 Task: Look for space in Sehnde, Germany from 6th September, 2023 to 18th September, 2023 for 3 adults in price range Rs.6000 to Rs.12000. Place can be entire place with 2 bedrooms having 2 beds and 2 bathrooms. Property type can be house, flat, guest house, hotel. Booking option can be shelf check-in. Required host language is English.
Action: Mouse moved to (488, 114)
Screenshot: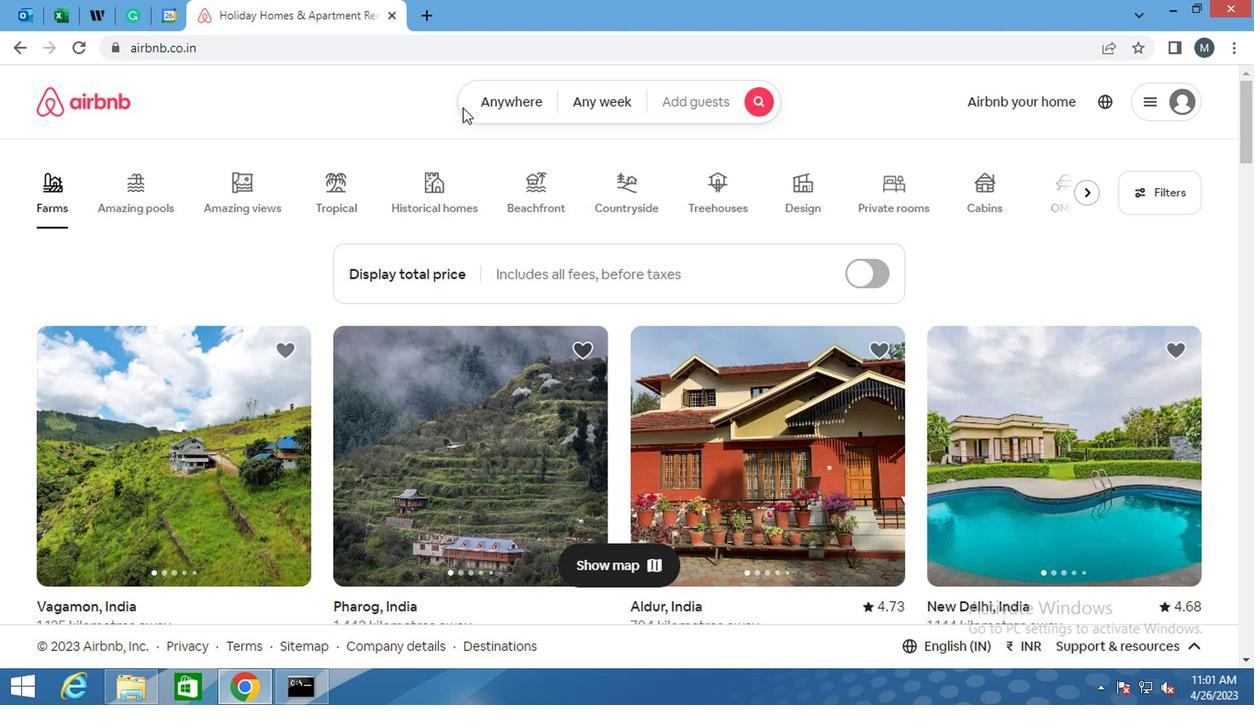 
Action: Mouse pressed left at (488, 114)
Screenshot: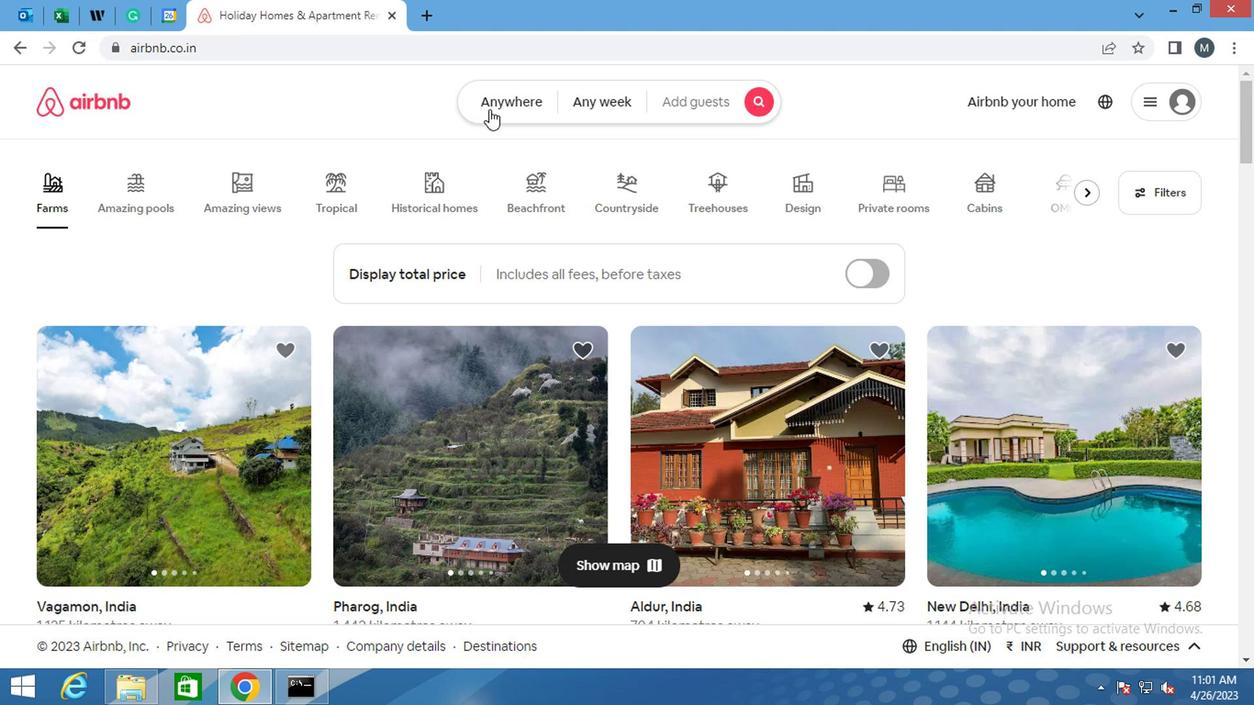 
Action: Mouse moved to (350, 171)
Screenshot: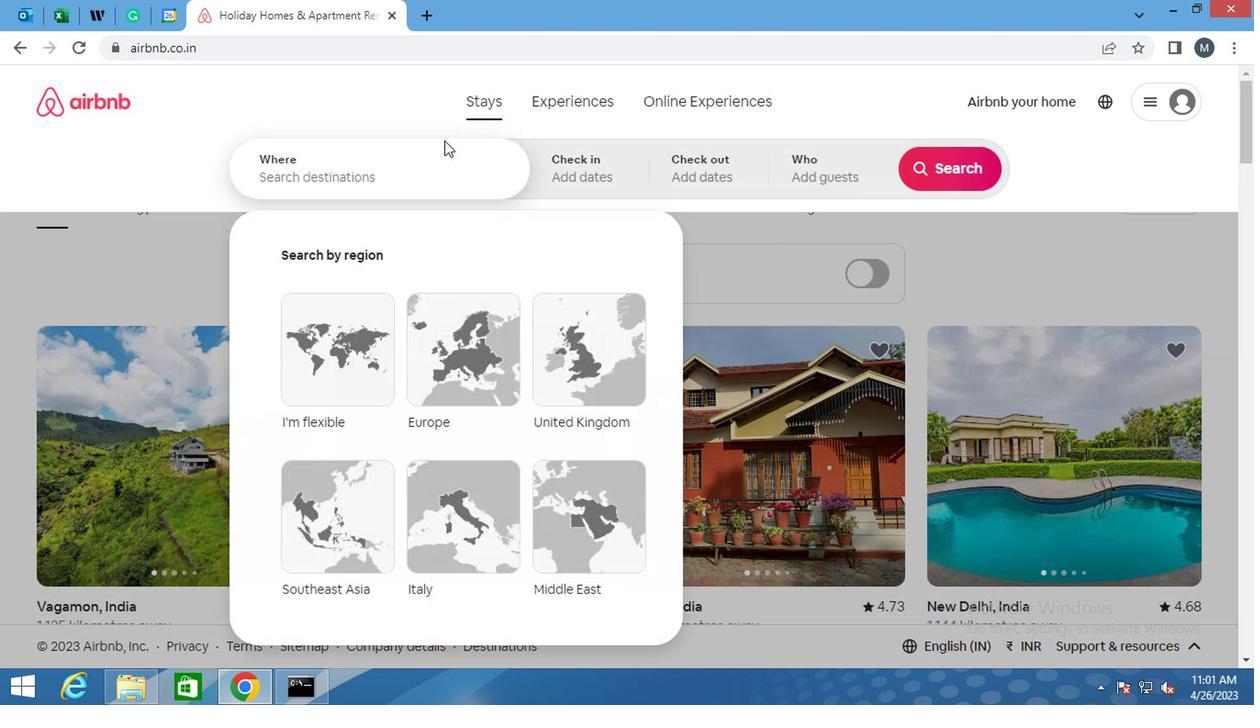 
Action: Mouse pressed left at (350, 171)
Screenshot: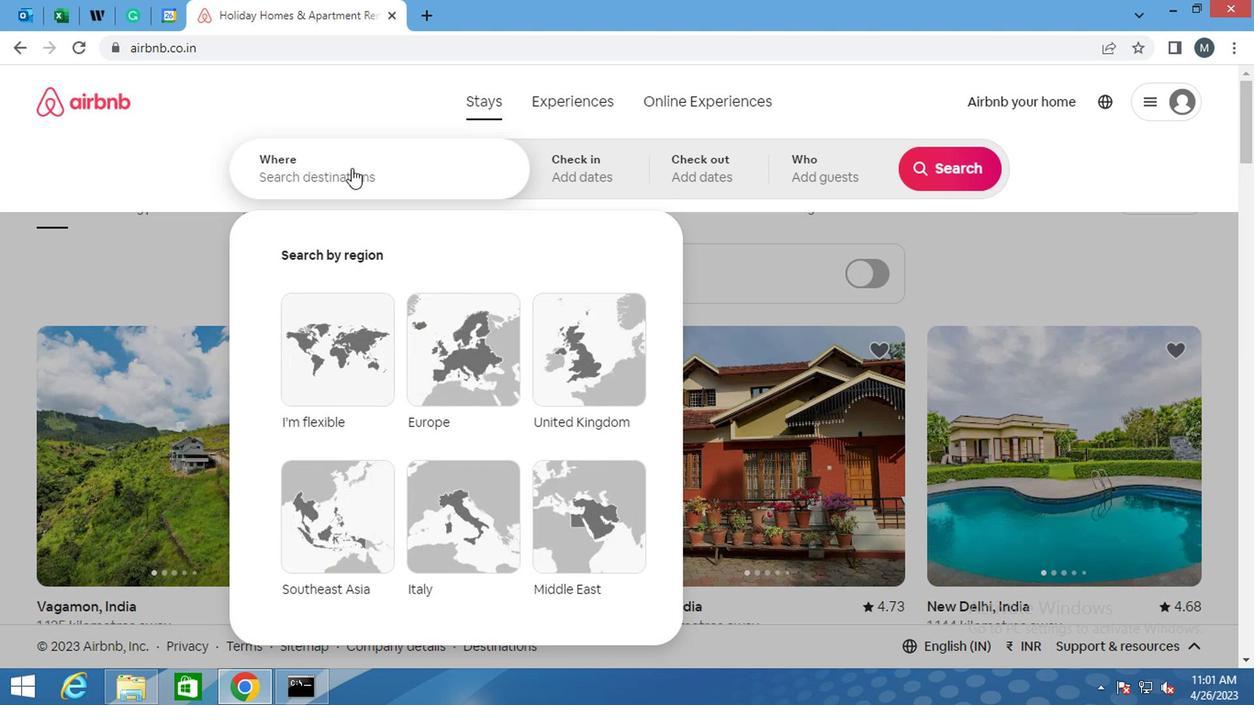 
Action: Mouse moved to (340, 179)
Screenshot: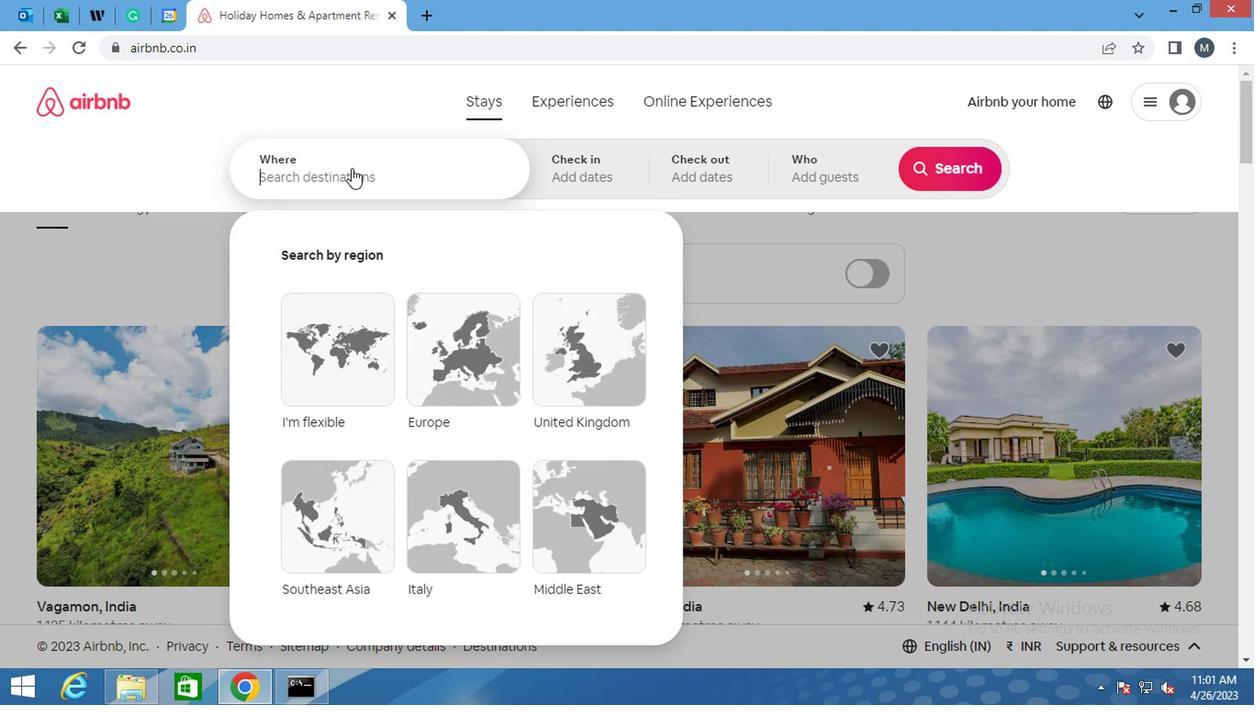 
Action: Key pressed <Key.shift>SEHNDE,<Key.space><Key.shift>GEW<Key.backspace>RMANY<Key.enter>
Screenshot: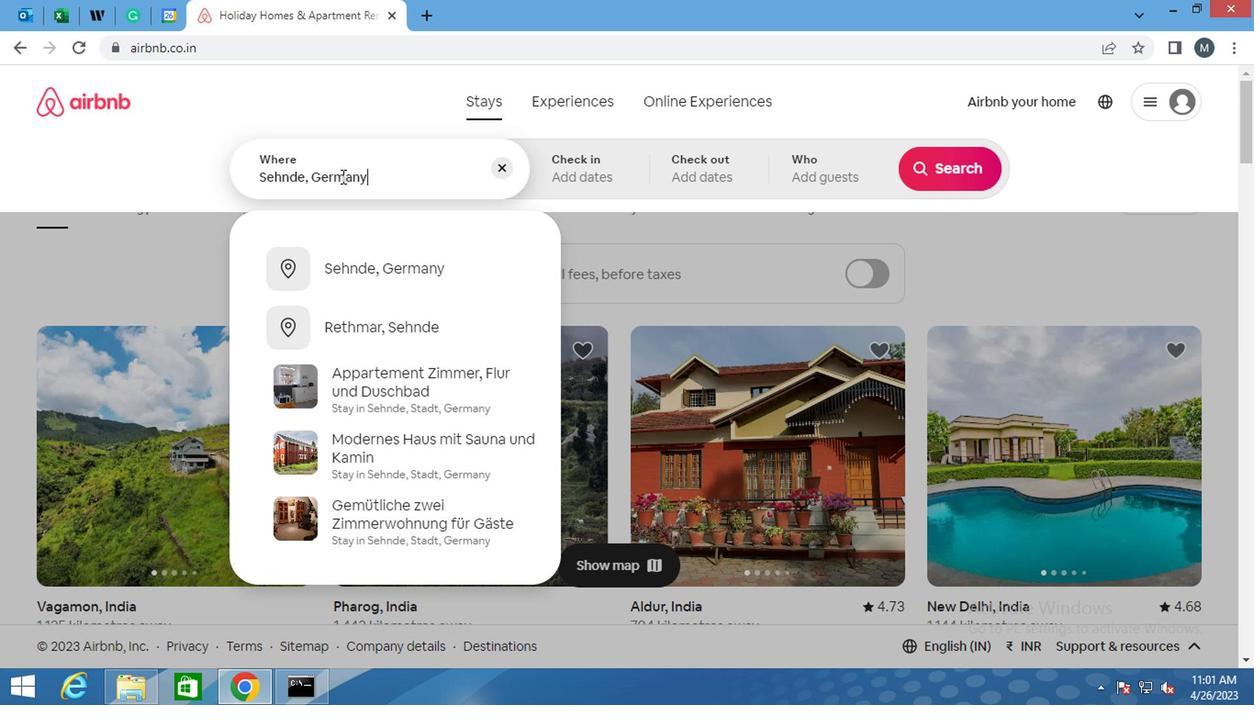 
Action: Mouse moved to (942, 318)
Screenshot: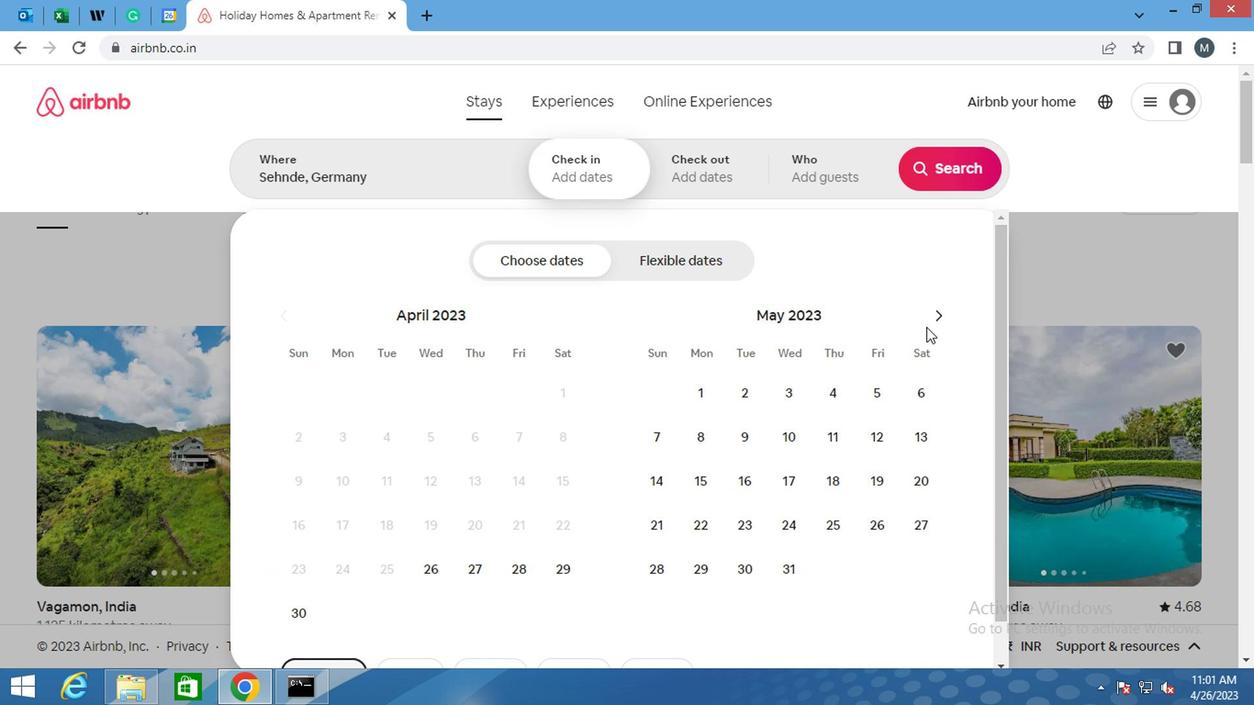 
Action: Mouse pressed left at (942, 318)
Screenshot: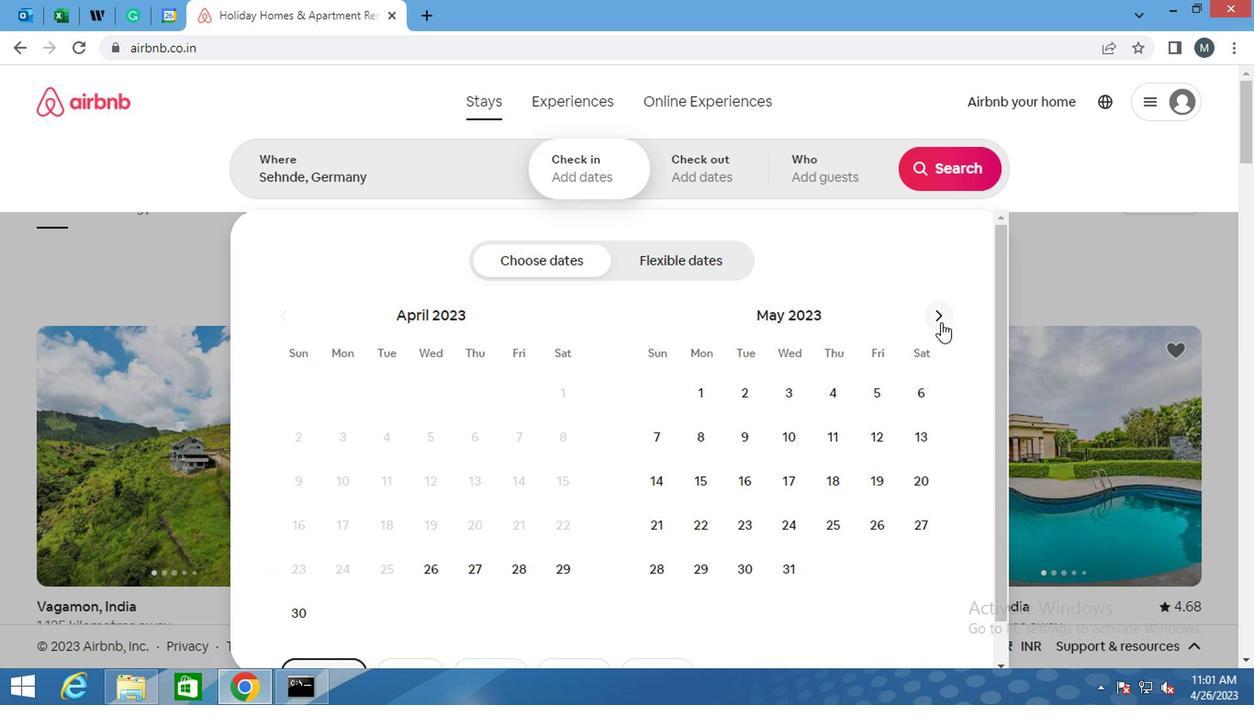 
Action: Mouse pressed left at (942, 318)
Screenshot: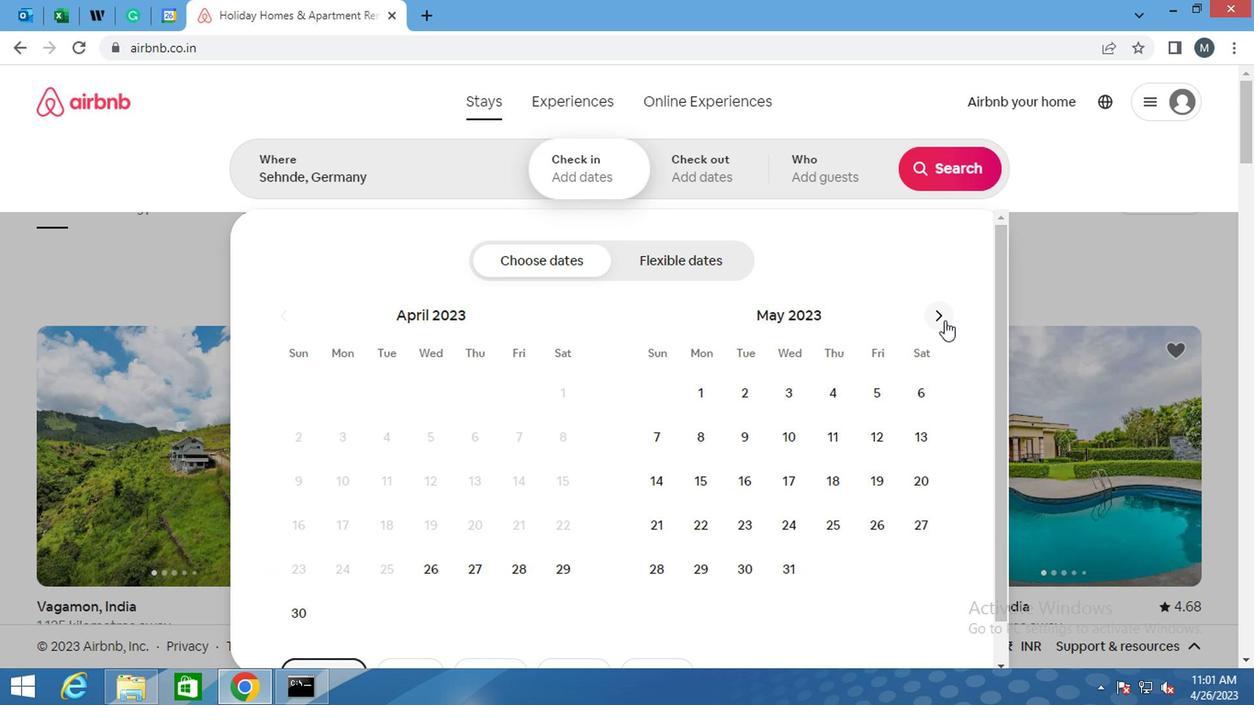
Action: Mouse pressed left at (942, 318)
Screenshot: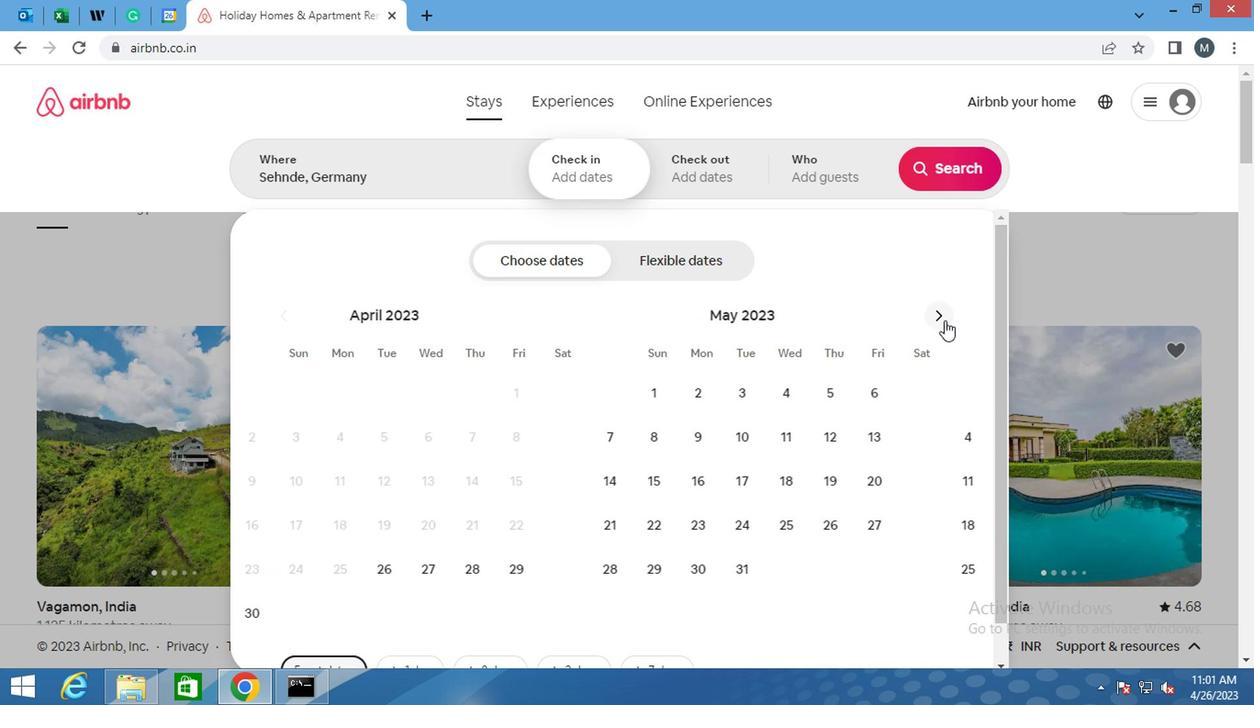 
Action: Mouse pressed left at (942, 318)
Screenshot: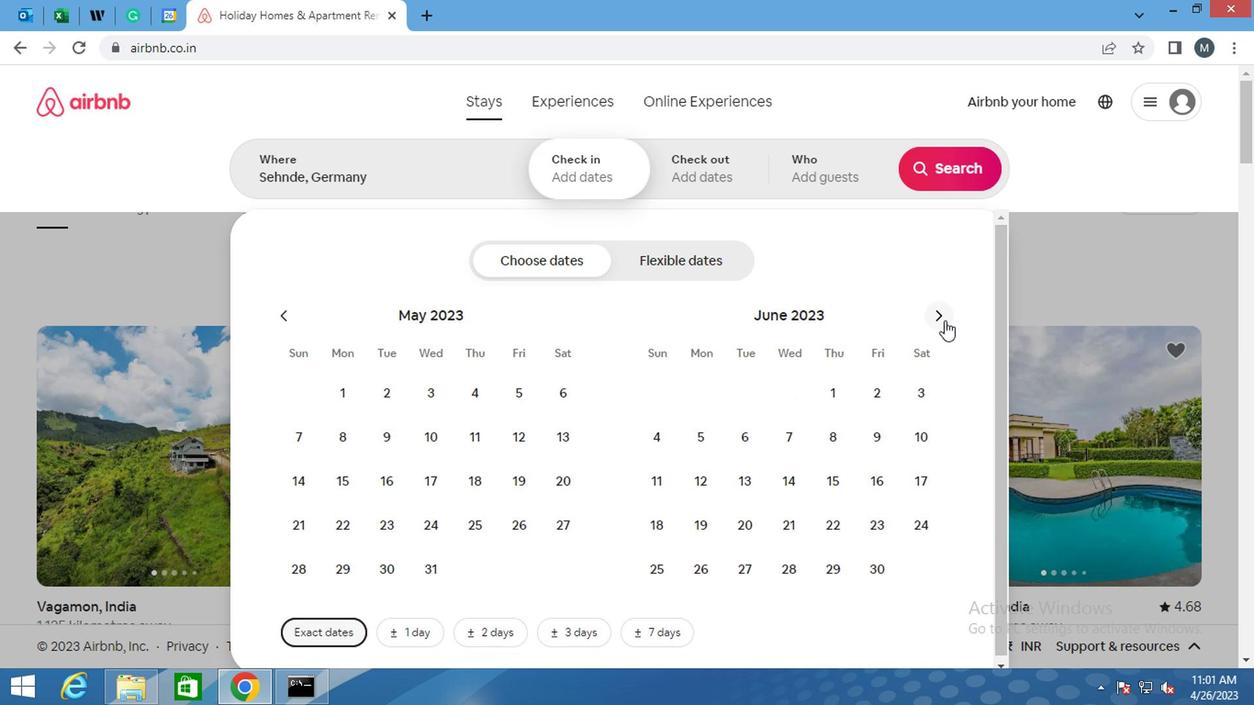 
Action: Mouse moved to (942, 318)
Screenshot: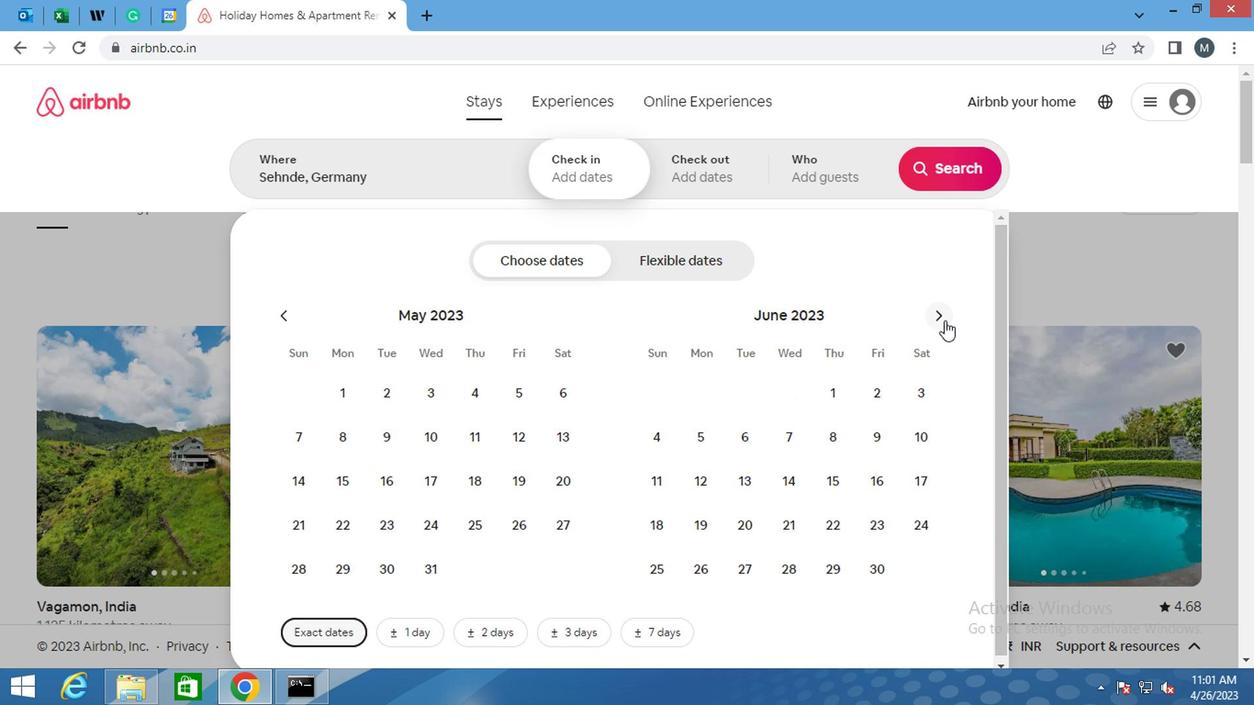 
Action: Mouse pressed left at (942, 318)
Screenshot: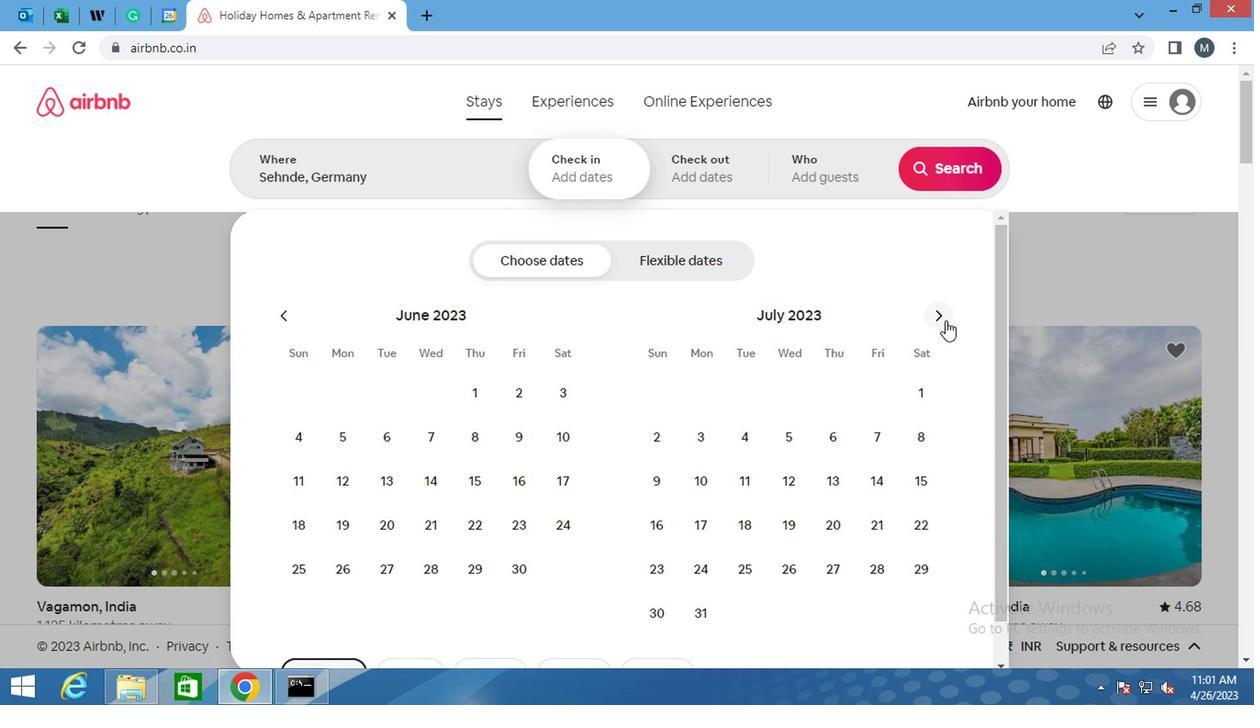 
Action: Mouse pressed left at (942, 318)
Screenshot: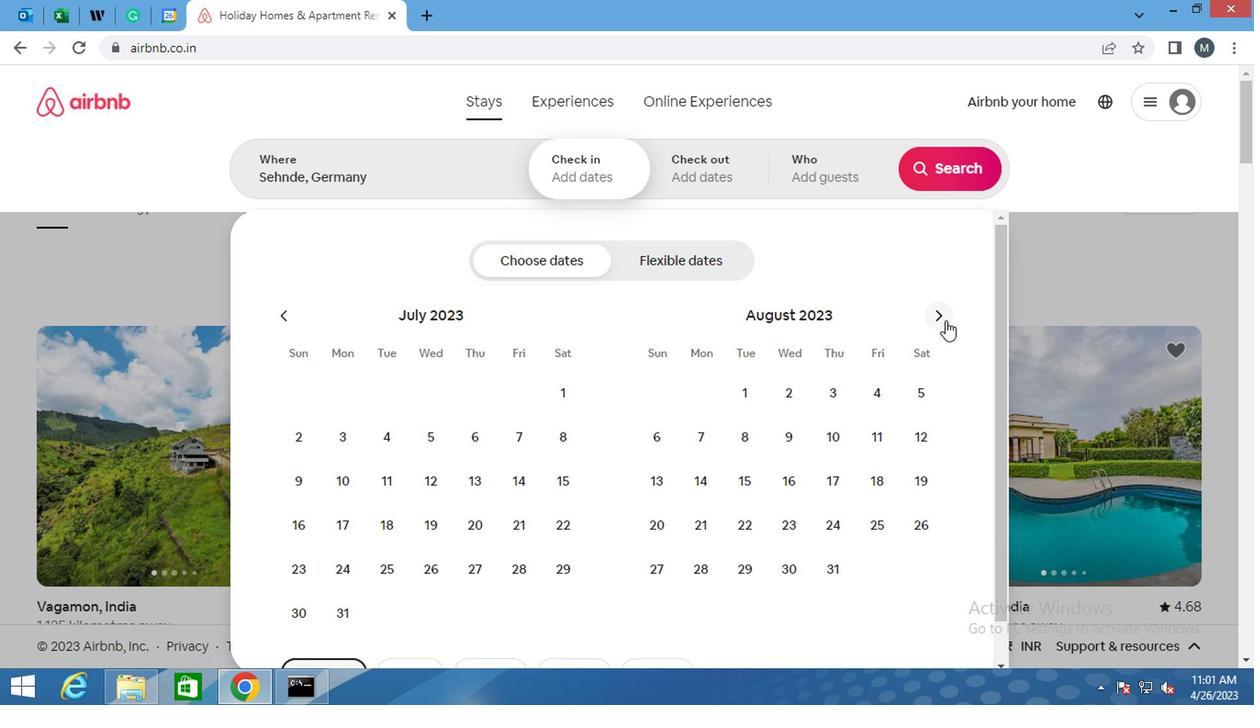 
Action: Mouse moved to (791, 444)
Screenshot: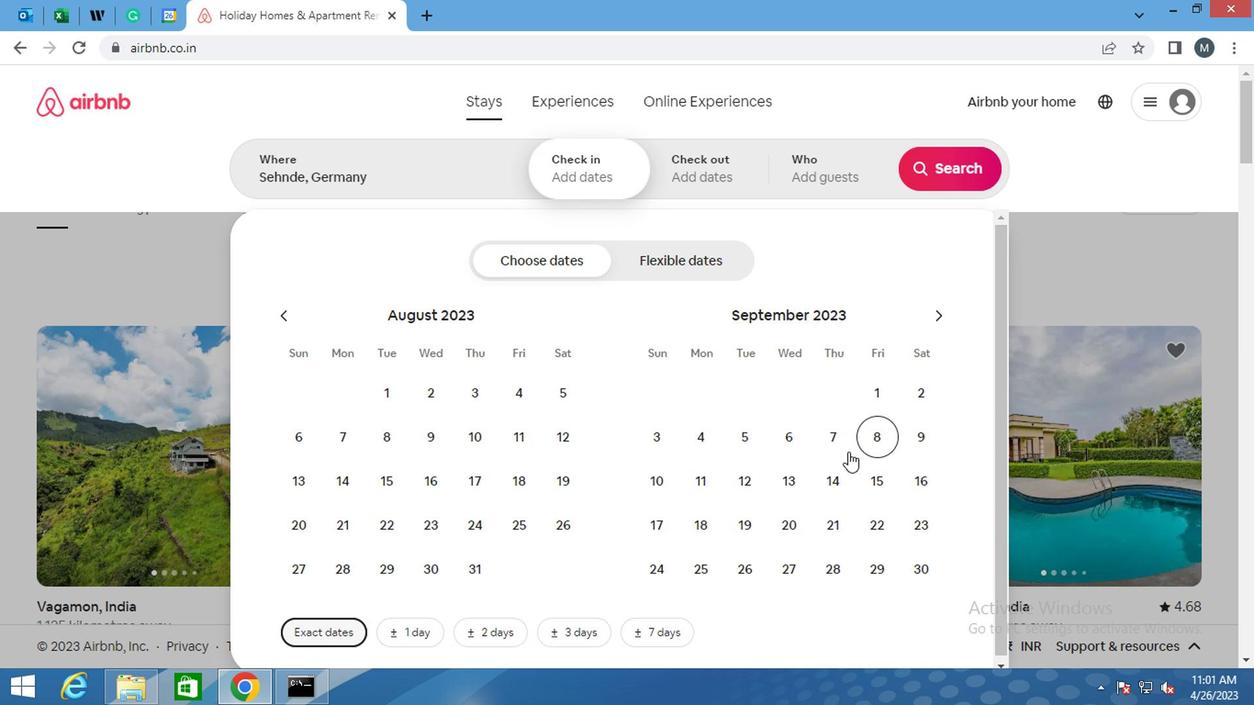 
Action: Mouse pressed left at (791, 444)
Screenshot: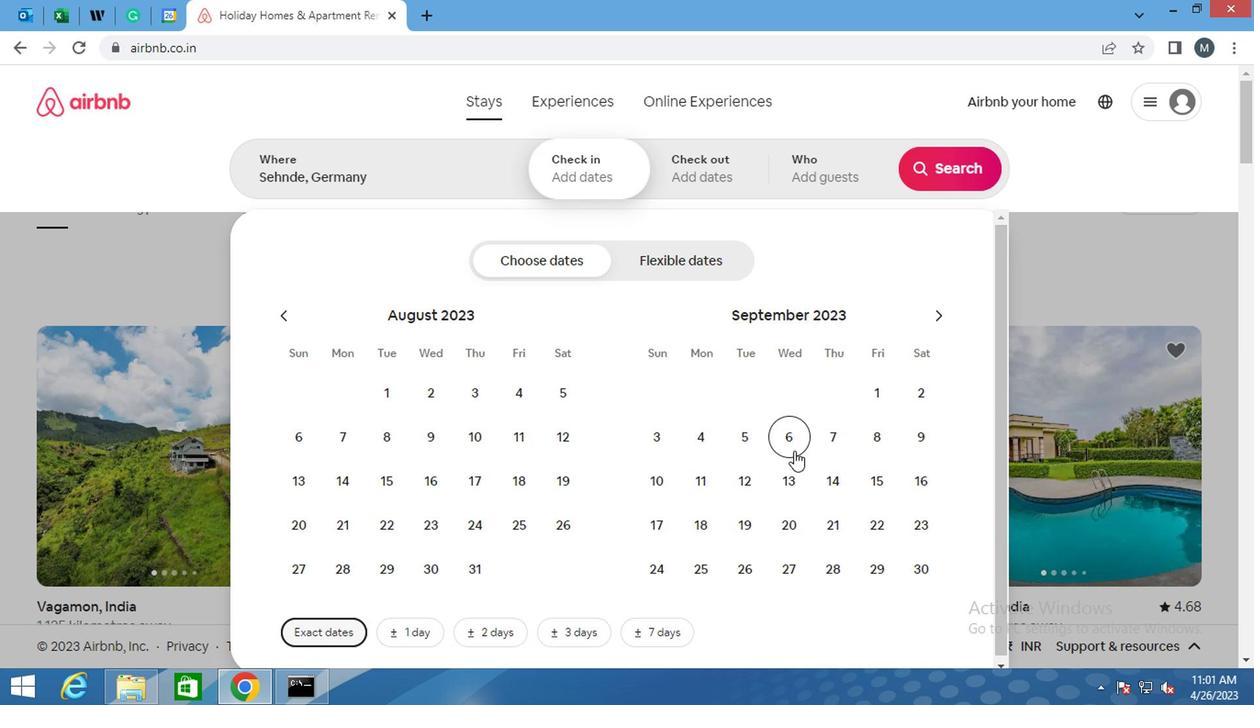 
Action: Mouse moved to (711, 516)
Screenshot: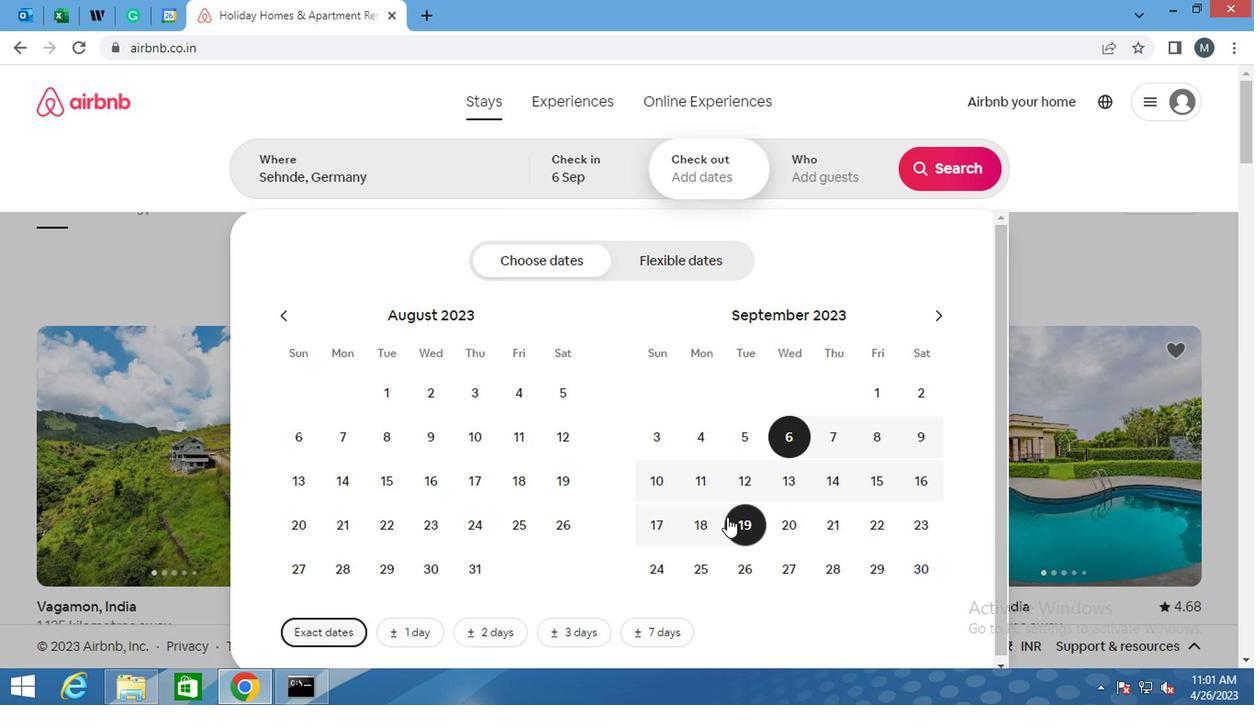 
Action: Mouse pressed left at (711, 516)
Screenshot: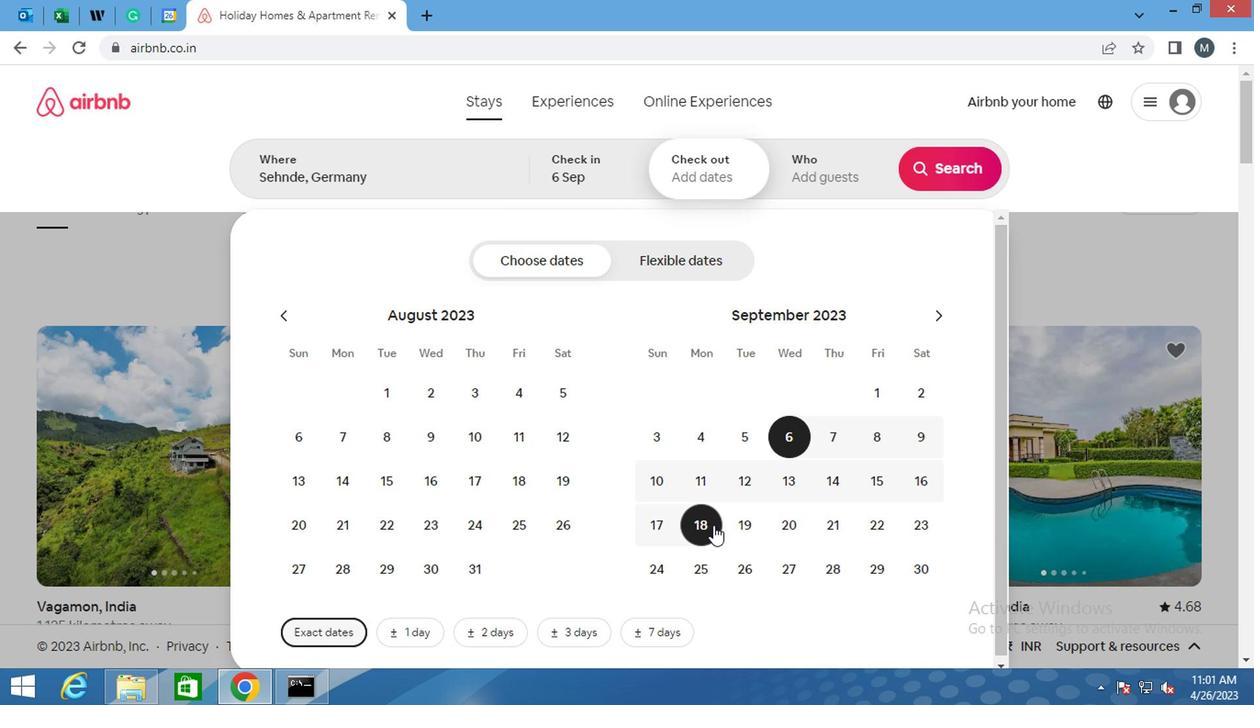 
Action: Mouse moved to (789, 162)
Screenshot: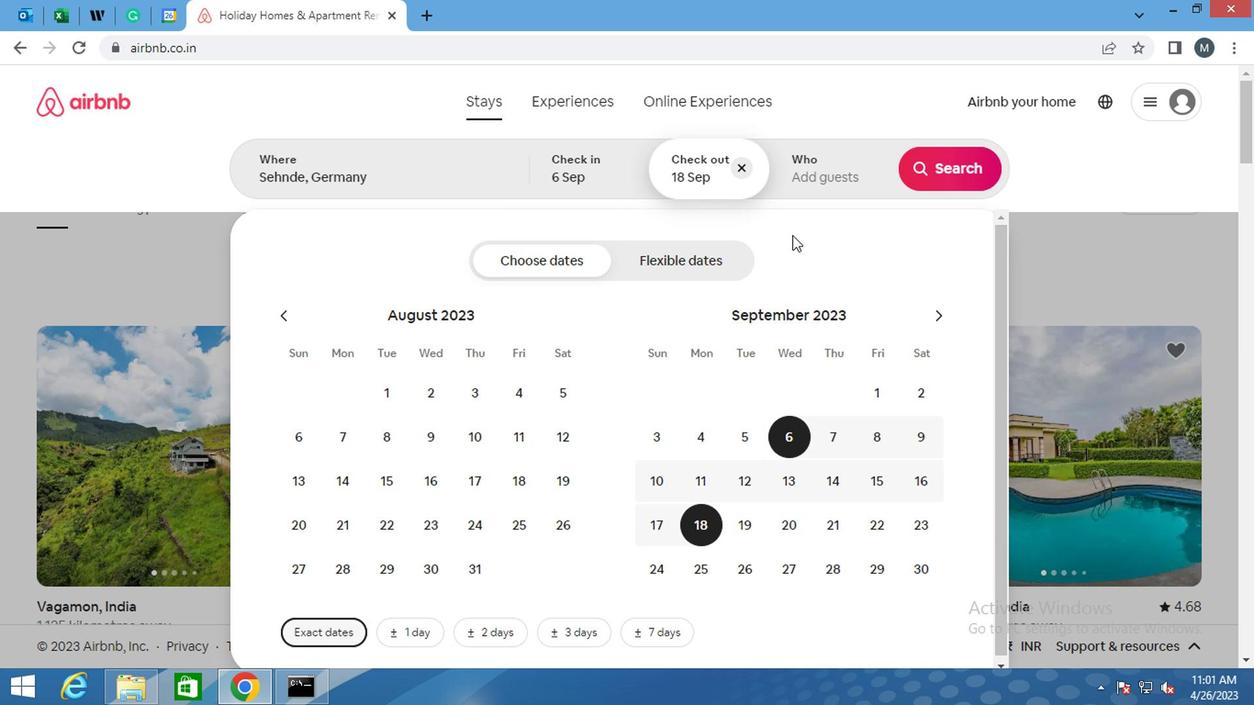 
Action: Mouse pressed left at (789, 162)
Screenshot: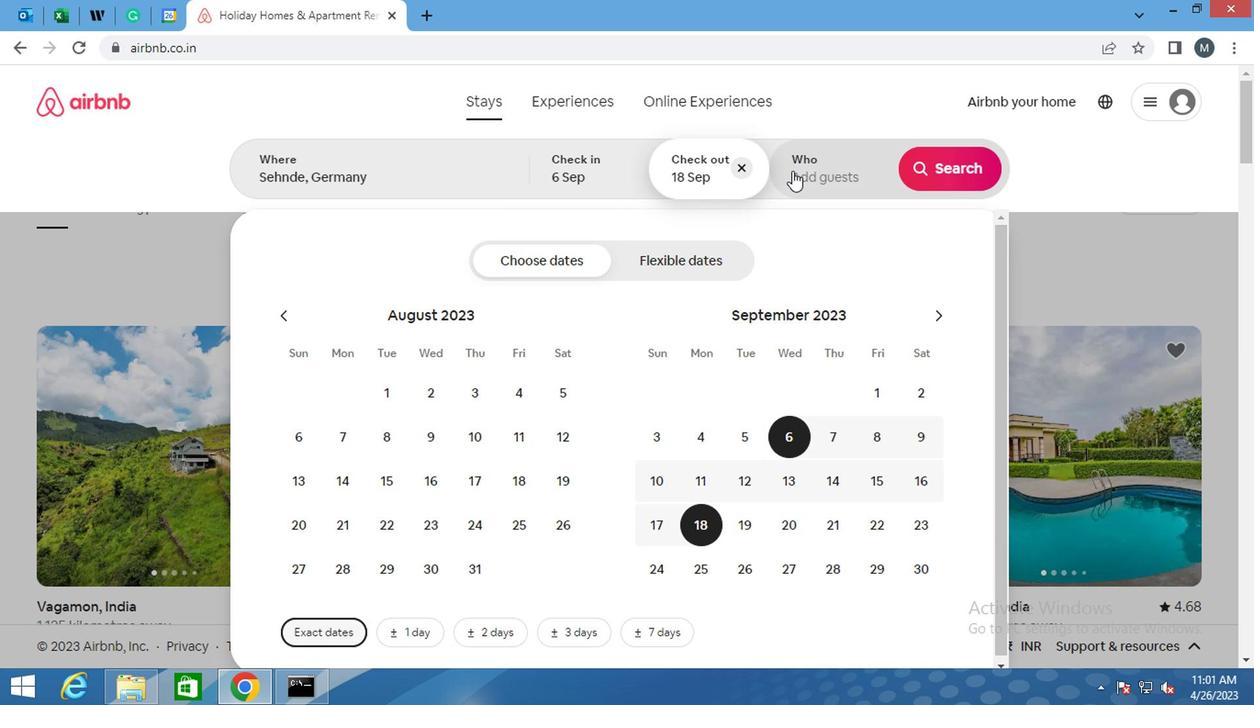 
Action: Mouse moved to (951, 273)
Screenshot: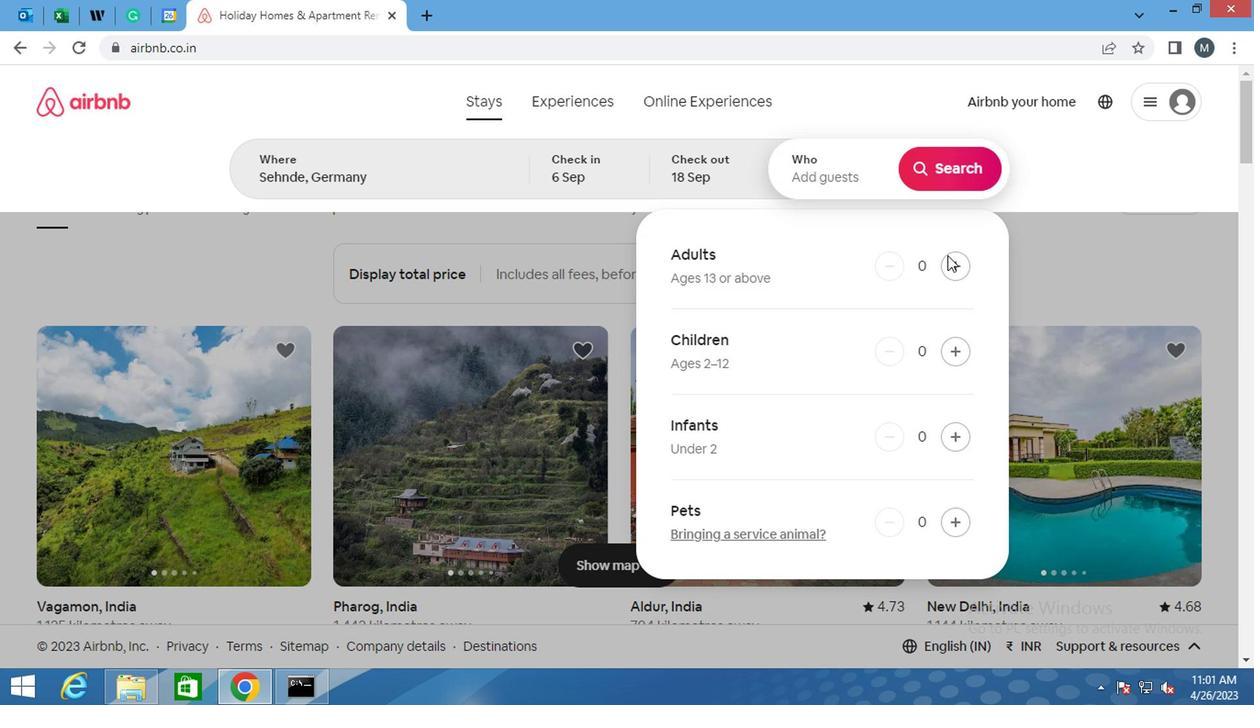 
Action: Mouse pressed left at (951, 273)
Screenshot: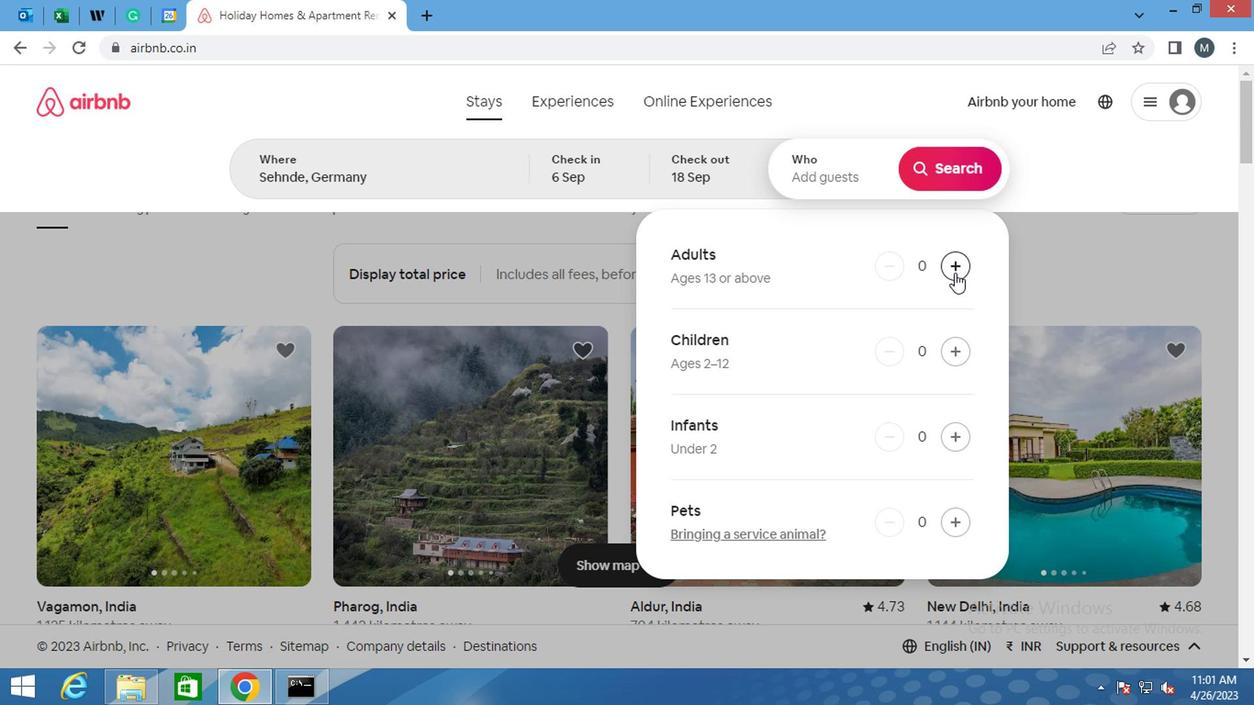 
Action: Mouse pressed left at (951, 273)
Screenshot: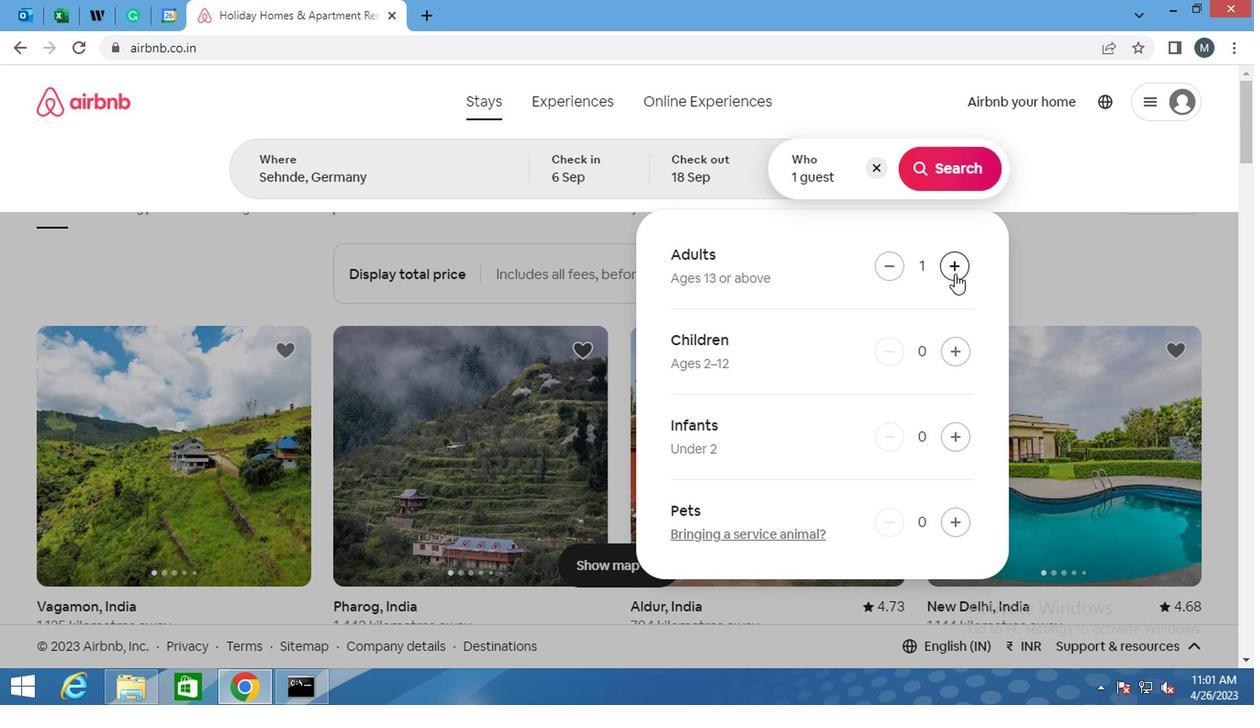 
Action: Mouse pressed left at (951, 273)
Screenshot: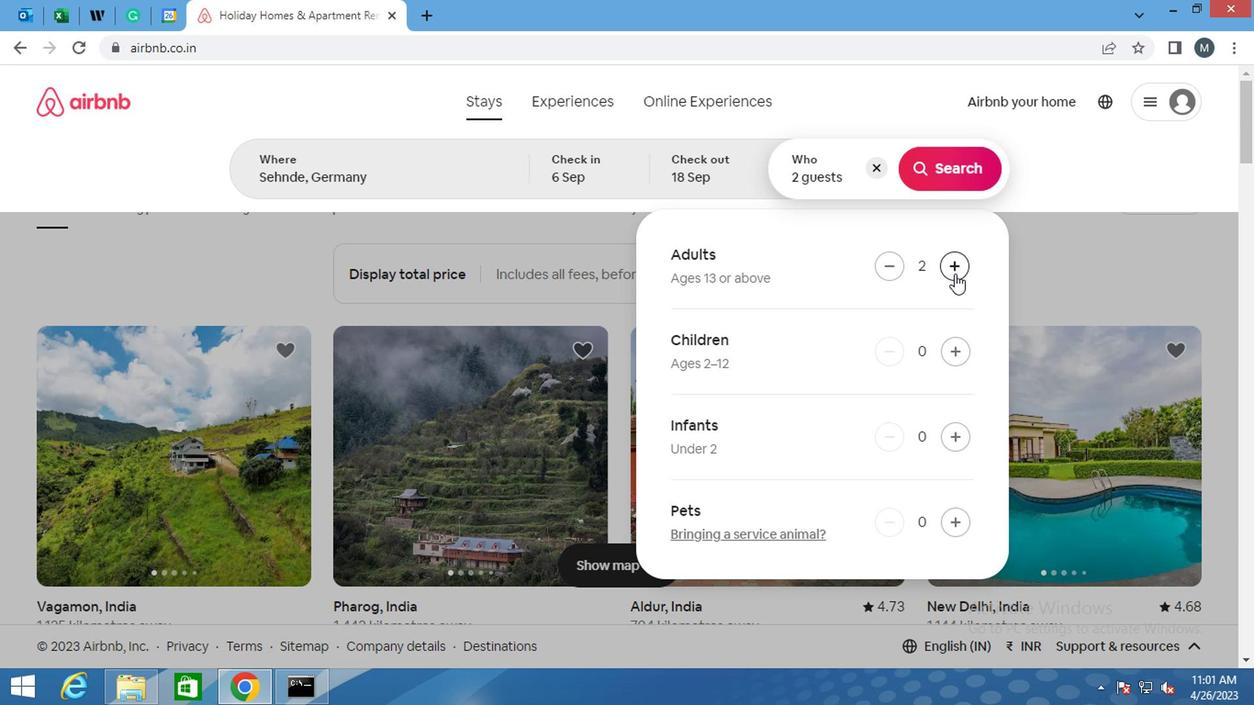
Action: Mouse moved to (936, 167)
Screenshot: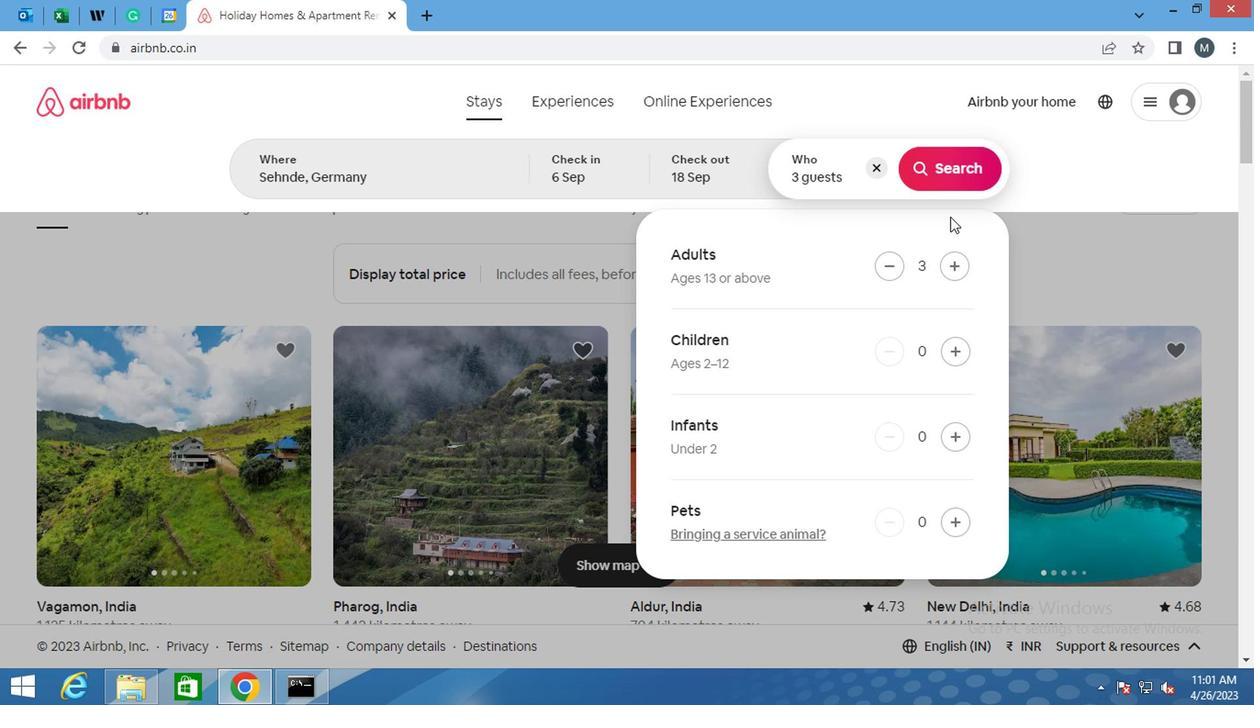 
Action: Mouse pressed left at (936, 167)
Screenshot: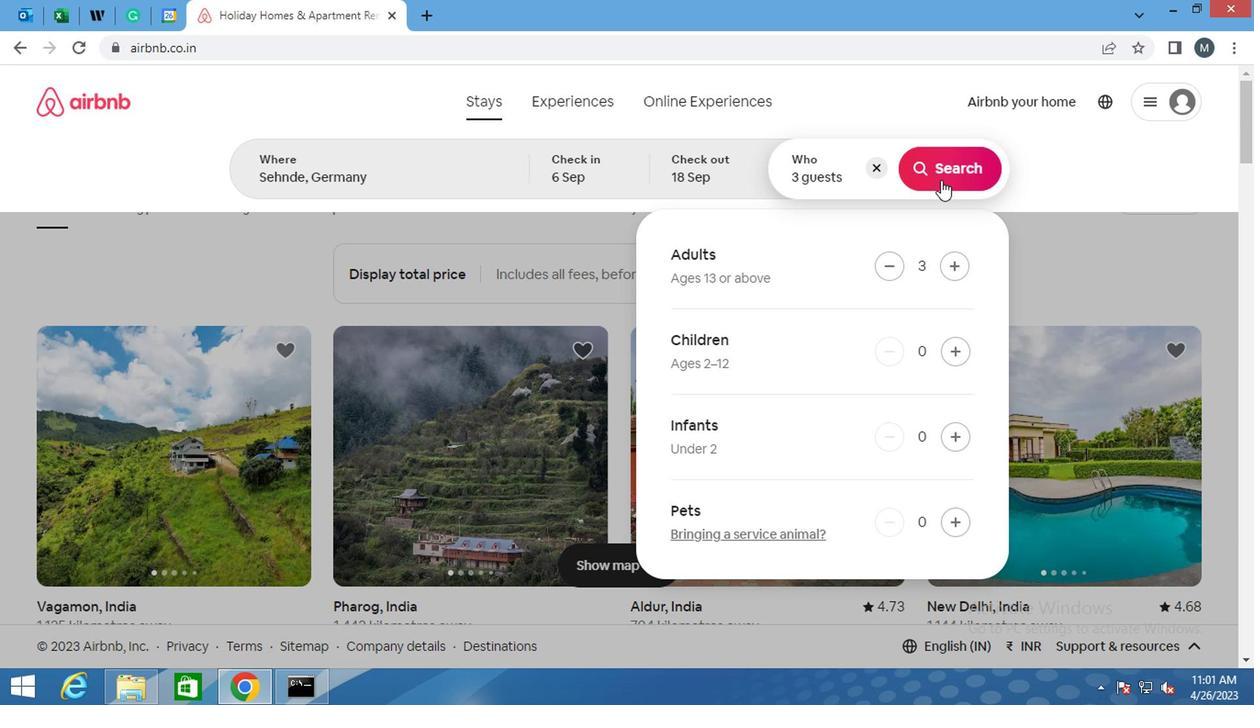 
Action: Mouse moved to (1190, 183)
Screenshot: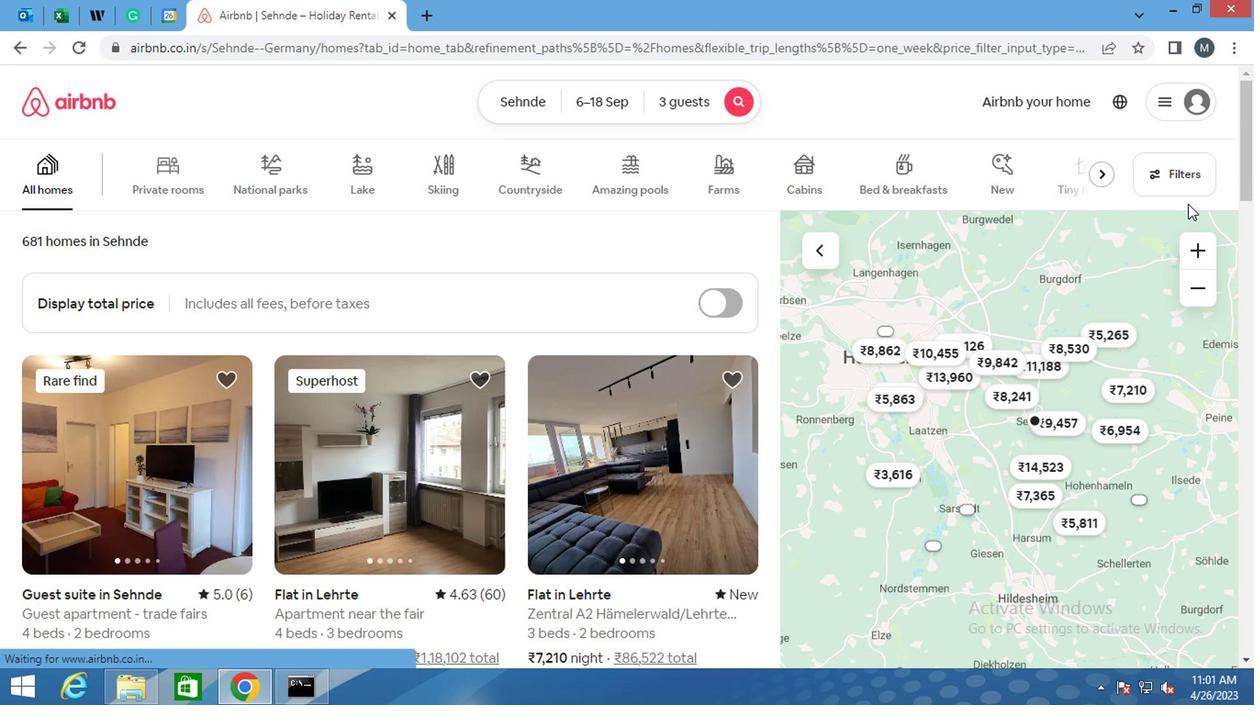 
Action: Mouse pressed left at (1190, 183)
Screenshot: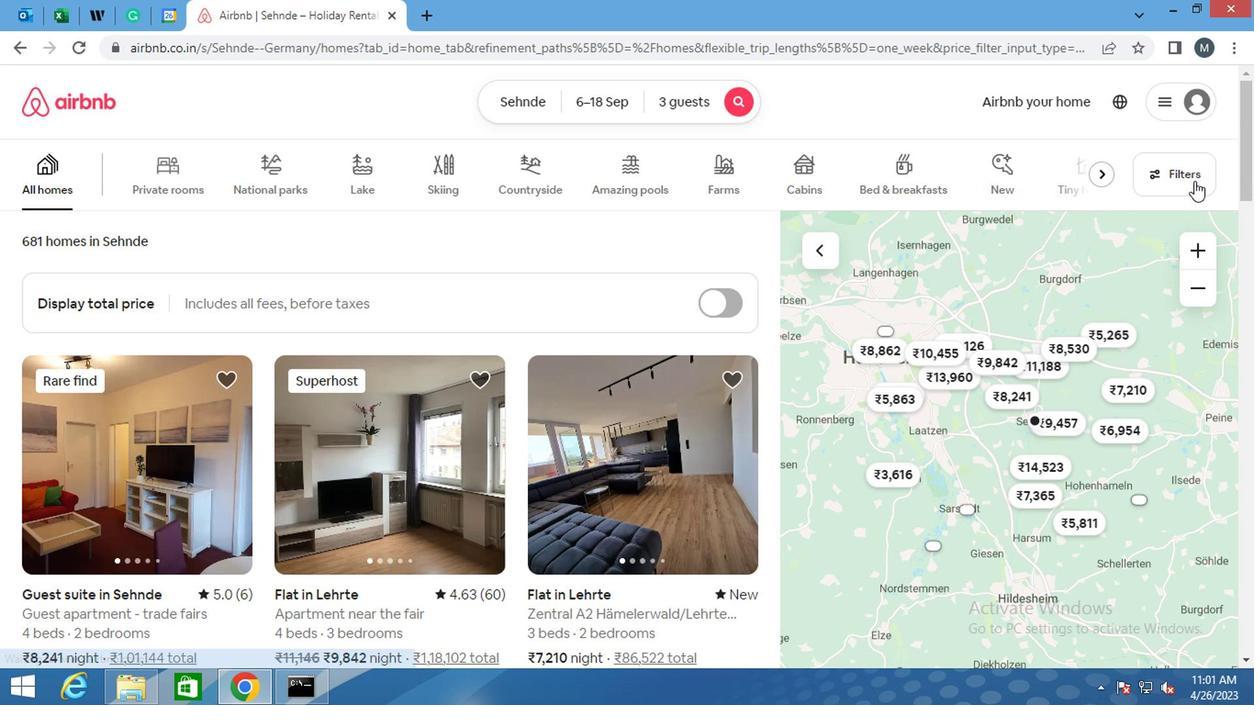 
Action: Mouse moved to (429, 395)
Screenshot: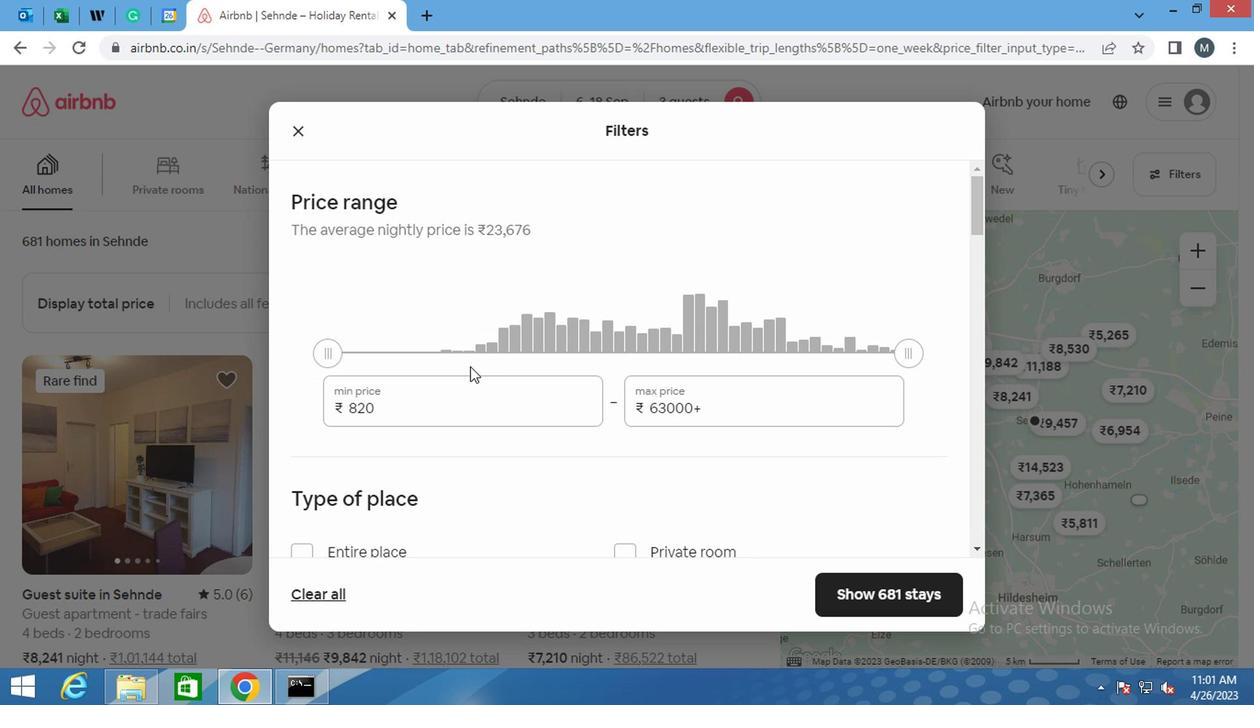 
Action: Mouse pressed left at (429, 395)
Screenshot: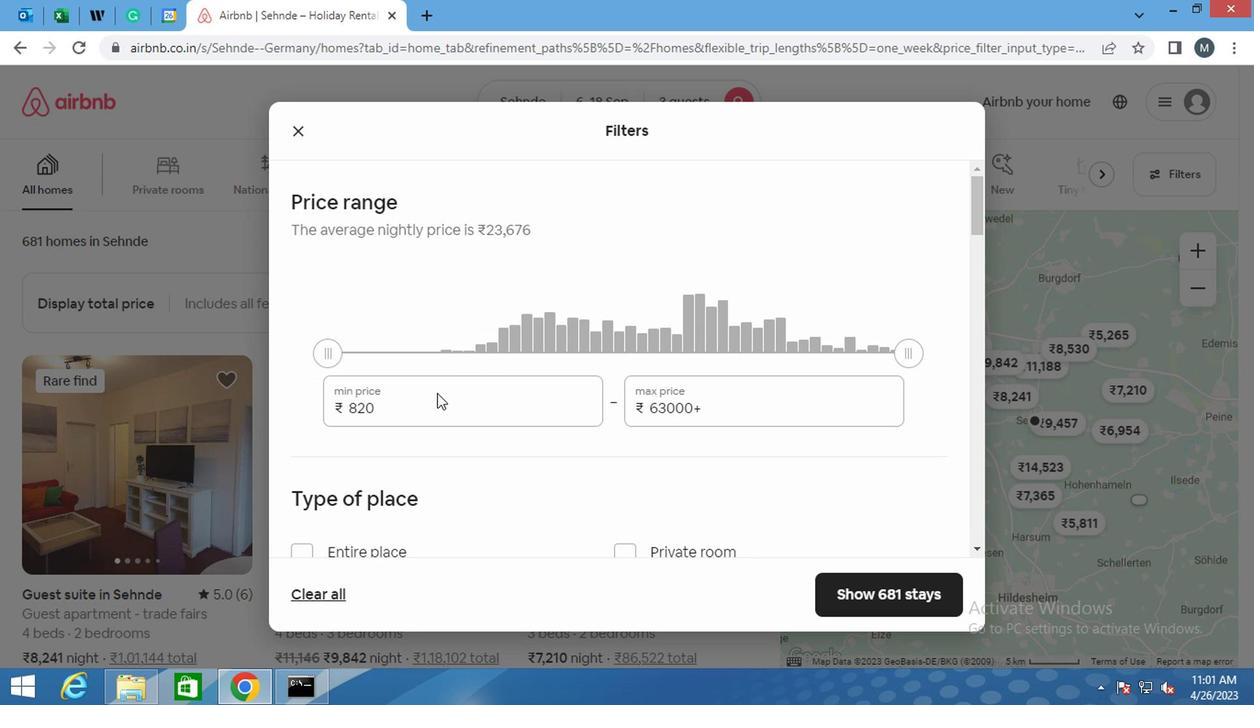 
Action: Mouse pressed left at (429, 395)
Screenshot: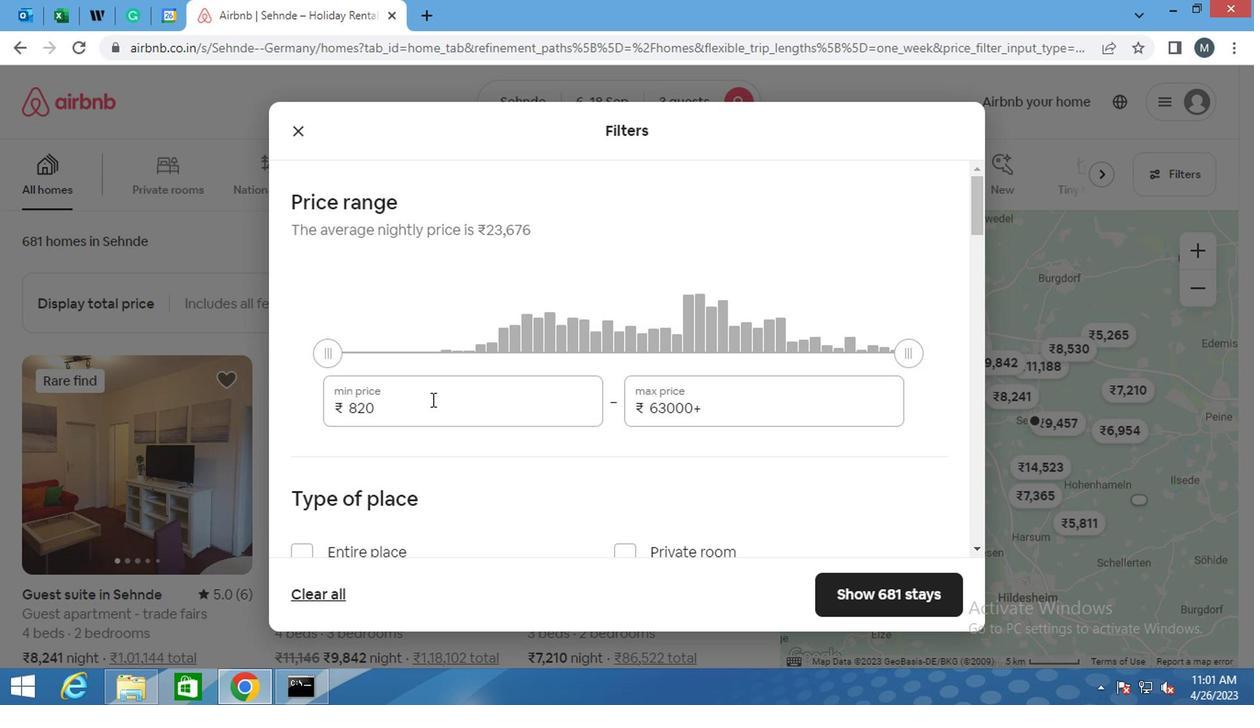 
Action: Mouse pressed left at (429, 395)
Screenshot: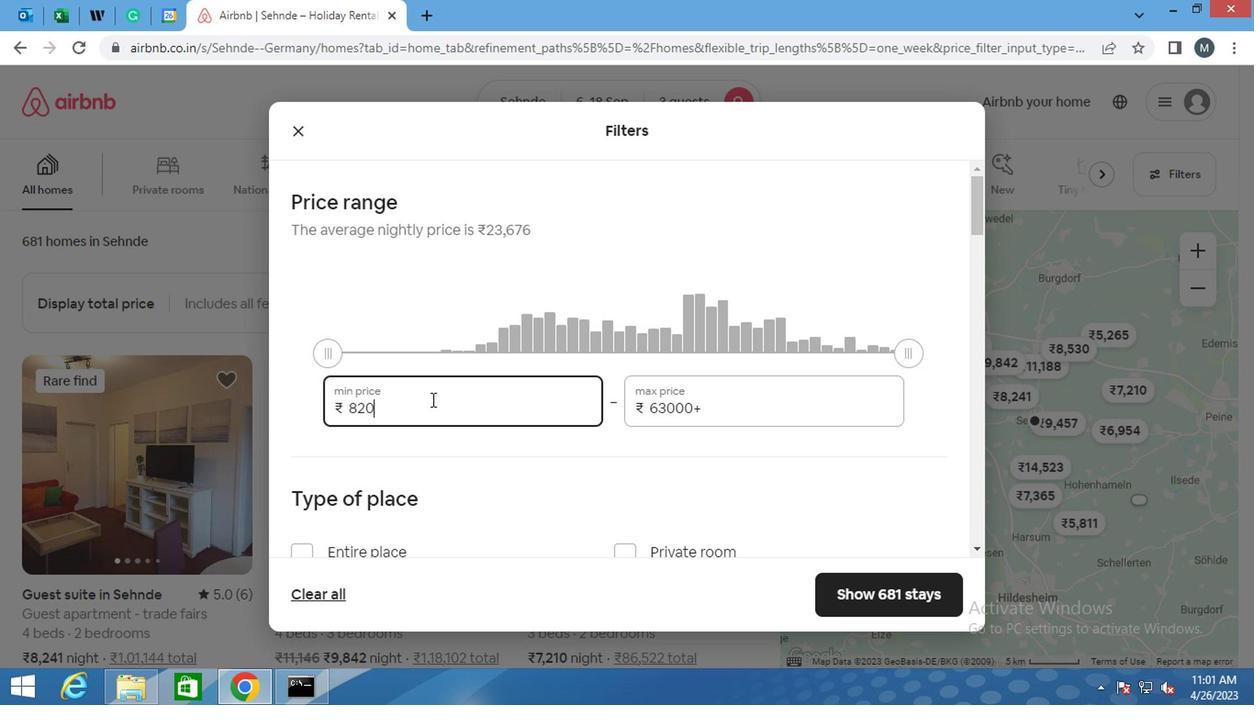 
Action: Key pressed 60
Screenshot: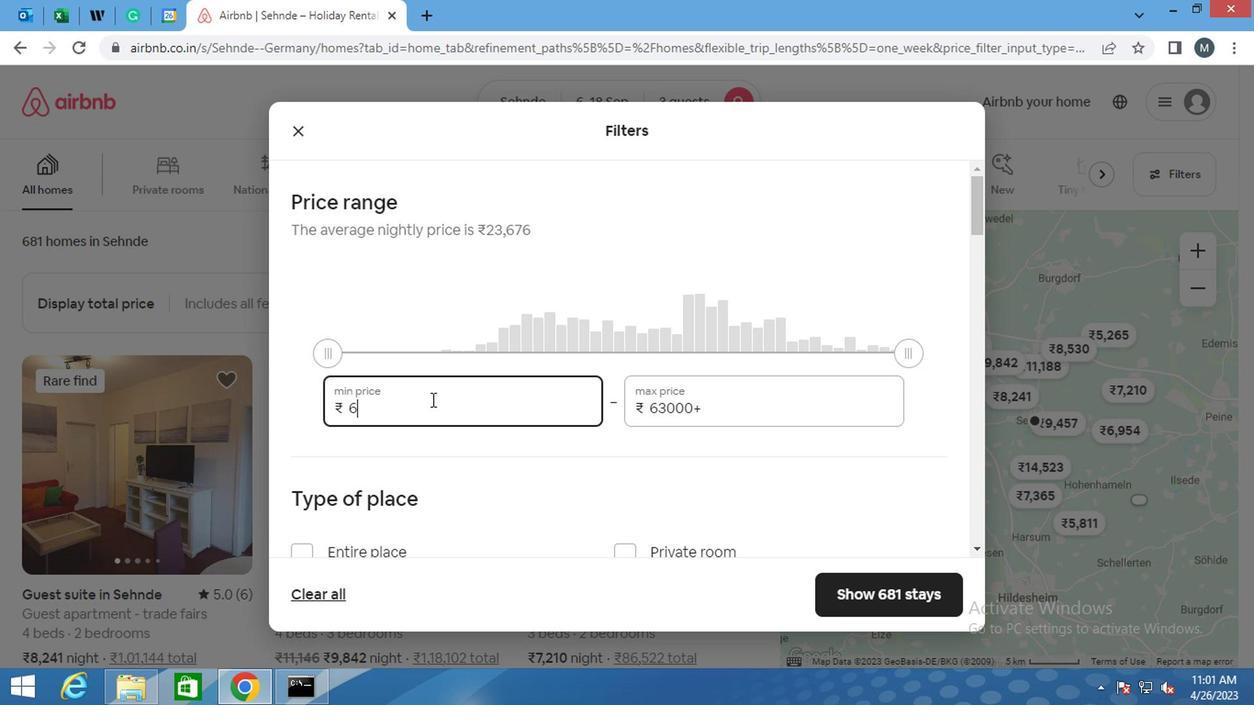 
Action: Mouse moved to (479, 407)
Screenshot: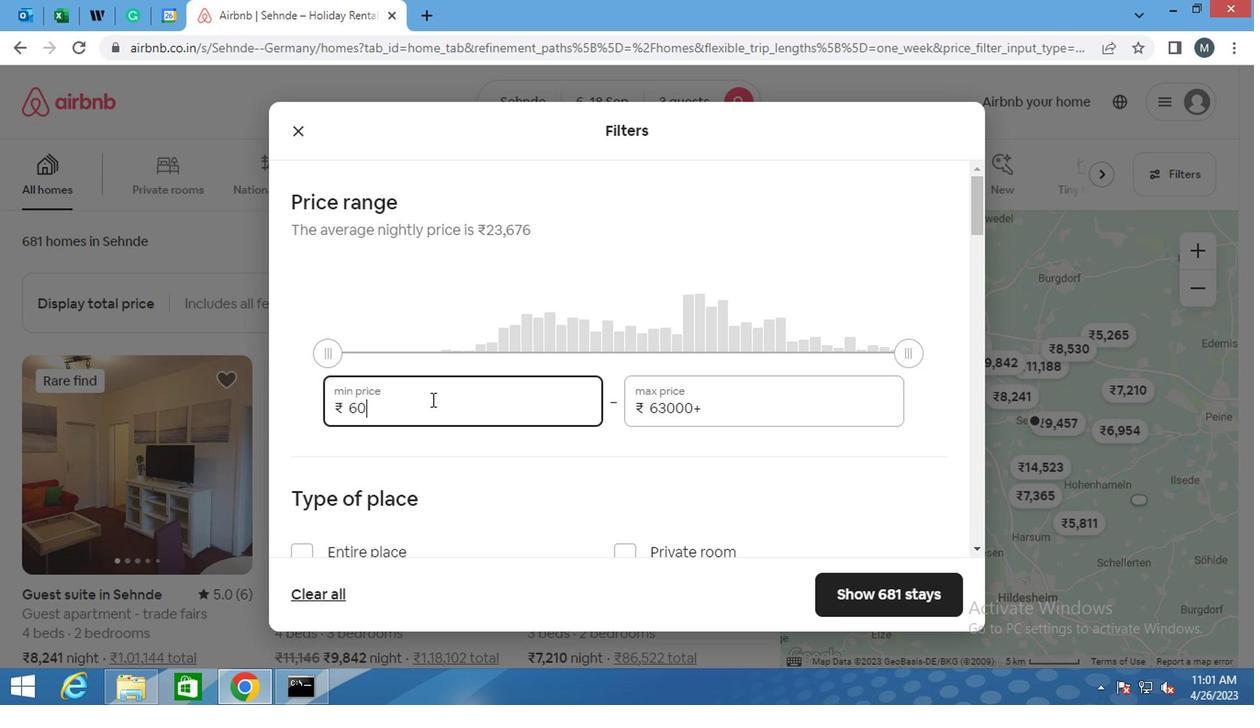 
Action: Key pressed 0
Screenshot: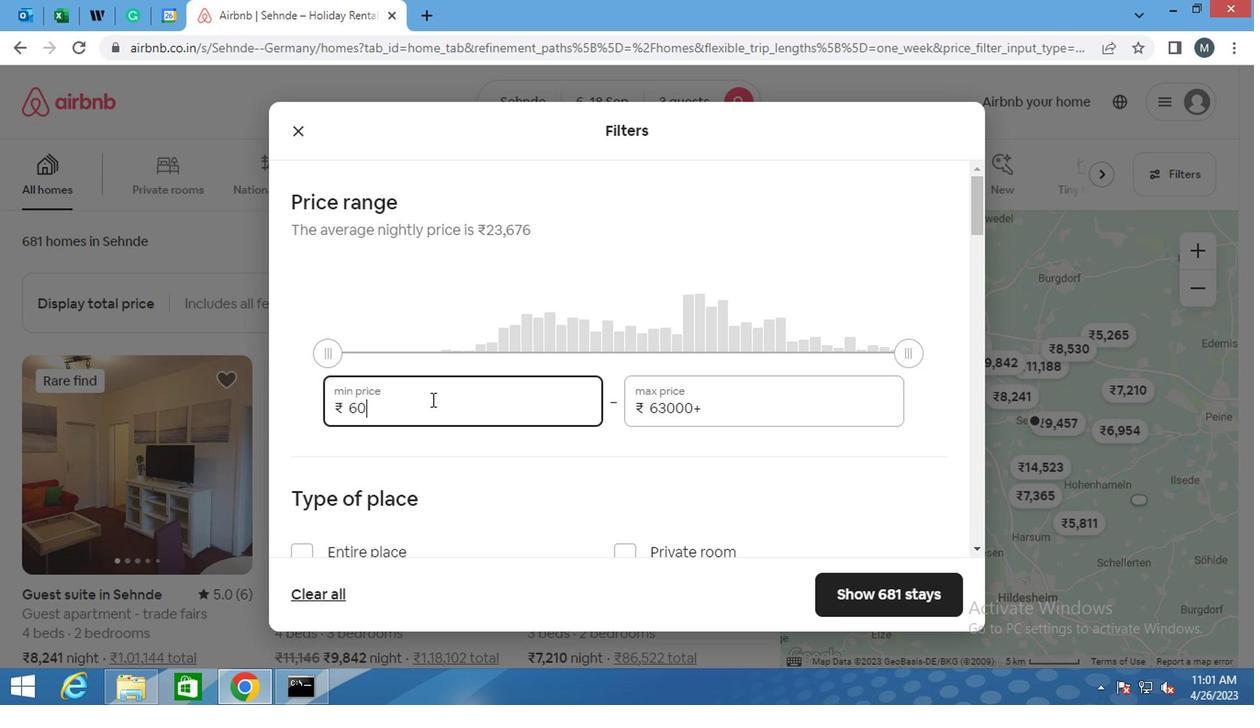 
Action: Mouse moved to (581, 412)
Screenshot: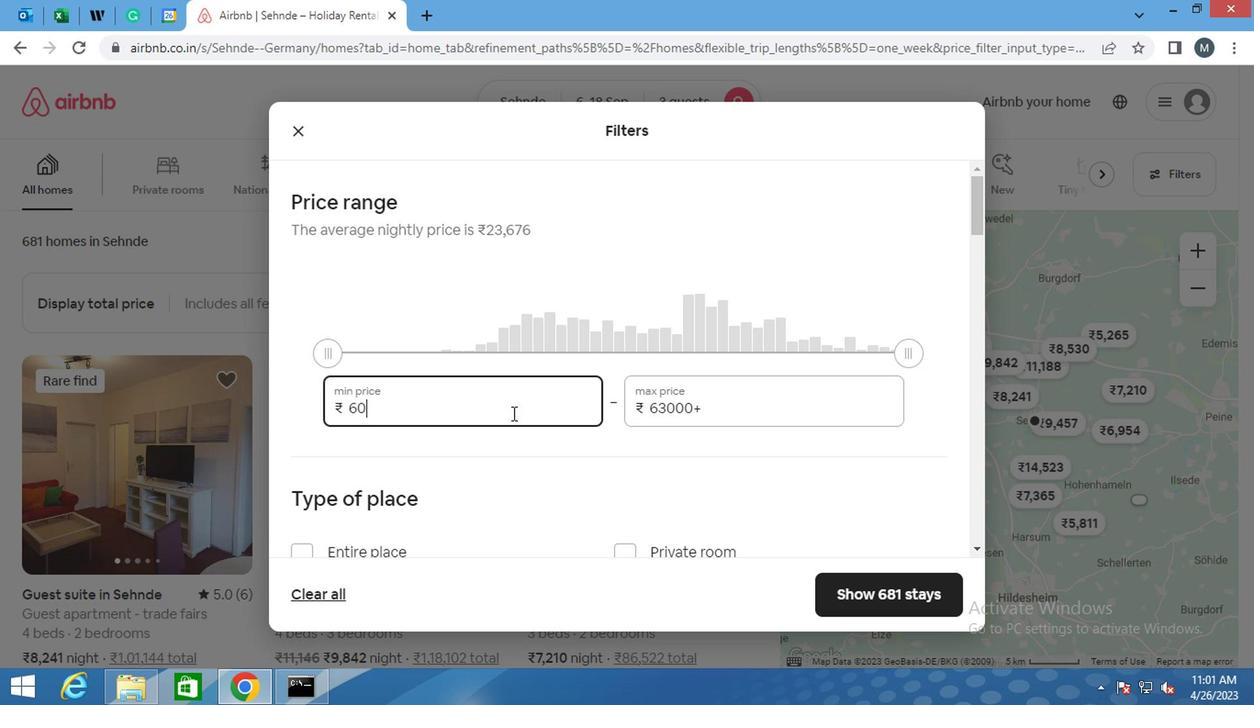 
Action: Key pressed 0
Screenshot: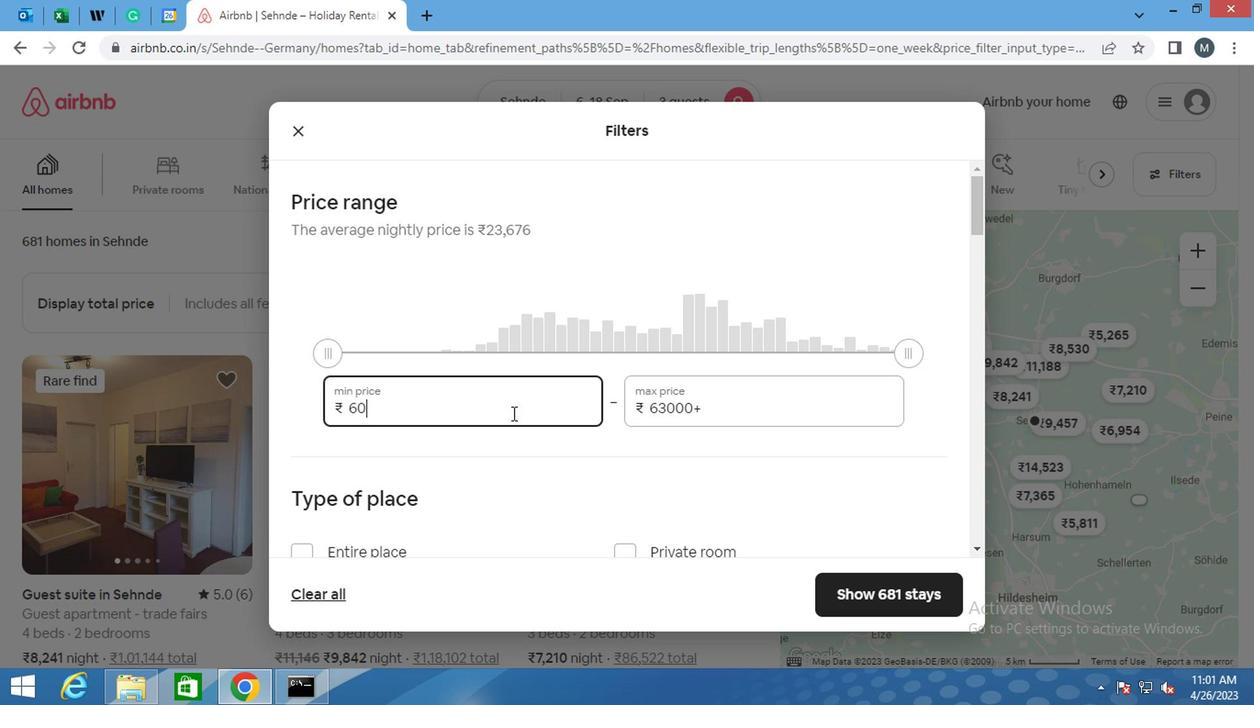 
Action: Mouse moved to (657, 400)
Screenshot: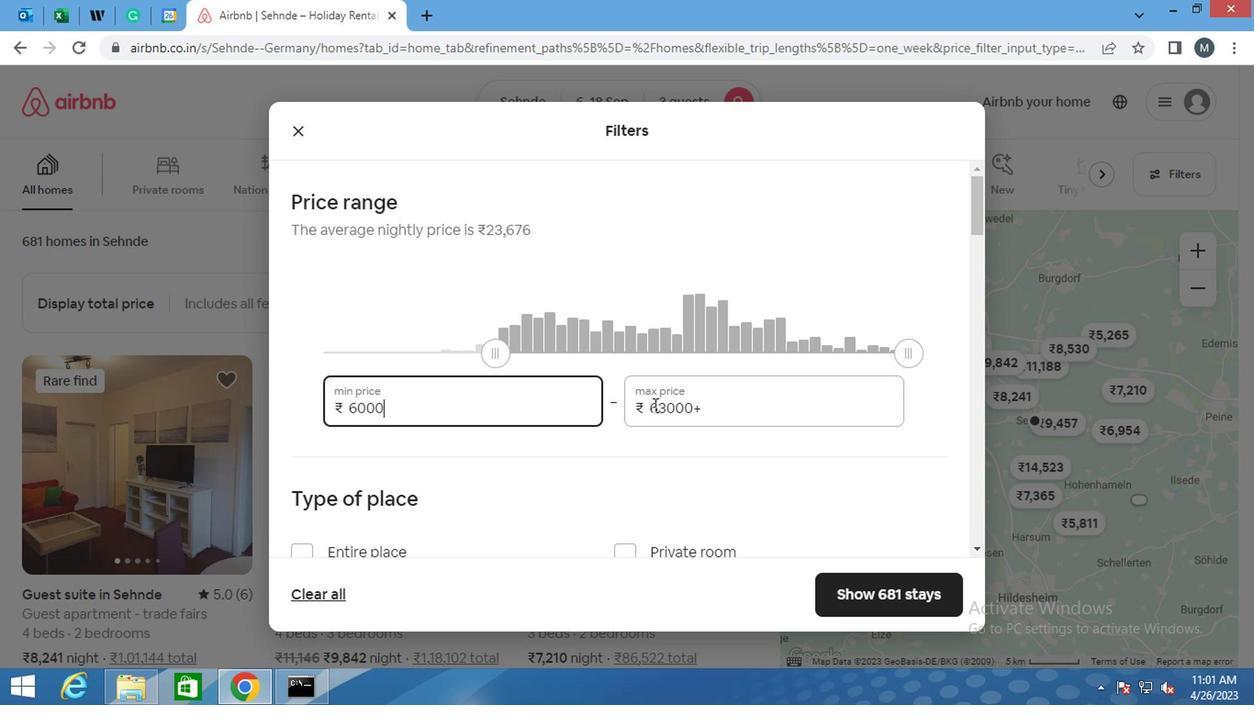 
Action: Mouse pressed left at (657, 400)
Screenshot: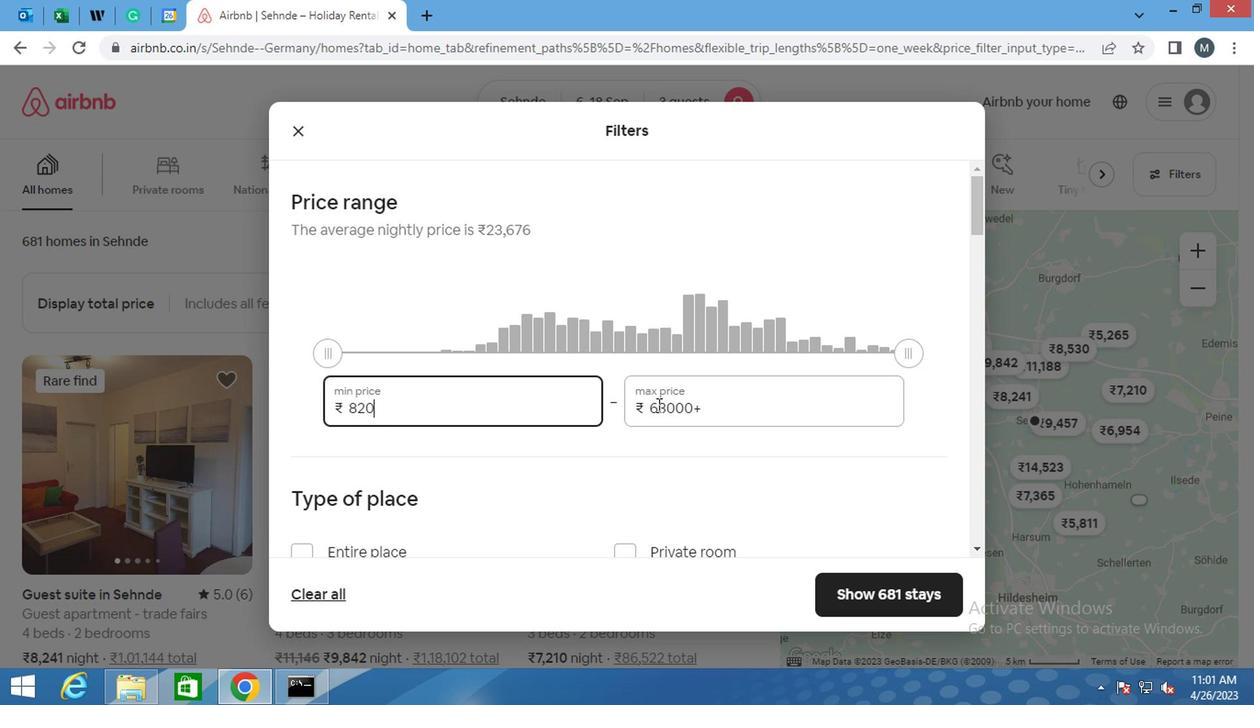 
Action: Mouse pressed left at (657, 400)
Screenshot: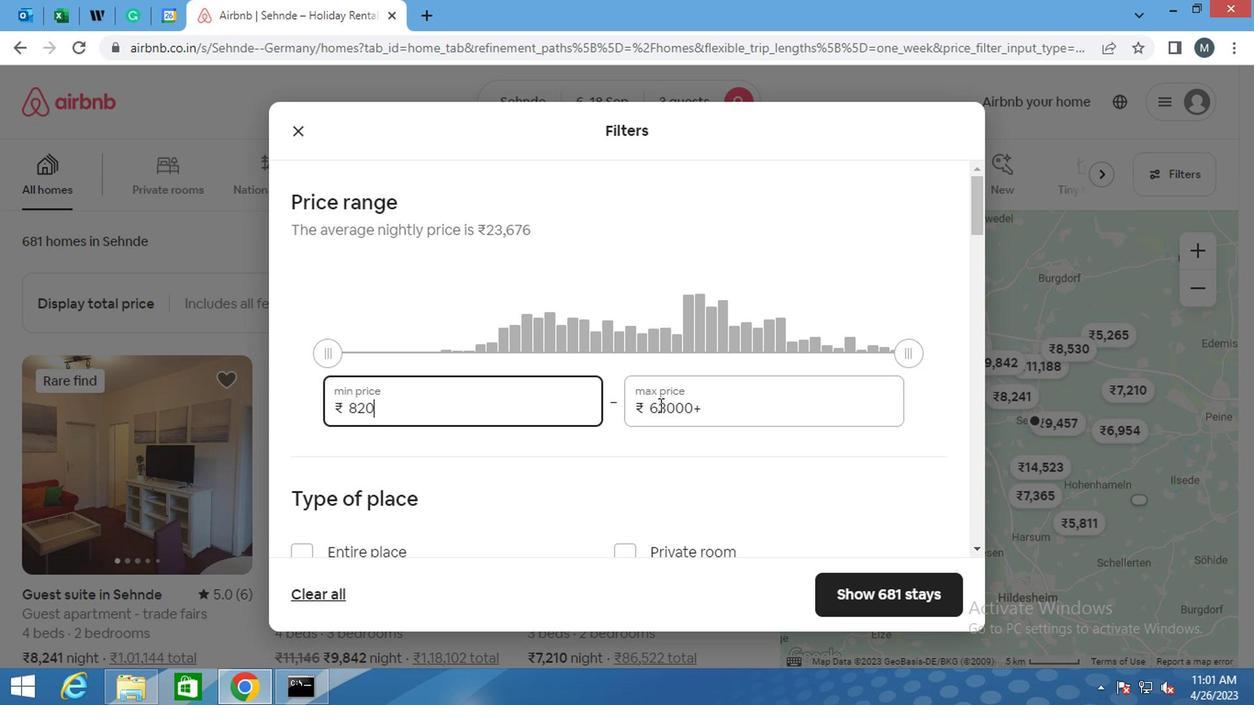 
Action: Mouse pressed left at (657, 400)
Screenshot: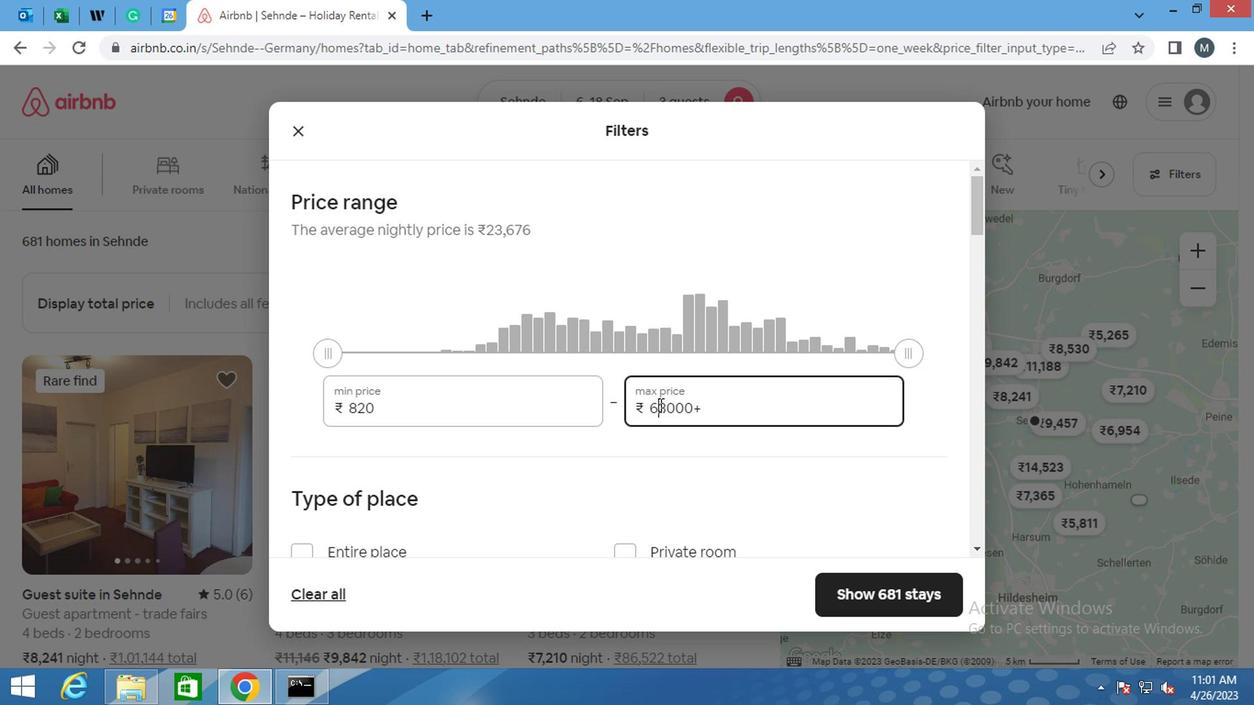 
Action: Key pressed 120
Screenshot: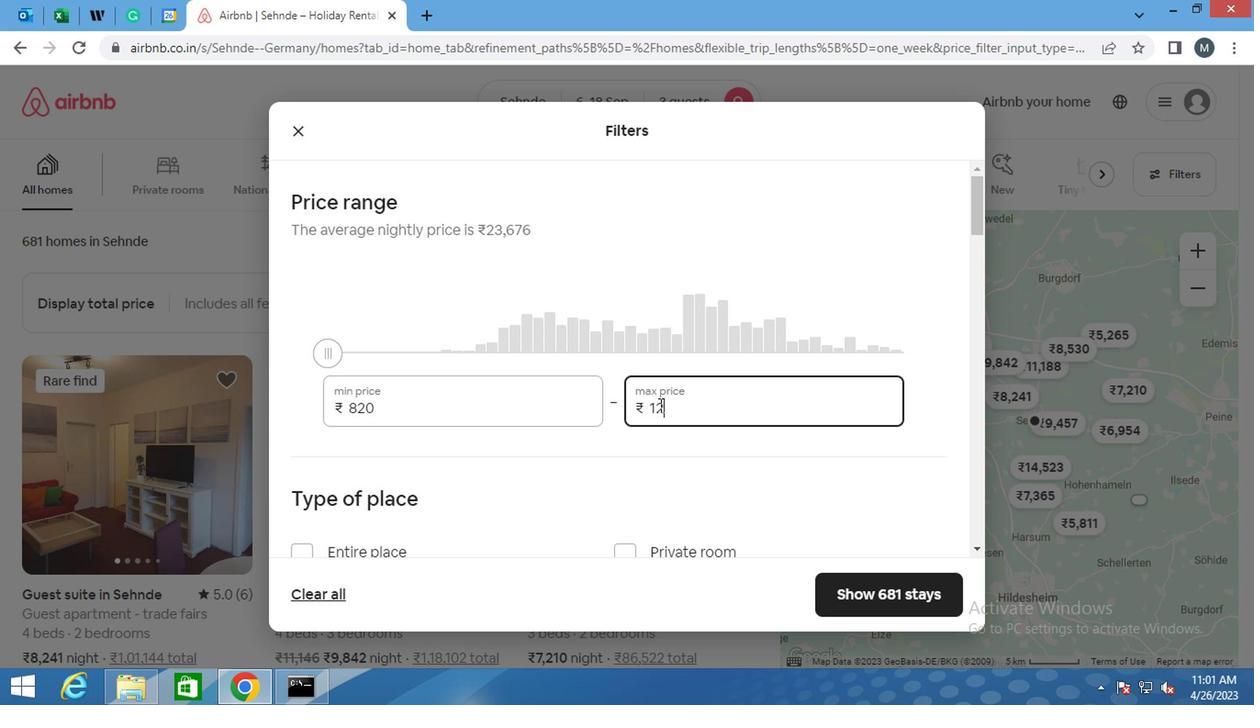 
Action: Mouse moved to (678, 404)
Screenshot: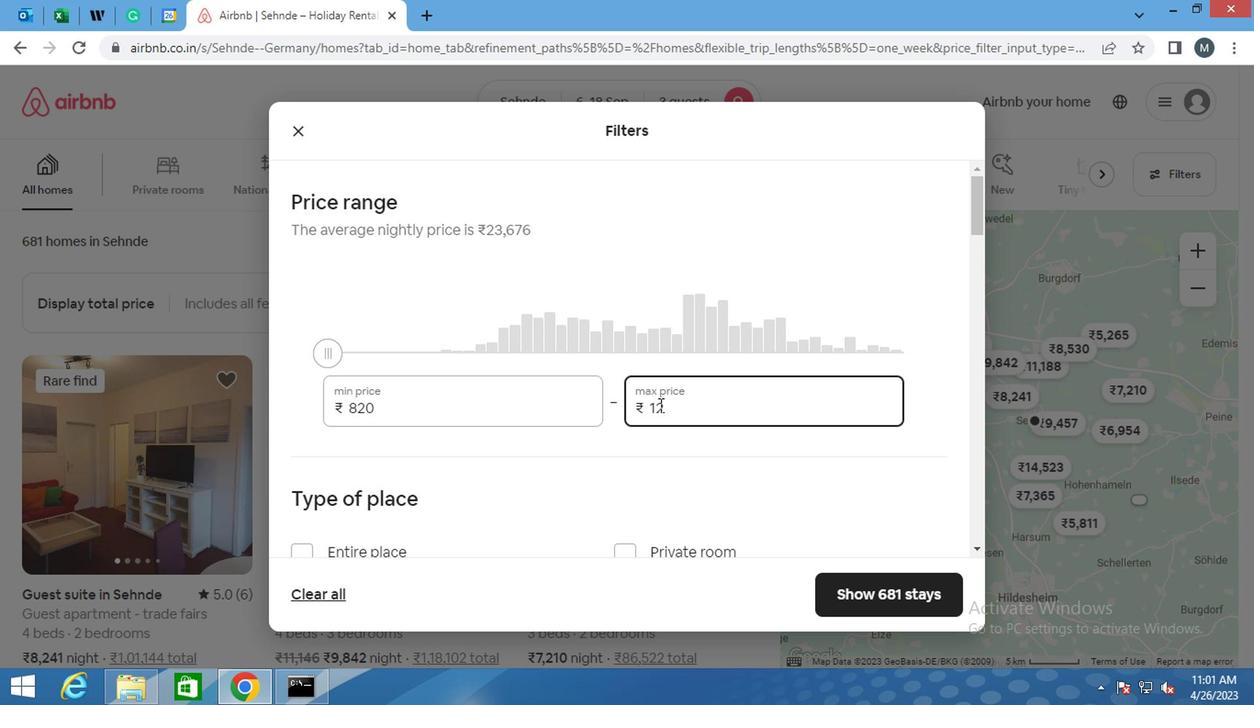 
Action: Key pressed 0
Screenshot: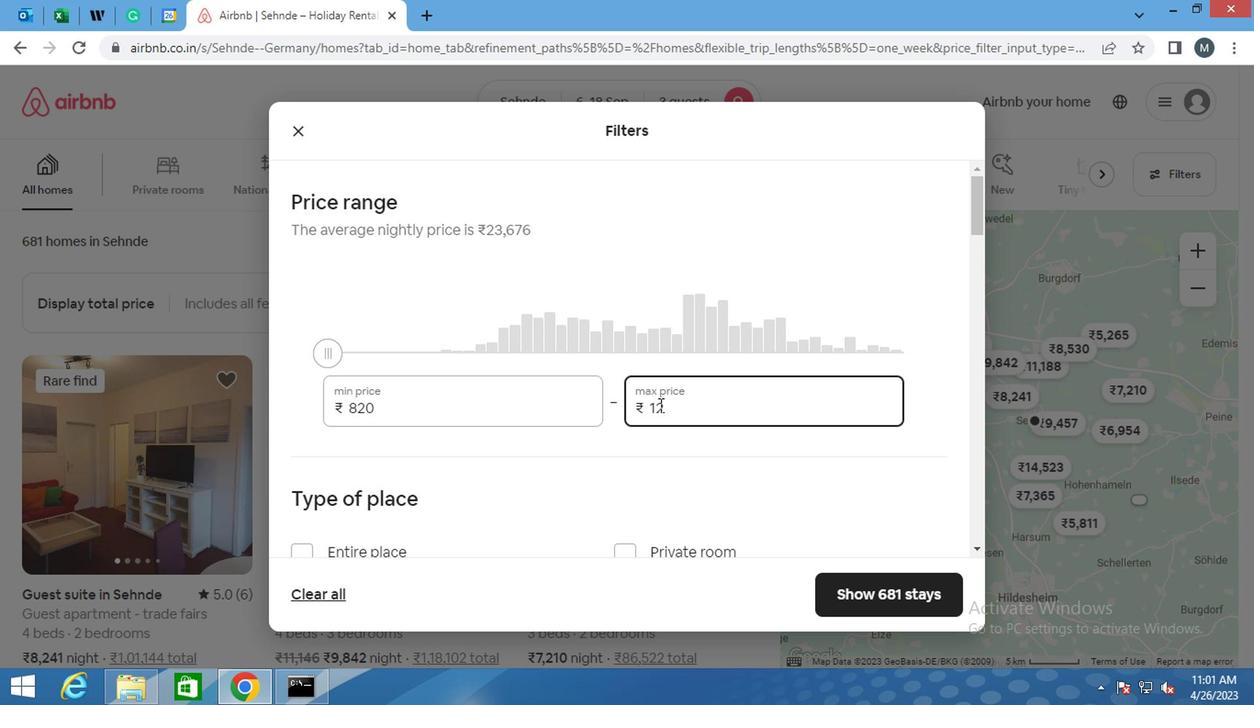 
Action: Mouse moved to (704, 422)
Screenshot: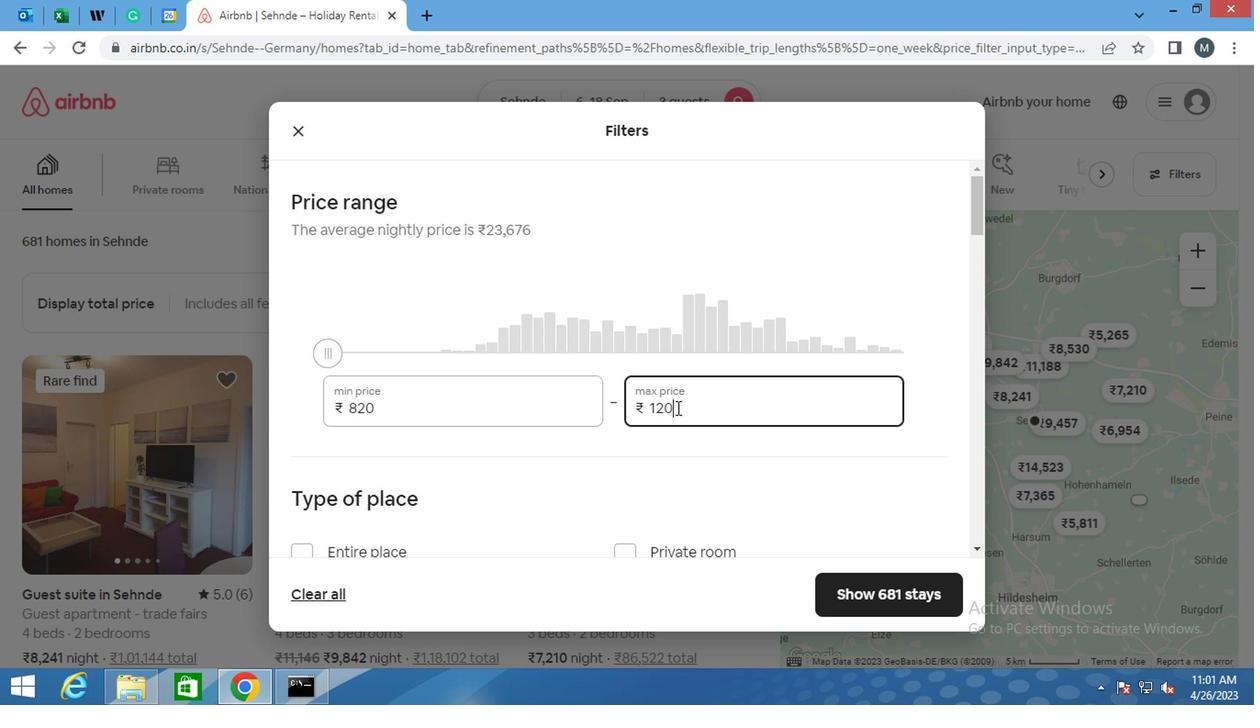 
Action: Key pressed 0
Screenshot: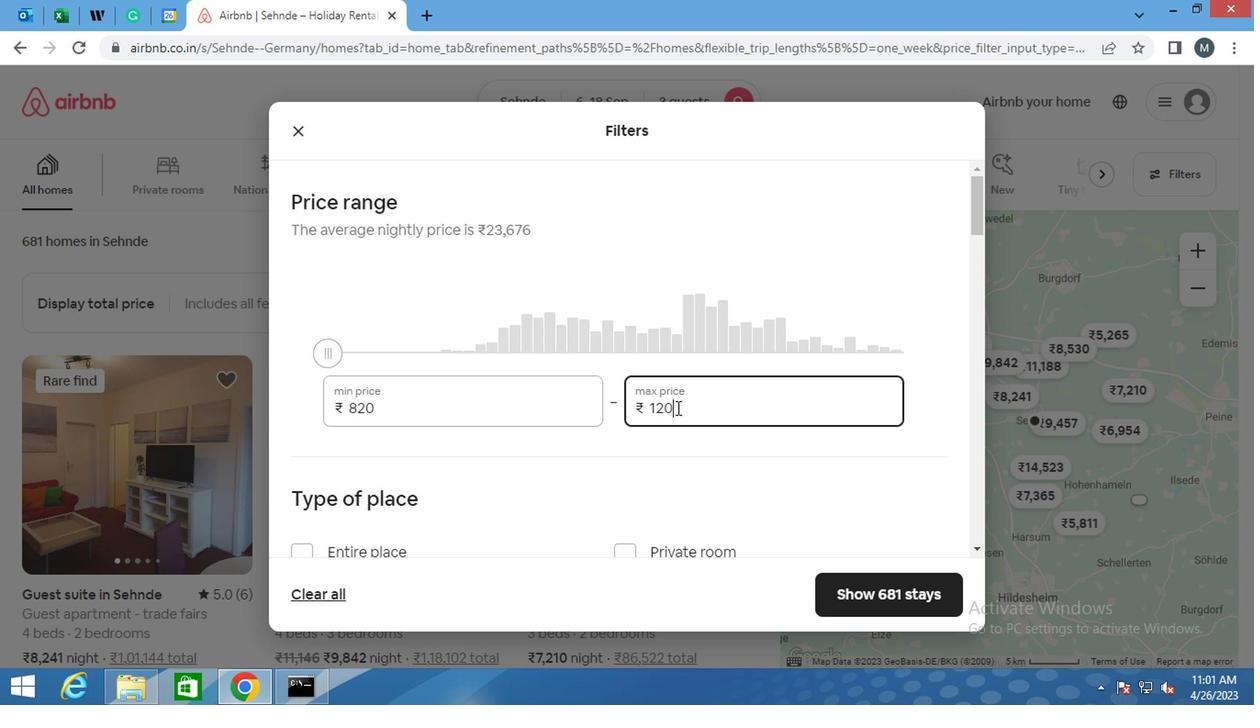 
Action: Mouse moved to (604, 451)
Screenshot: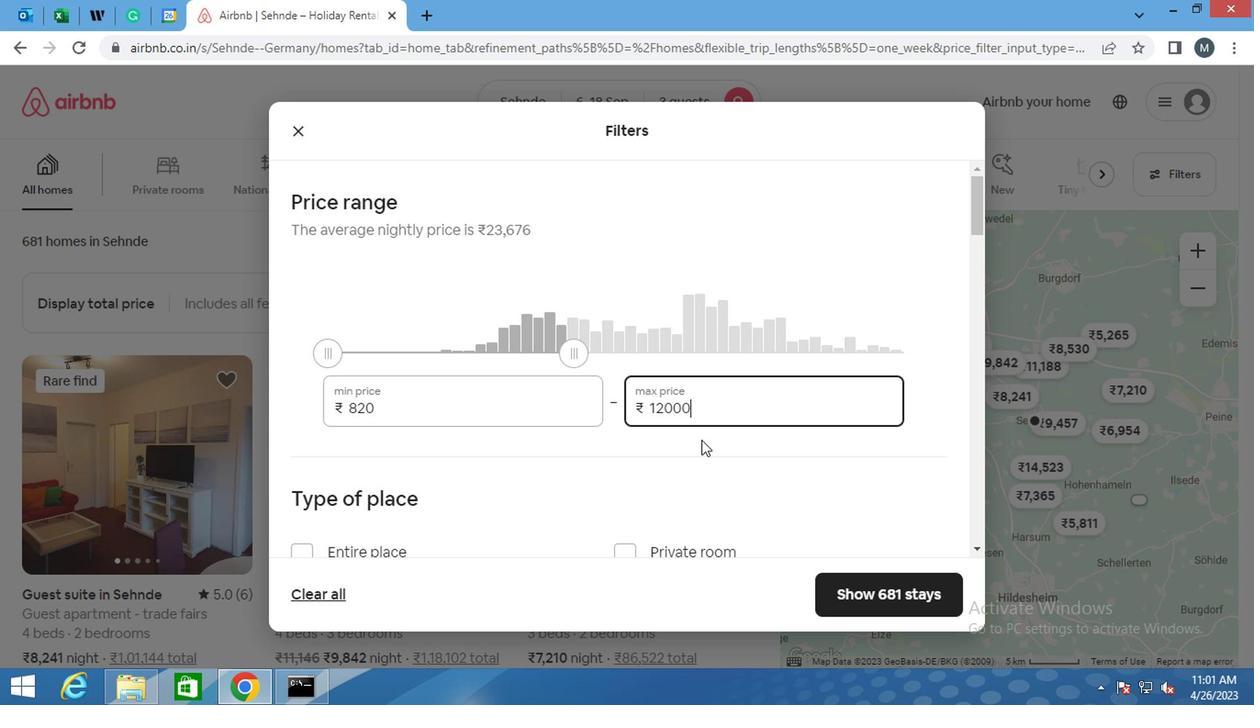 
Action: Mouse scrolled (604, 450) with delta (0, -1)
Screenshot: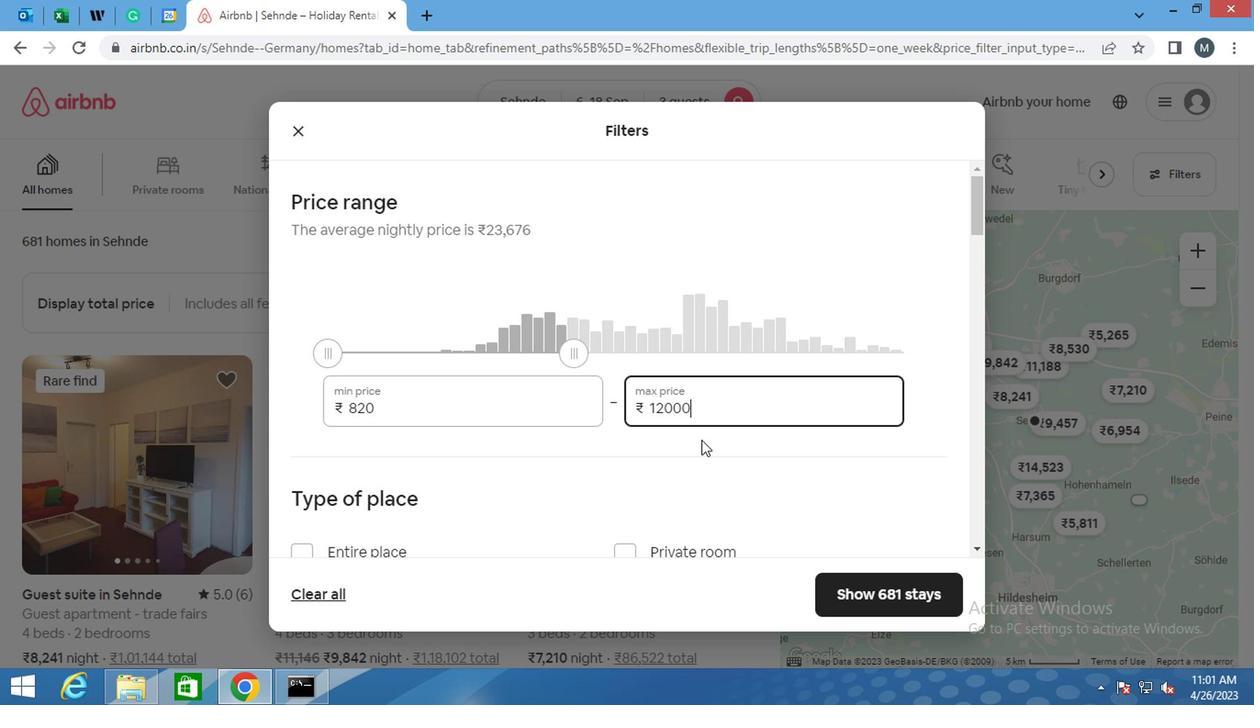 
Action: Mouse moved to (575, 451)
Screenshot: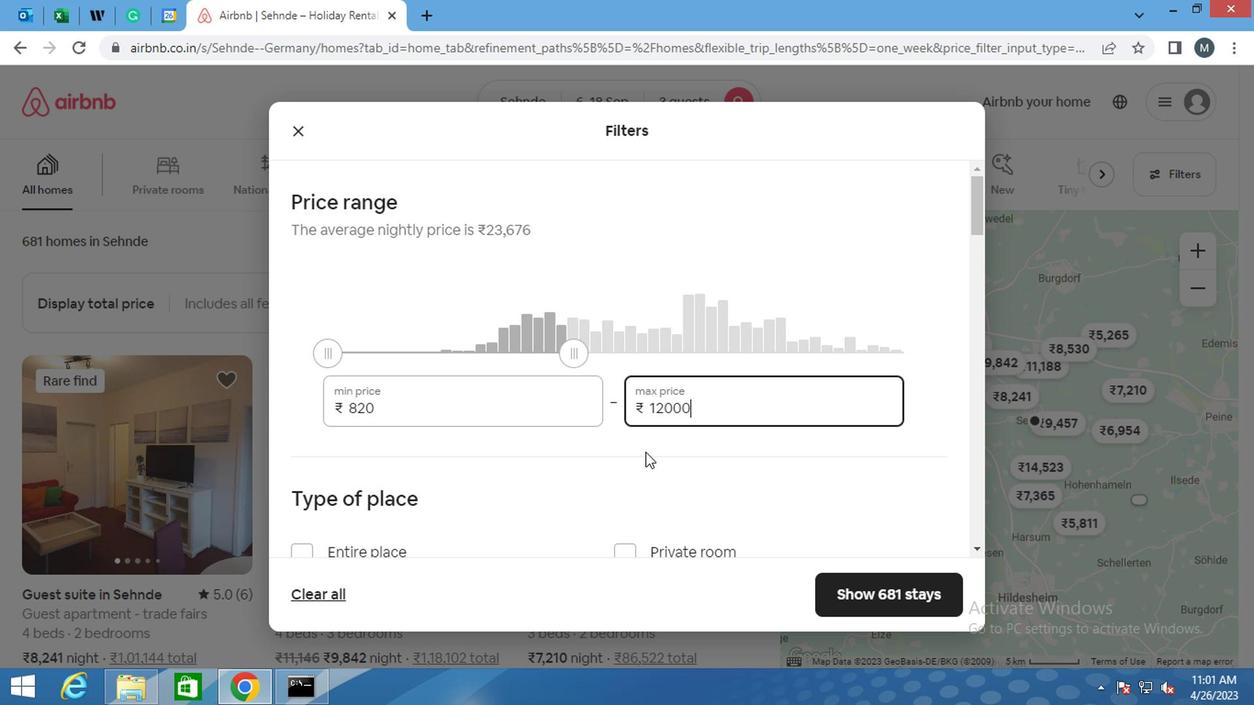 
Action: Mouse scrolled (575, 450) with delta (0, -1)
Screenshot: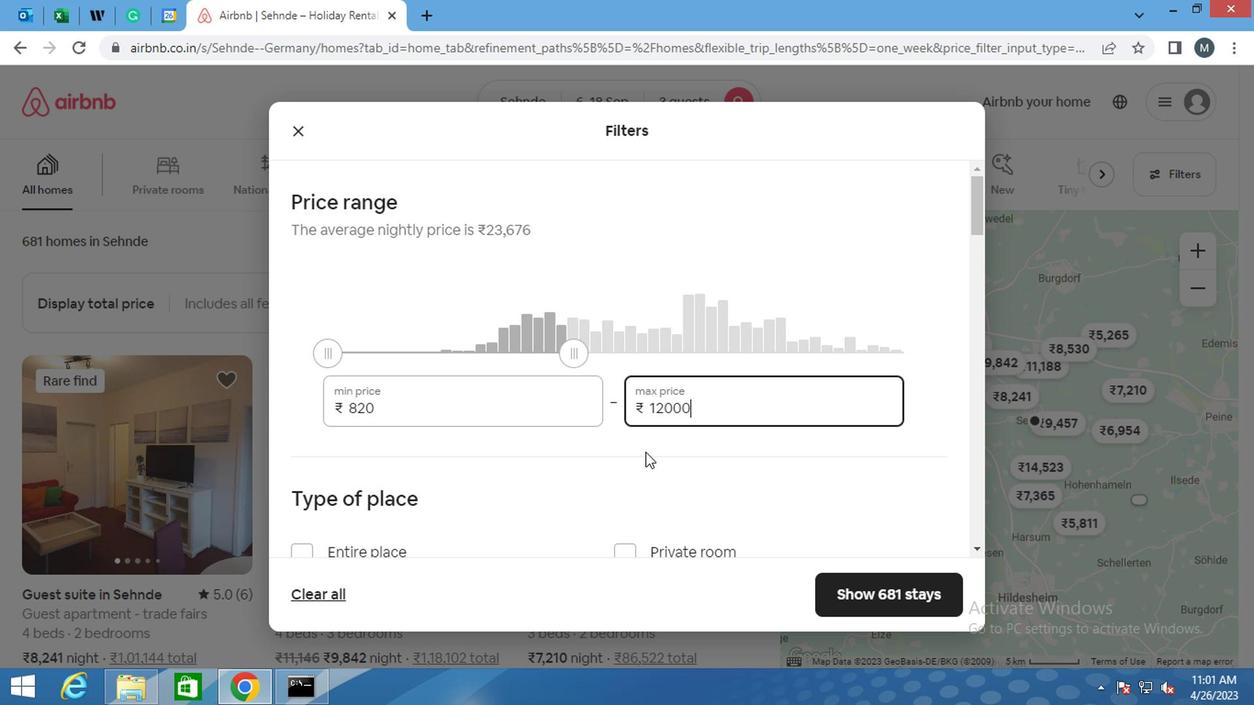 
Action: Mouse moved to (349, 382)
Screenshot: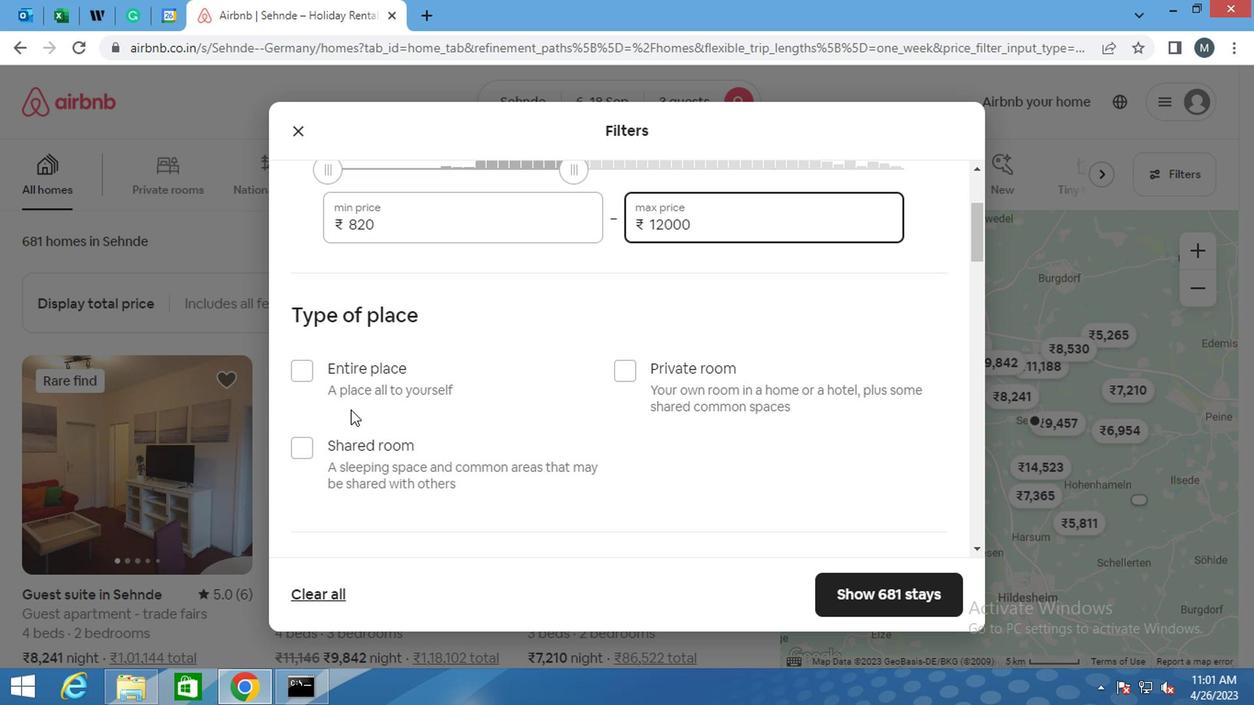 
Action: Mouse pressed left at (349, 382)
Screenshot: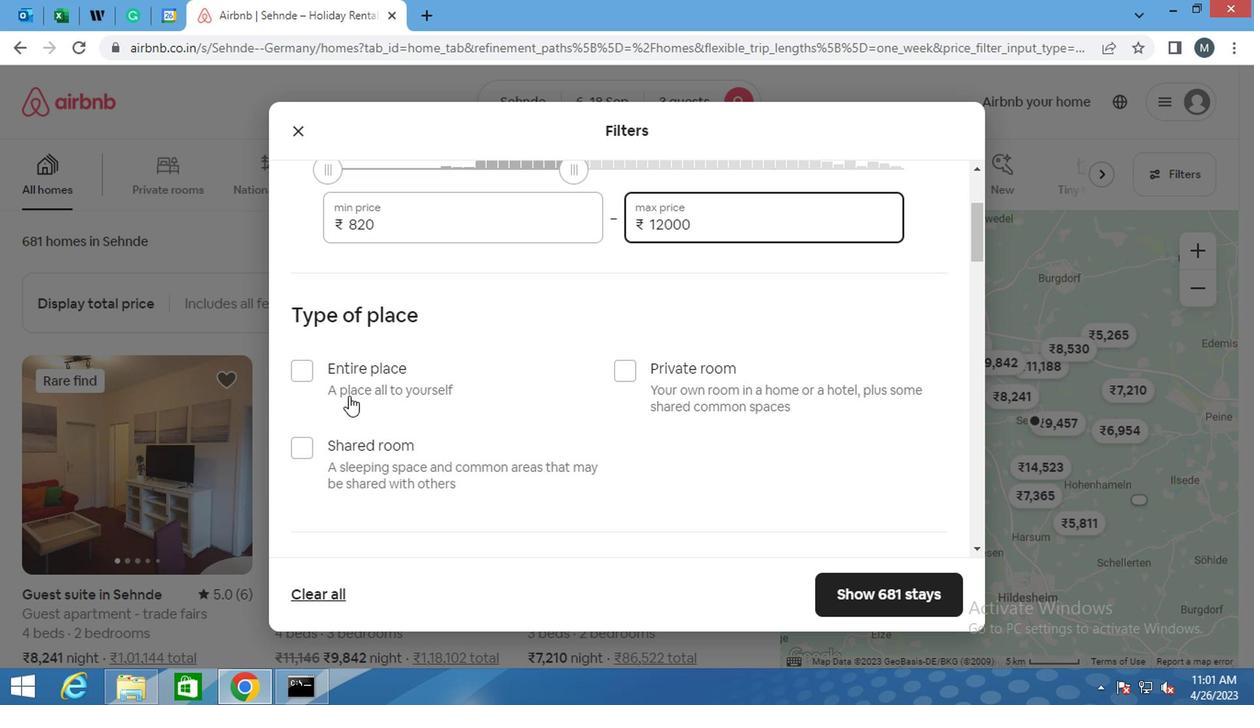 
Action: Mouse moved to (435, 435)
Screenshot: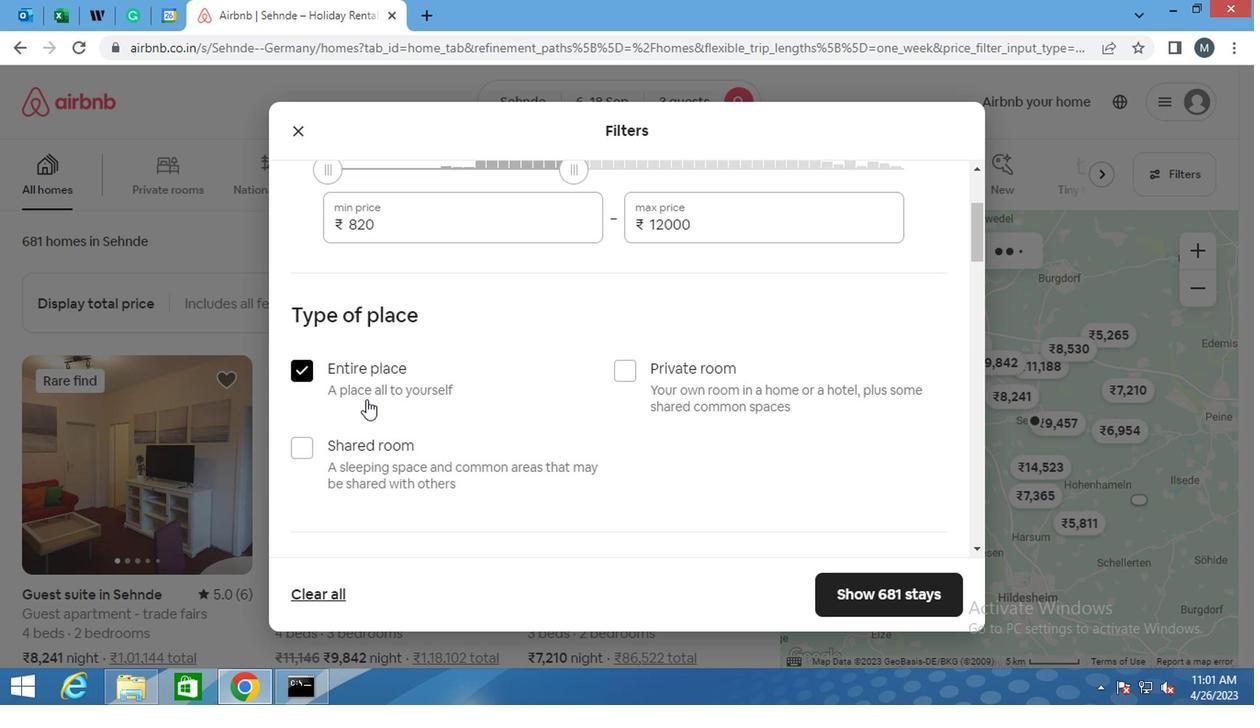 
Action: Mouse scrolled (435, 435) with delta (0, 0)
Screenshot: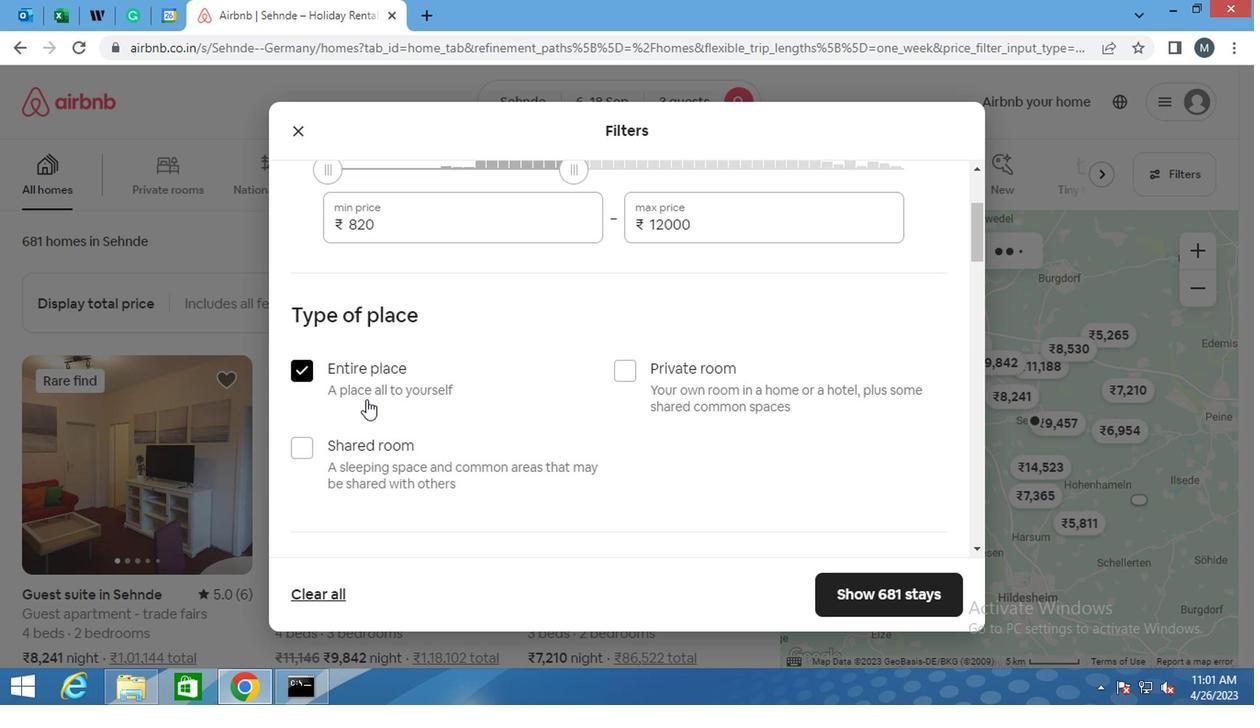 
Action: Mouse moved to (437, 437)
Screenshot: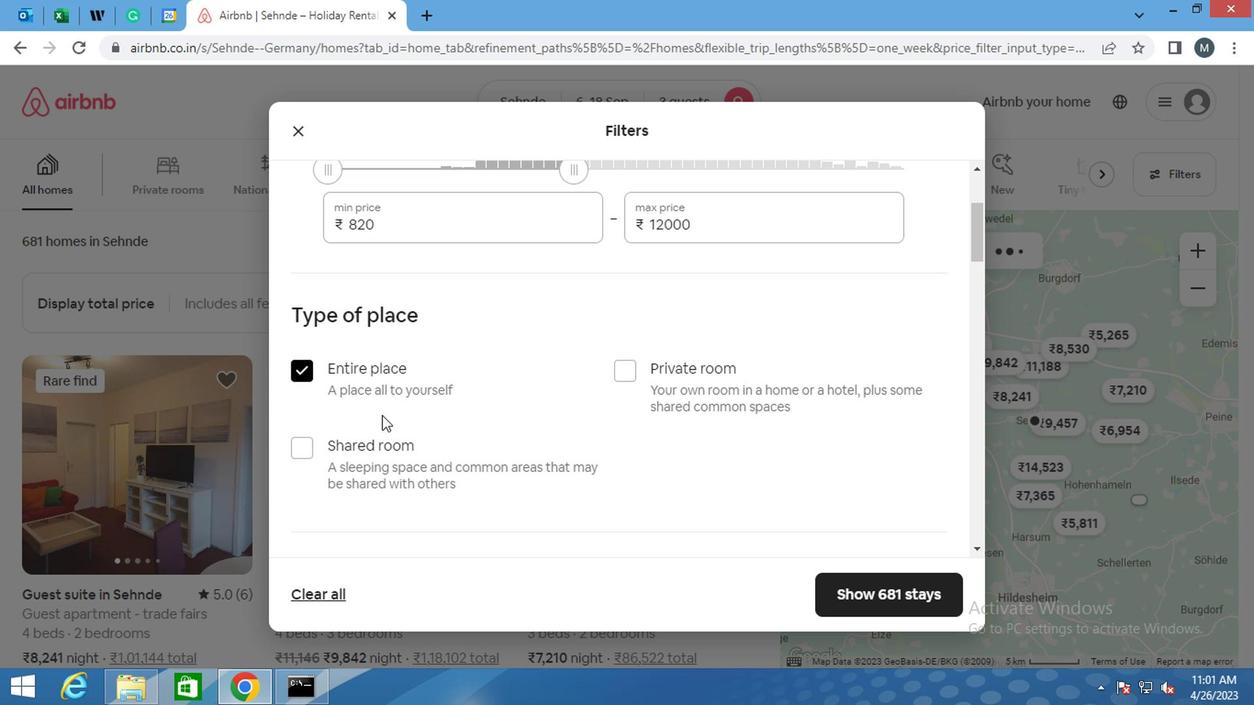 
Action: Mouse scrolled (437, 435) with delta (0, -1)
Screenshot: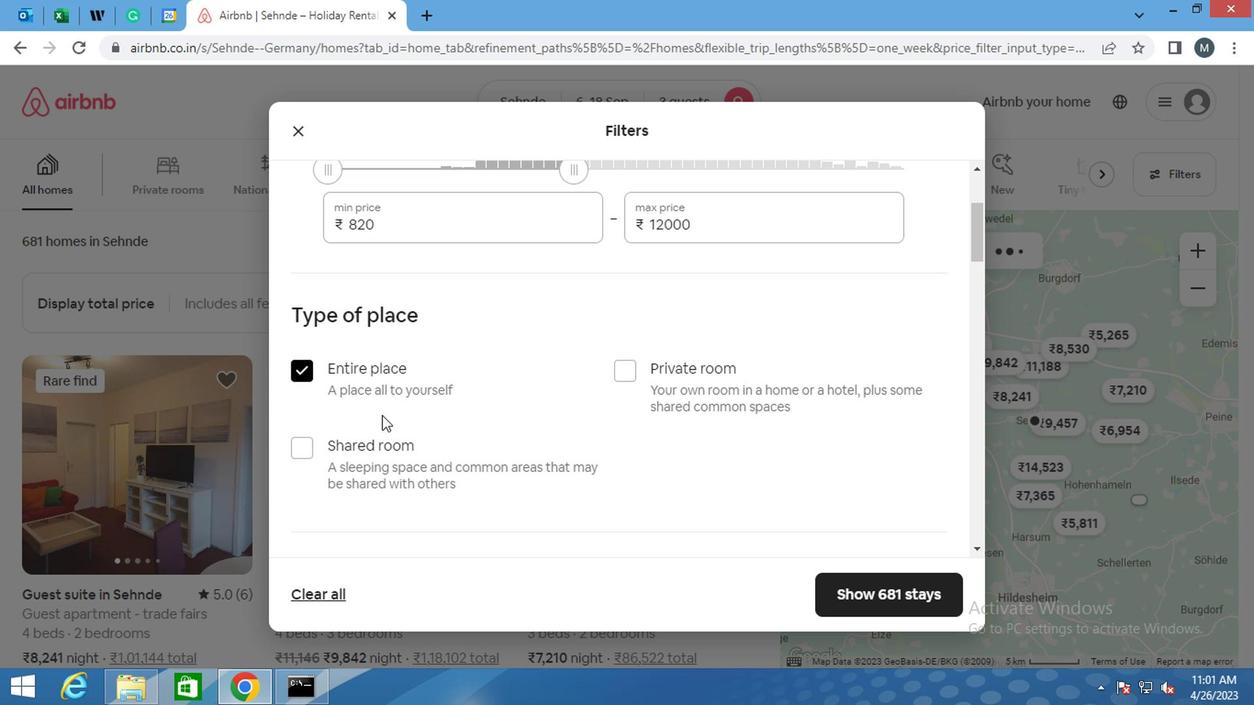 
Action: Mouse moved to (439, 439)
Screenshot: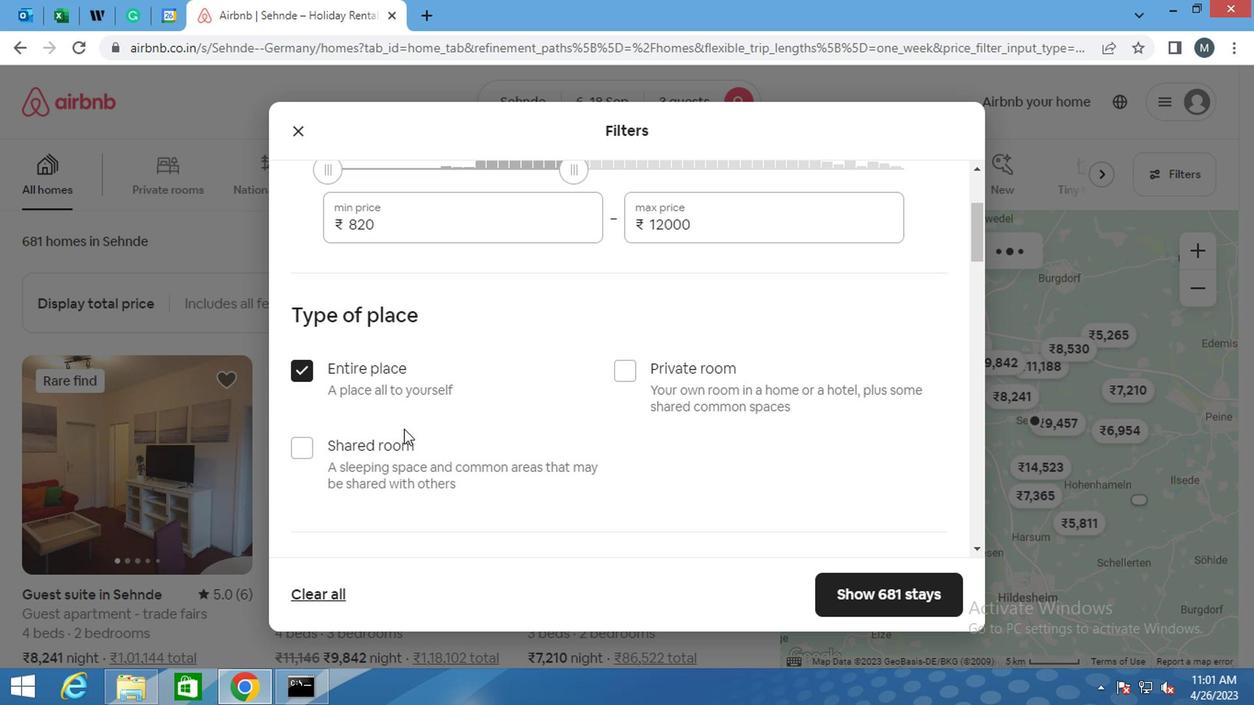
Action: Mouse scrolled (439, 437) with delta (0, -1)
Screenshot: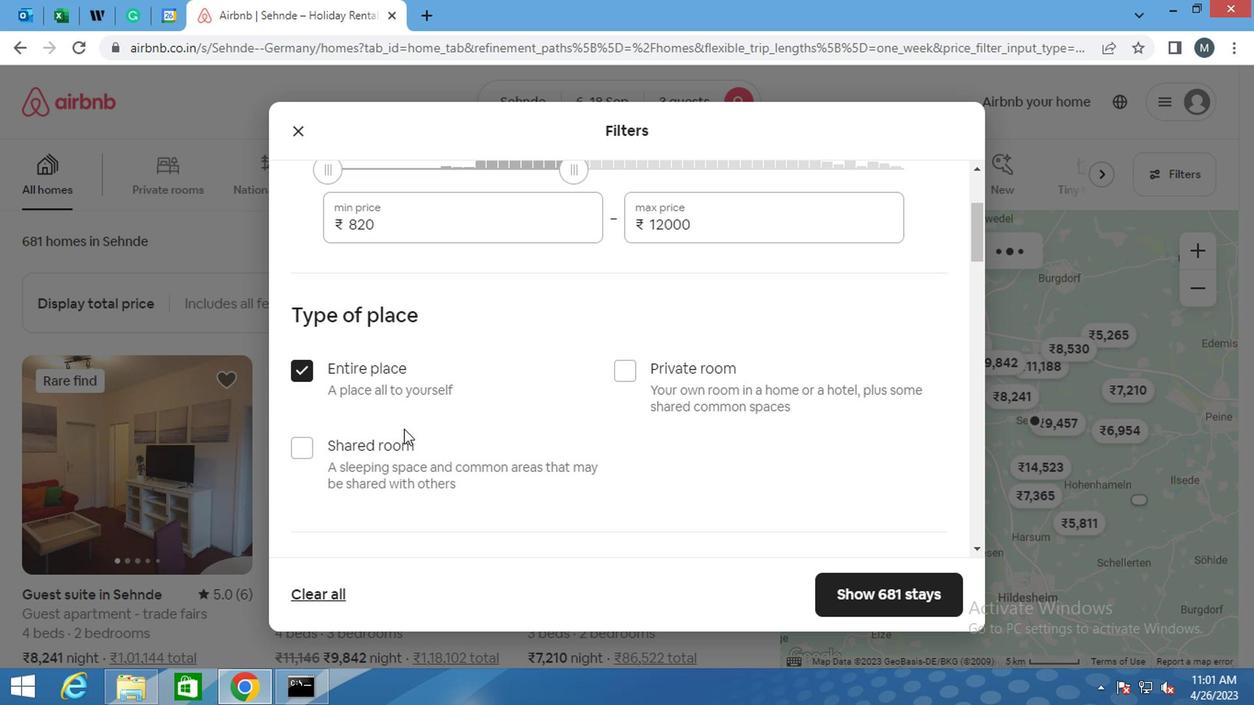 
Action: Mouse moved to (440, 439)
Screenshot: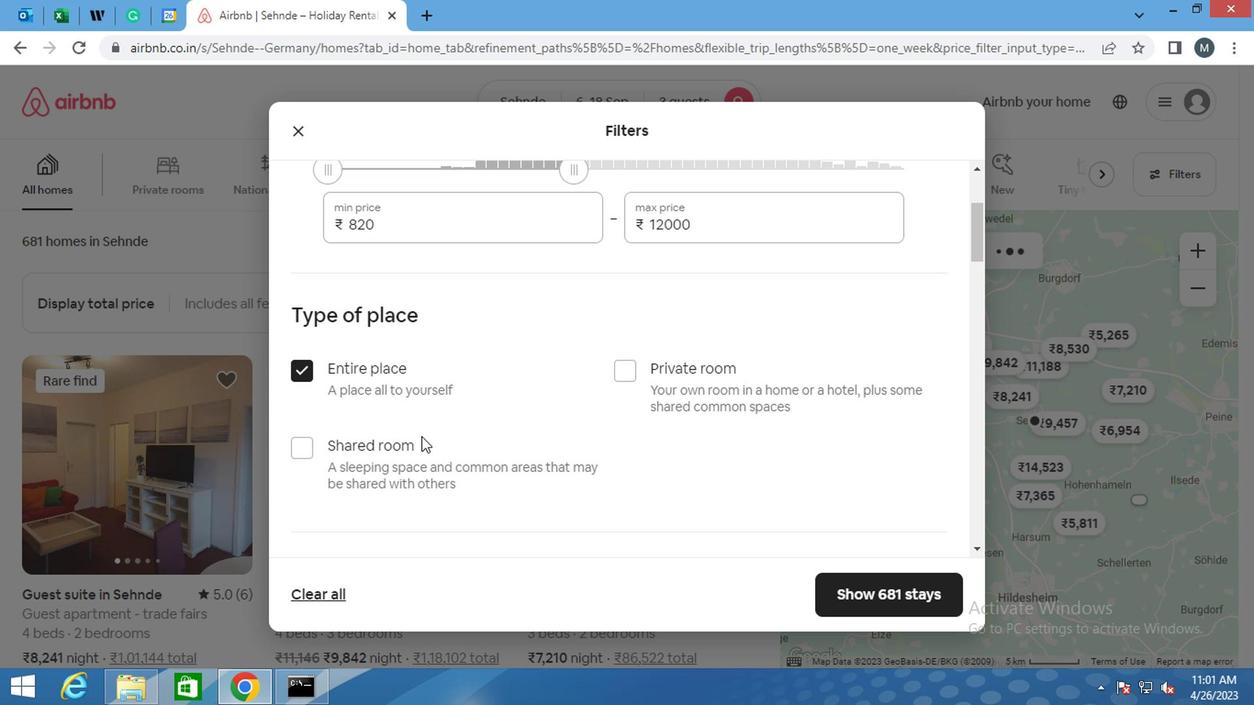 
Action: Mouse scrolled (440, 437) with delta (0, -1)
Screenshot: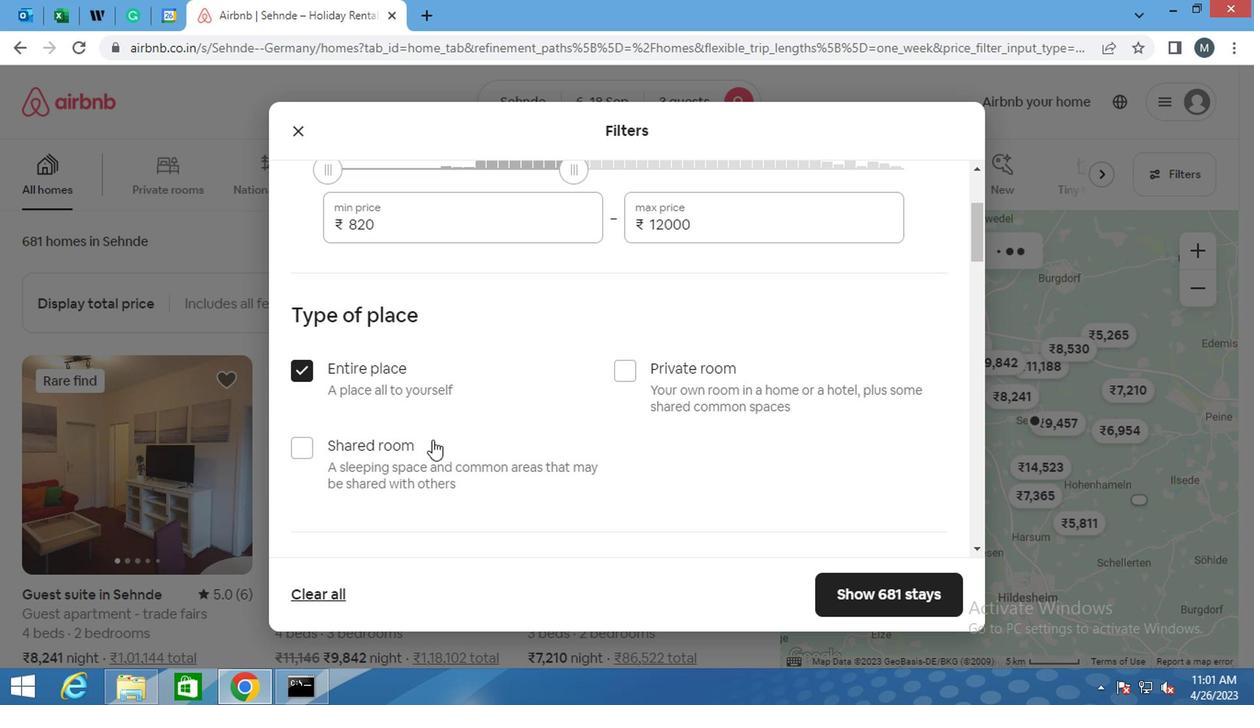 
Action: Mouse moved to (461, 308)
Screenshot: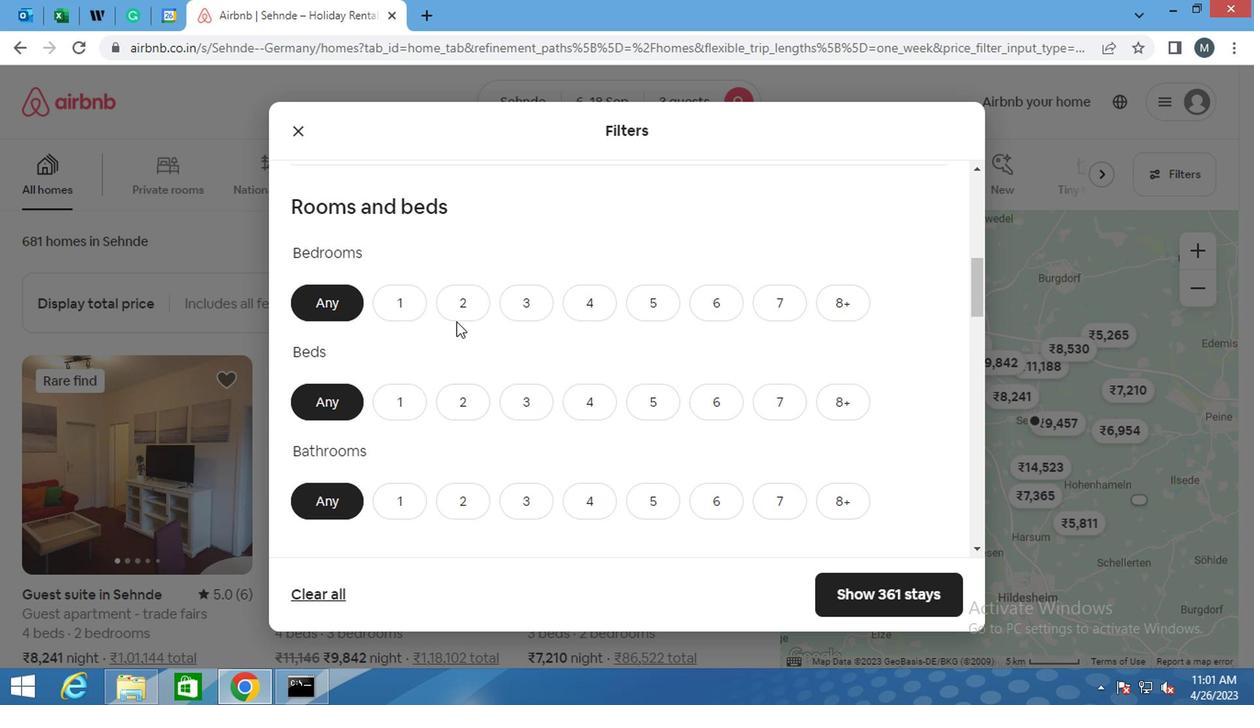 
Action: Mouse pressed left at (461, 308)
Screenshot: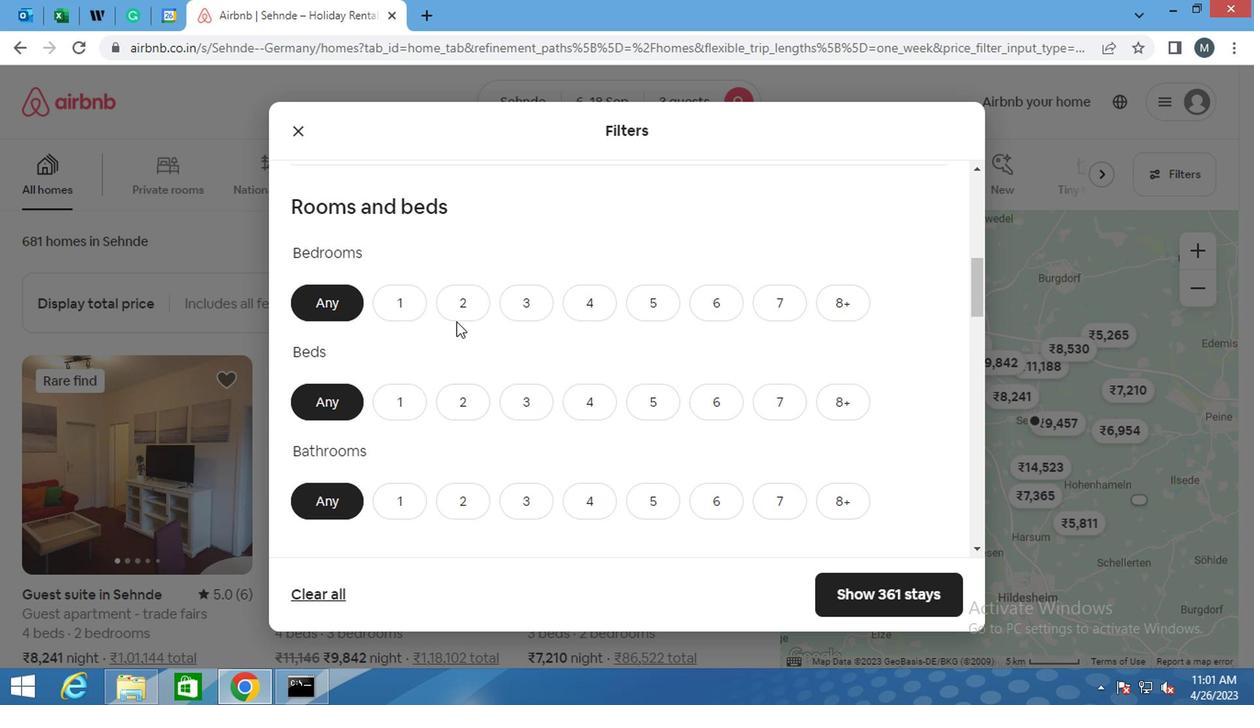 
Action: Mouse moved to (463, 394)
Screenshot: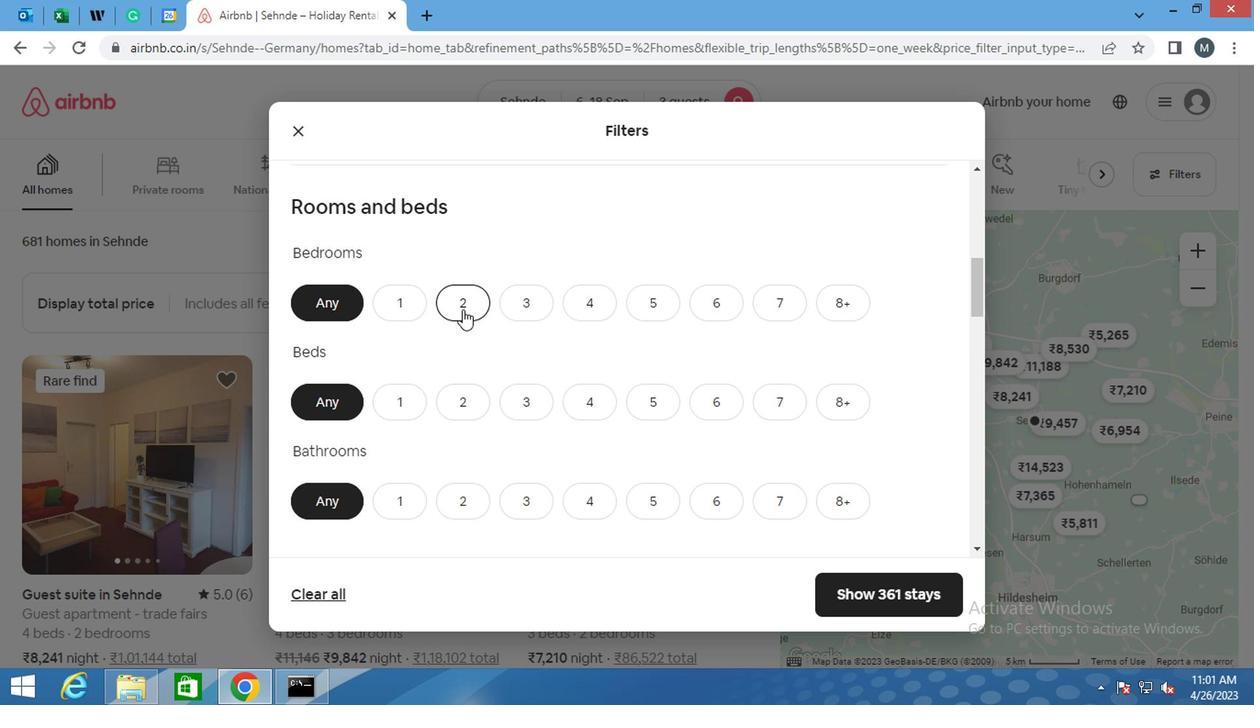 
Action: Mouse pressed left at (463, 394)
Screenshot: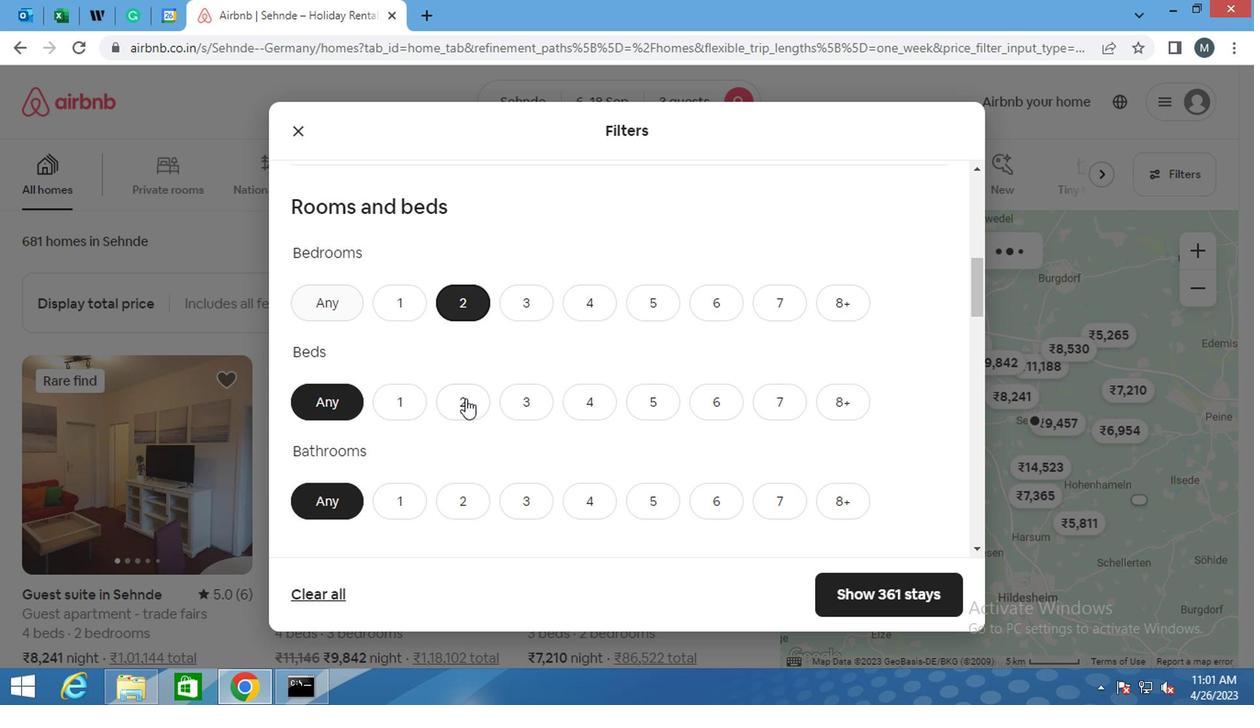 
Action: Mouse moved to (474, 482)
Screenshot: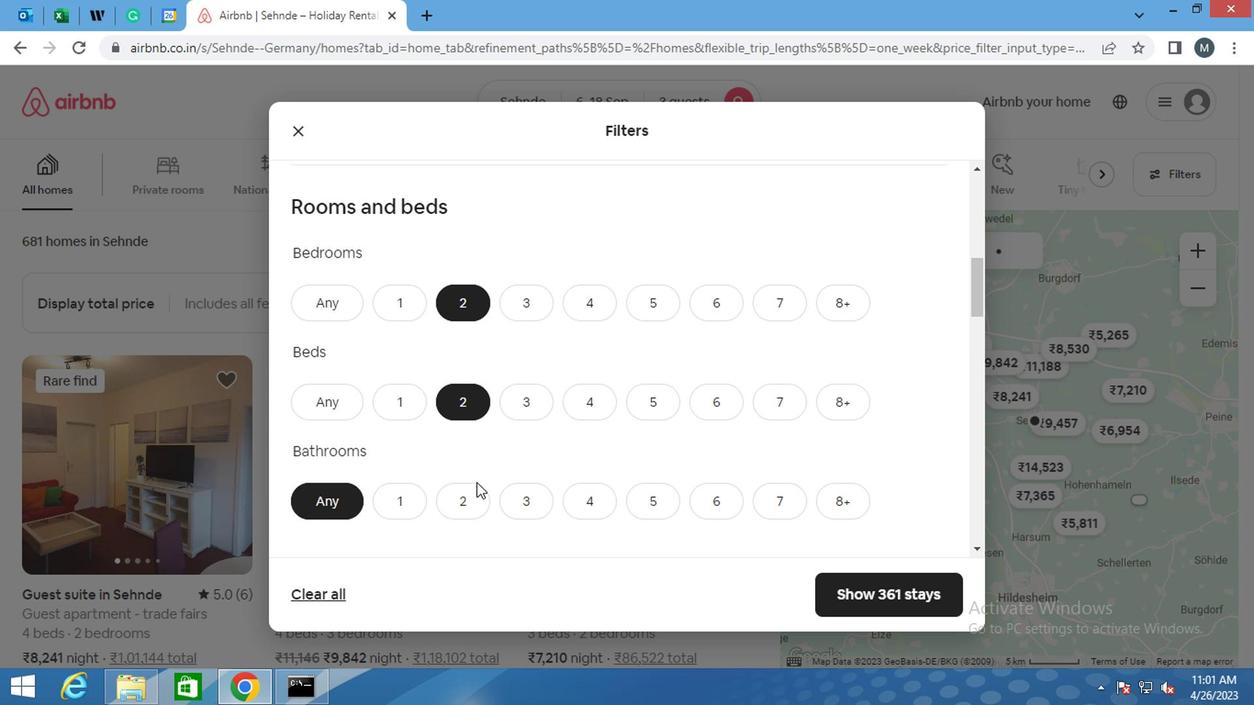 
Action: Mouse pressed left at (474, 482)
Screenshot: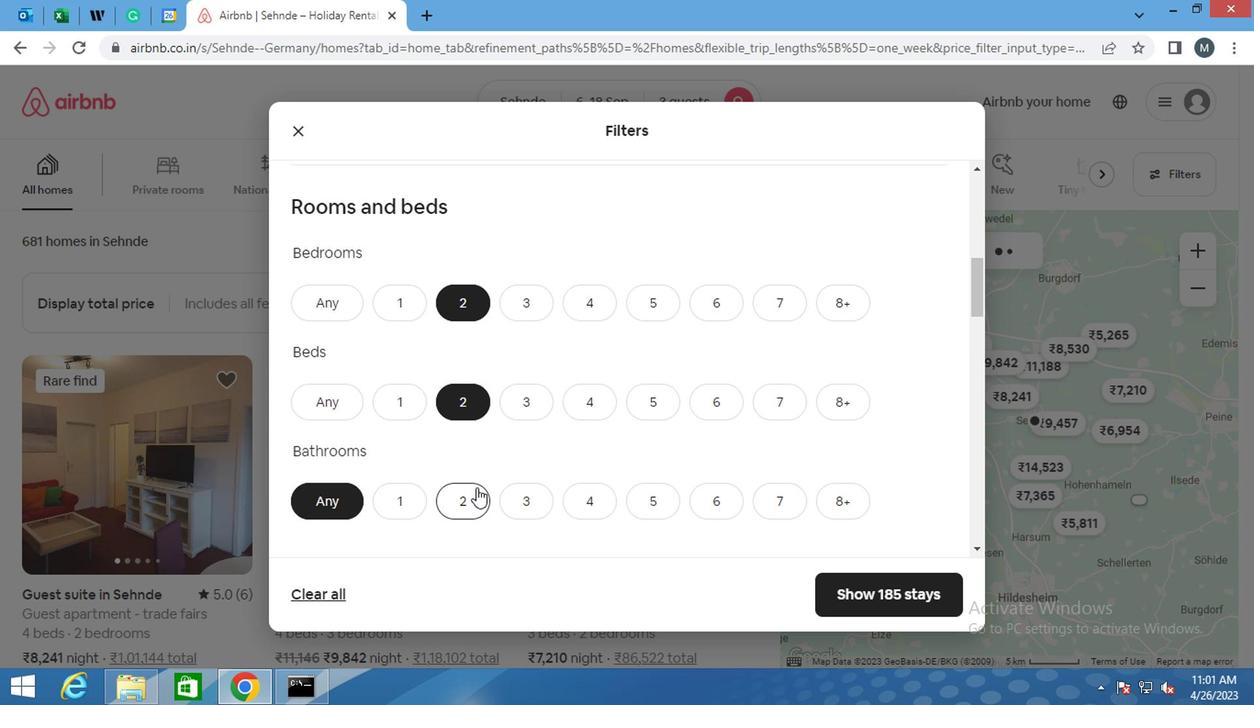 
Action: Mouse moved to (541, 409)
Screenshot: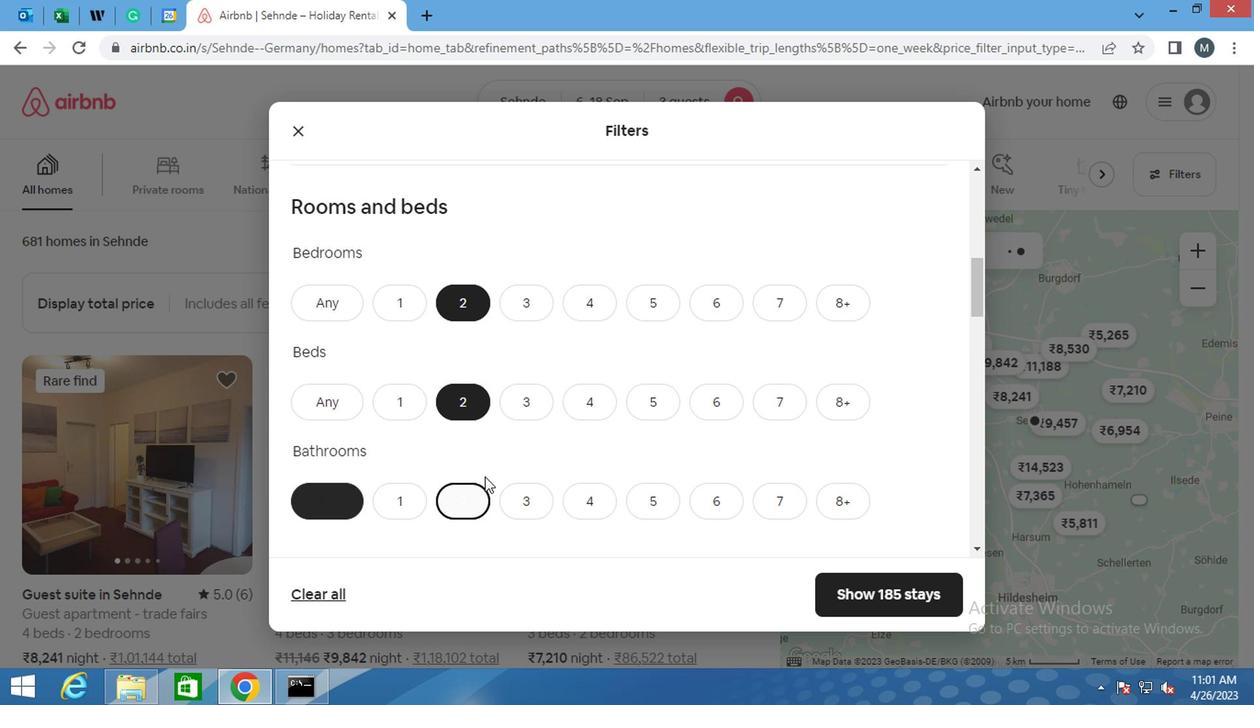 
Action: Mouse scrolled (541, 408) with delta (0, -1)
Screenshot: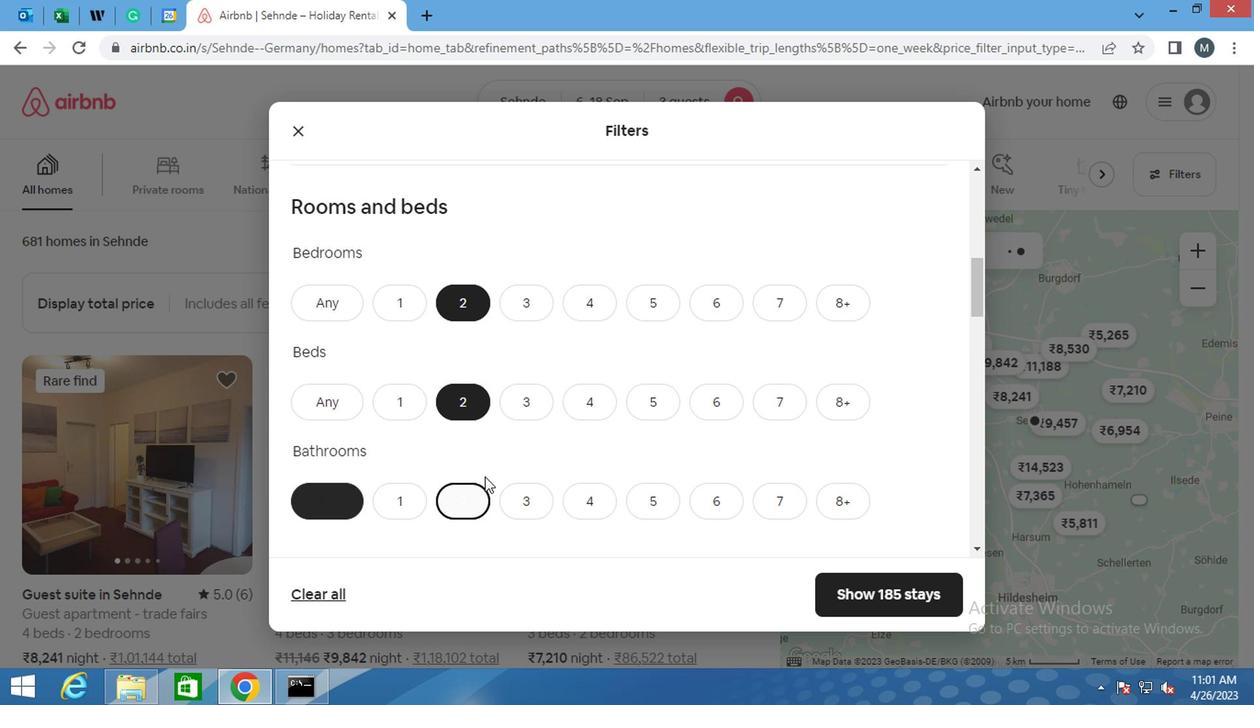 
Action: Mouse moved to (542, 409)
Screenshot: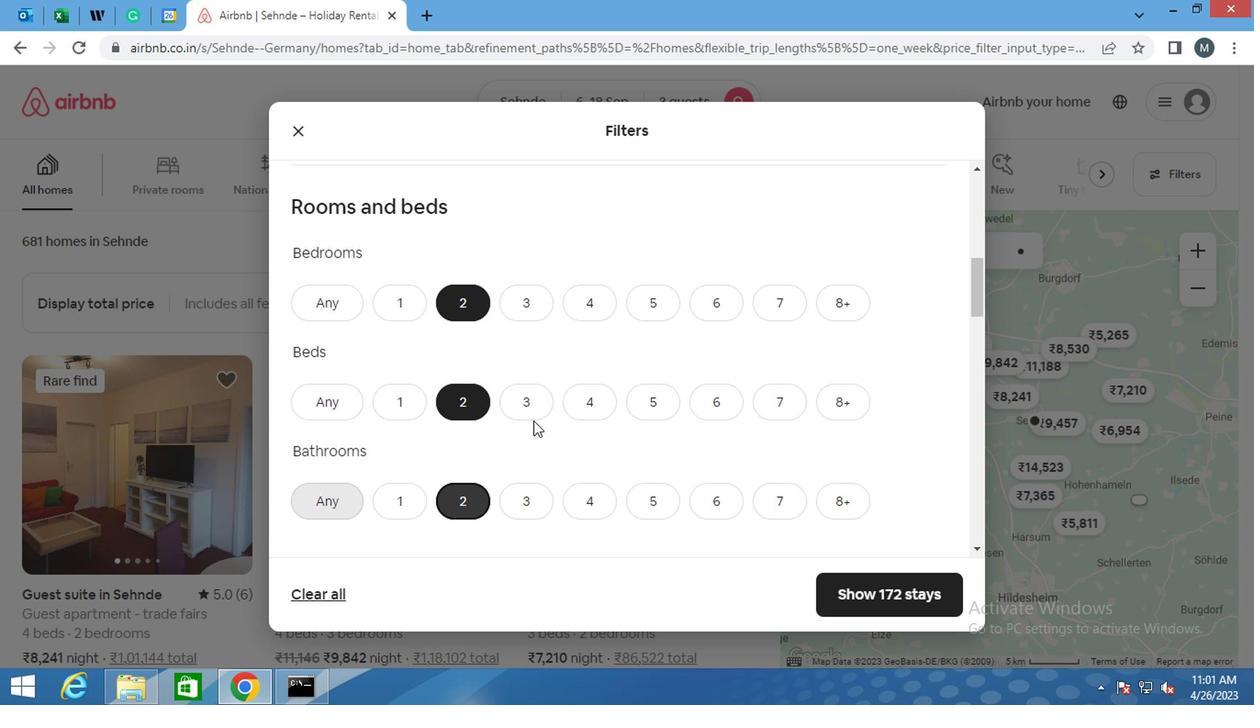 
Action: Mouse scrolled (542, 408) with delta (0, -1)
Screenshot: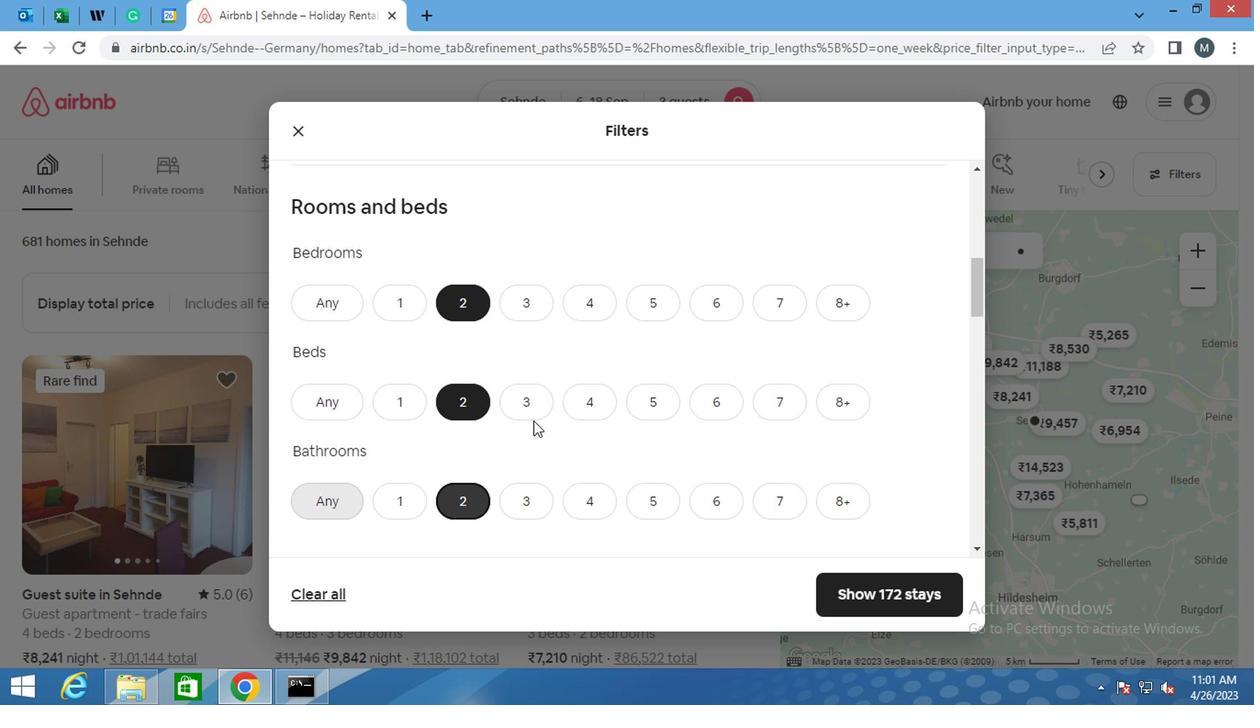 
Action: Mouse scrolled (542, 408) with delta (0, -1)
Screenshot: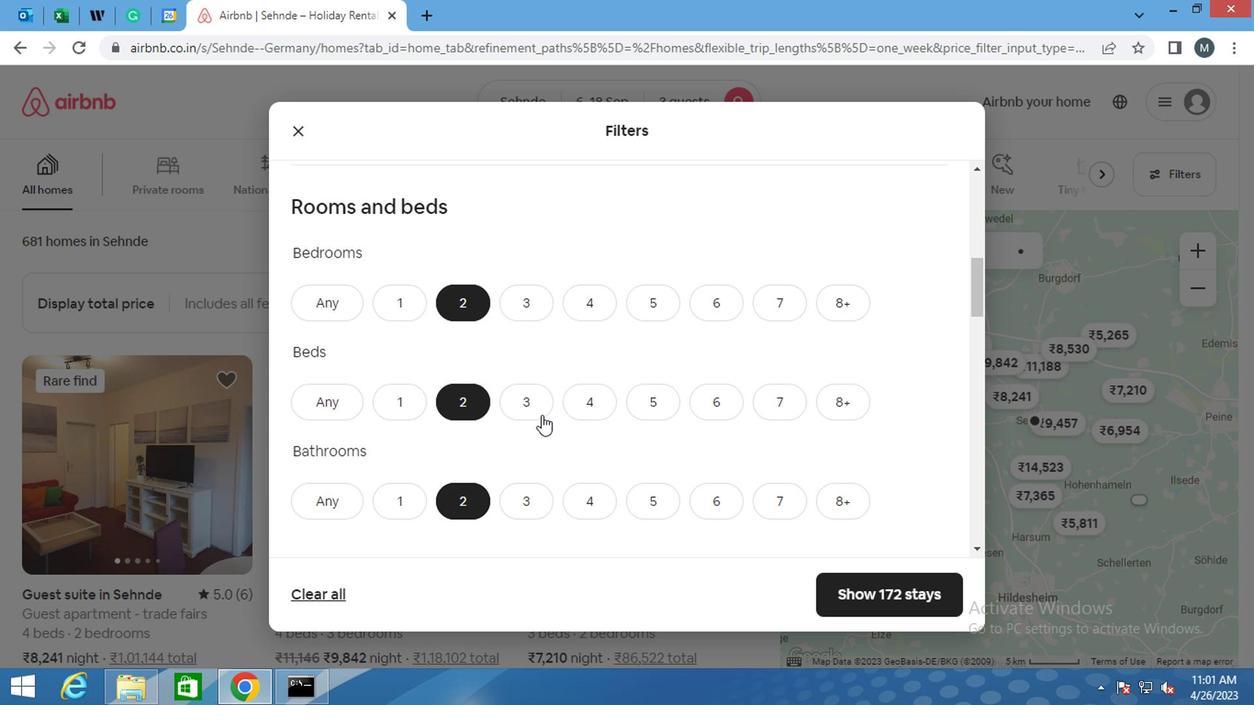 
Action: Mouse scrolled (542, 408) with delta (0, -1)
Screenshot: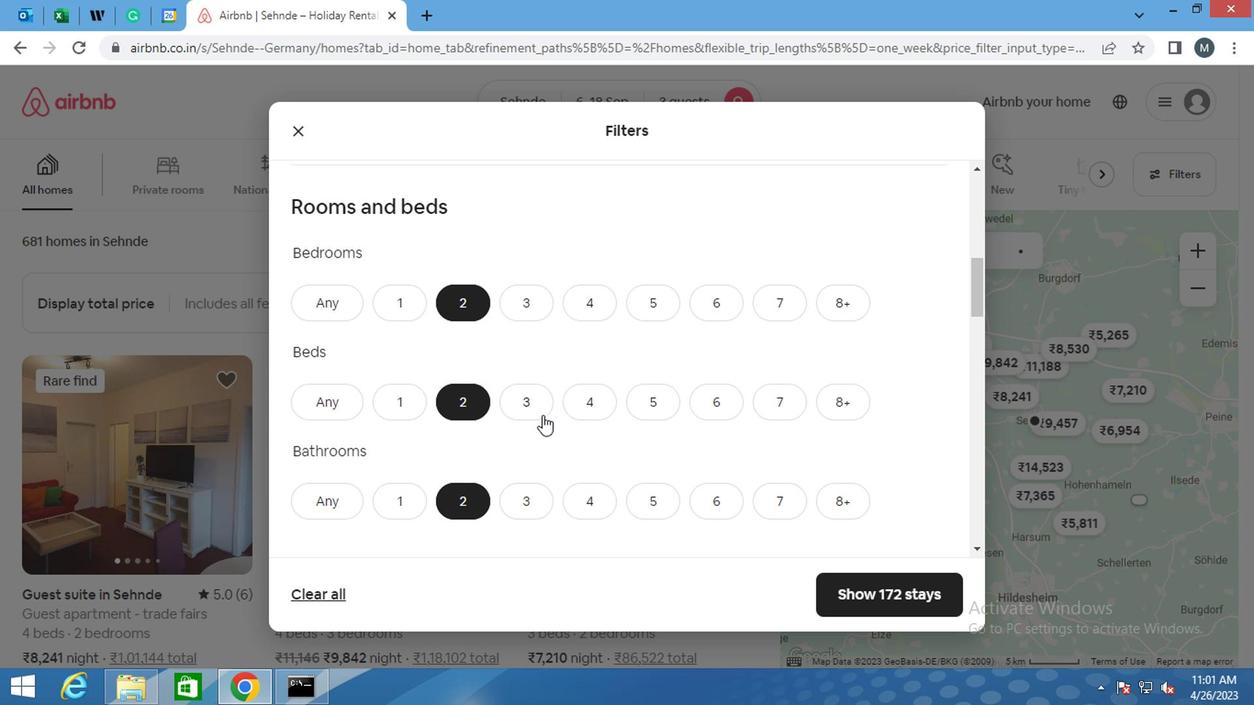 
Action: Mouse moved to (546, 410)
Screenshot: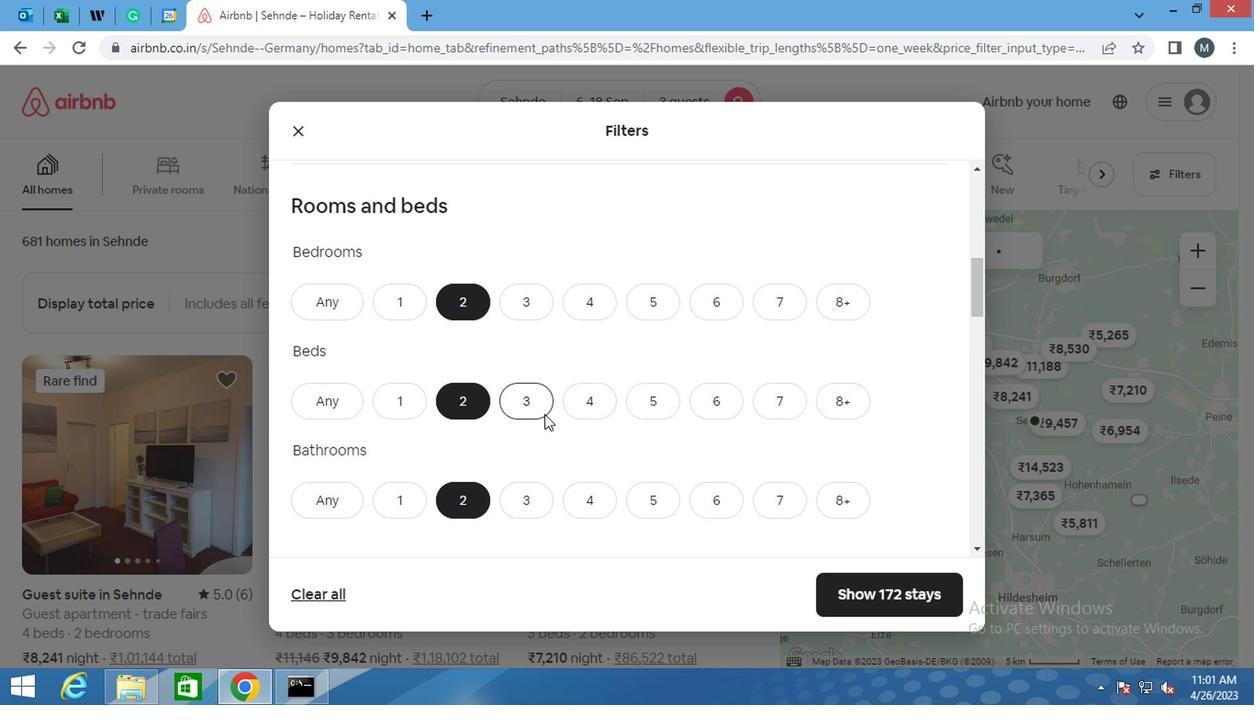 
Action: Mouse scrolled (546, 410) with delta (0, 0)
Screenshot: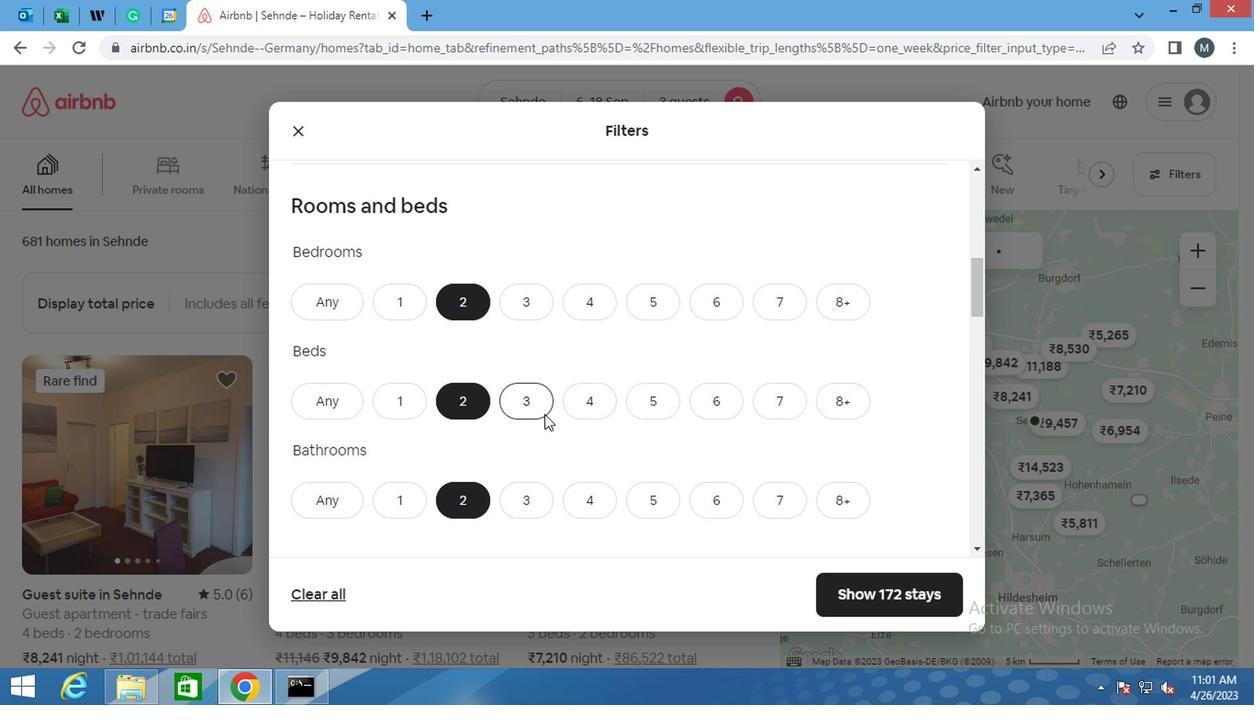 
Action: Mouse moved to (383, 246)
Screenshot: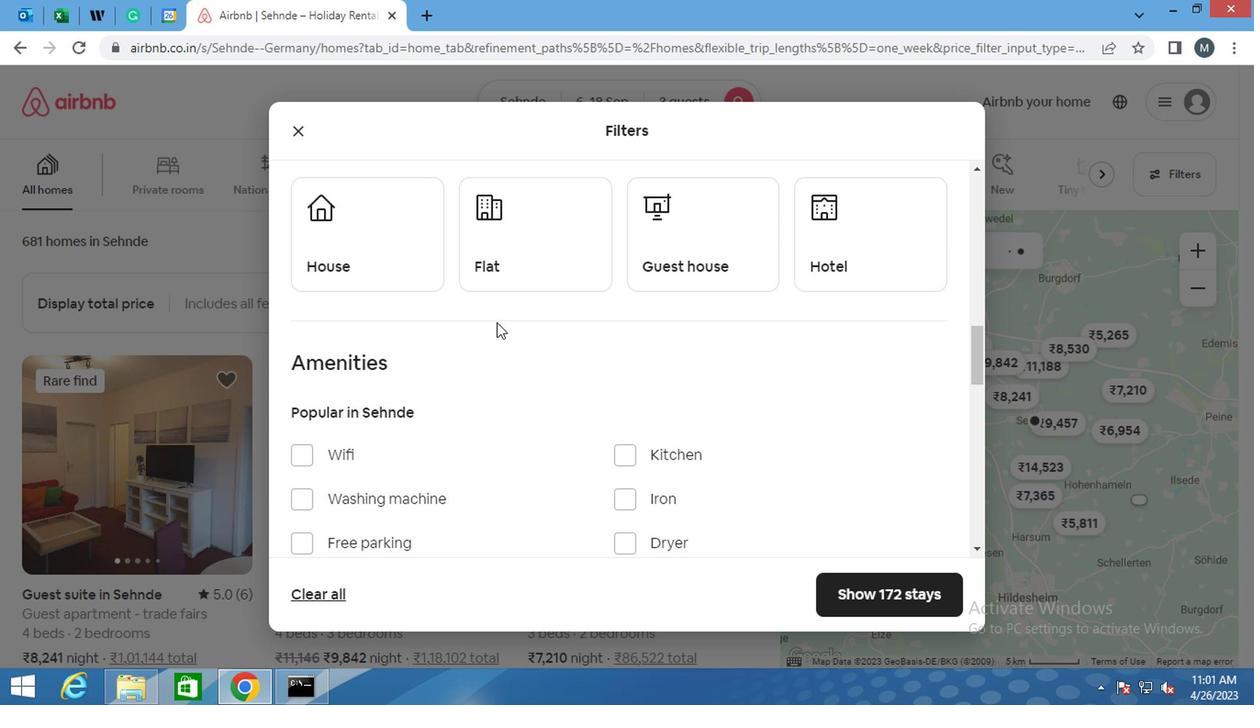
Action: Mouse pressed left at (383, 246)
Screenshot: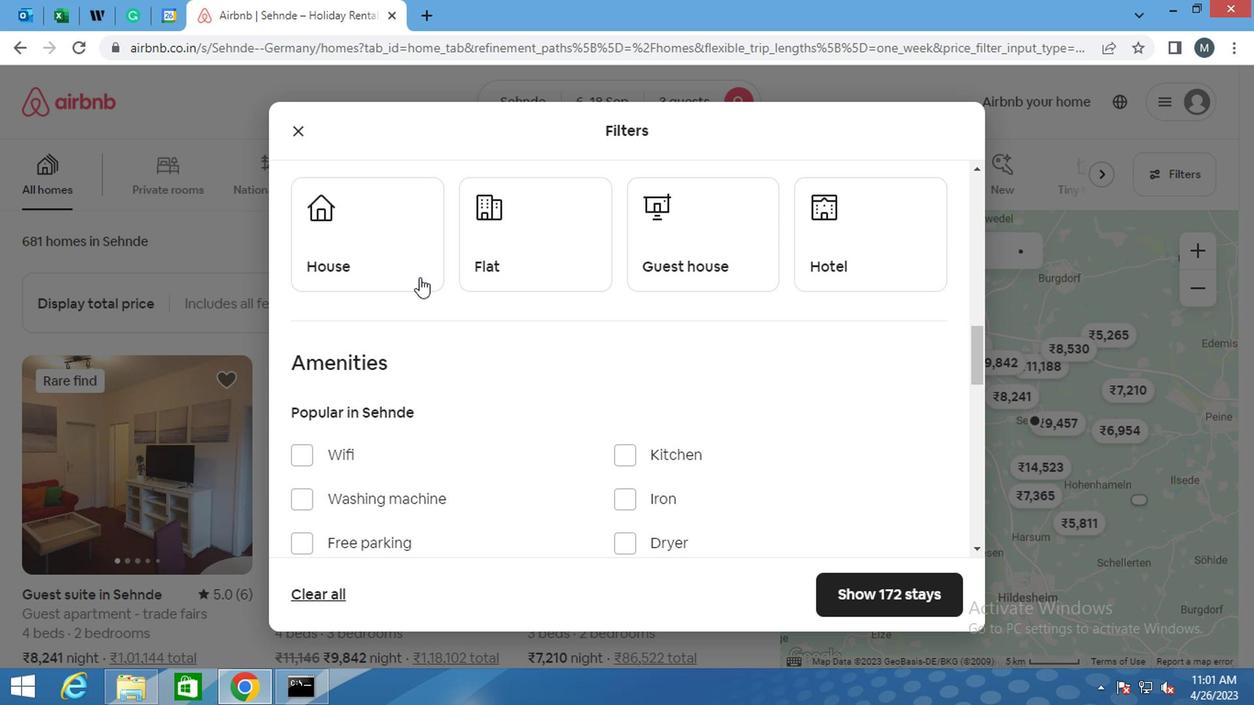 
Action: Mouse moved to (507, 248)
Screenshot: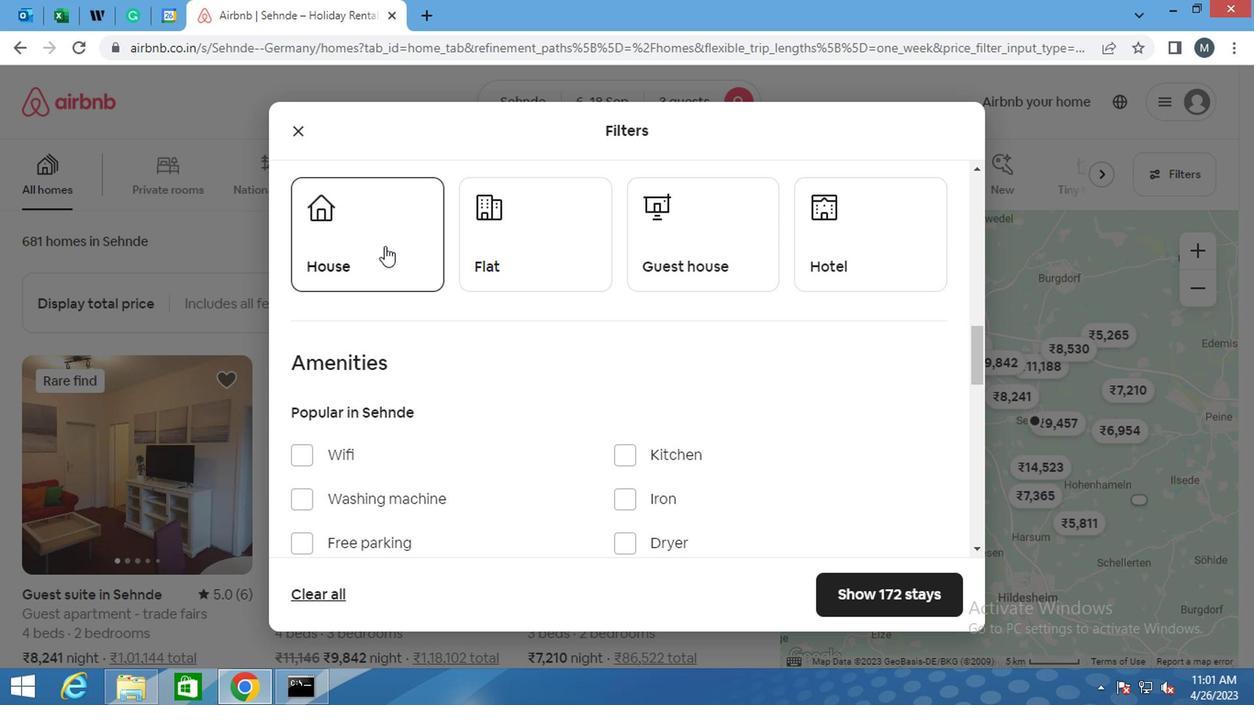 
Action: Mouse pressed left at (507, 248)
Screenshot: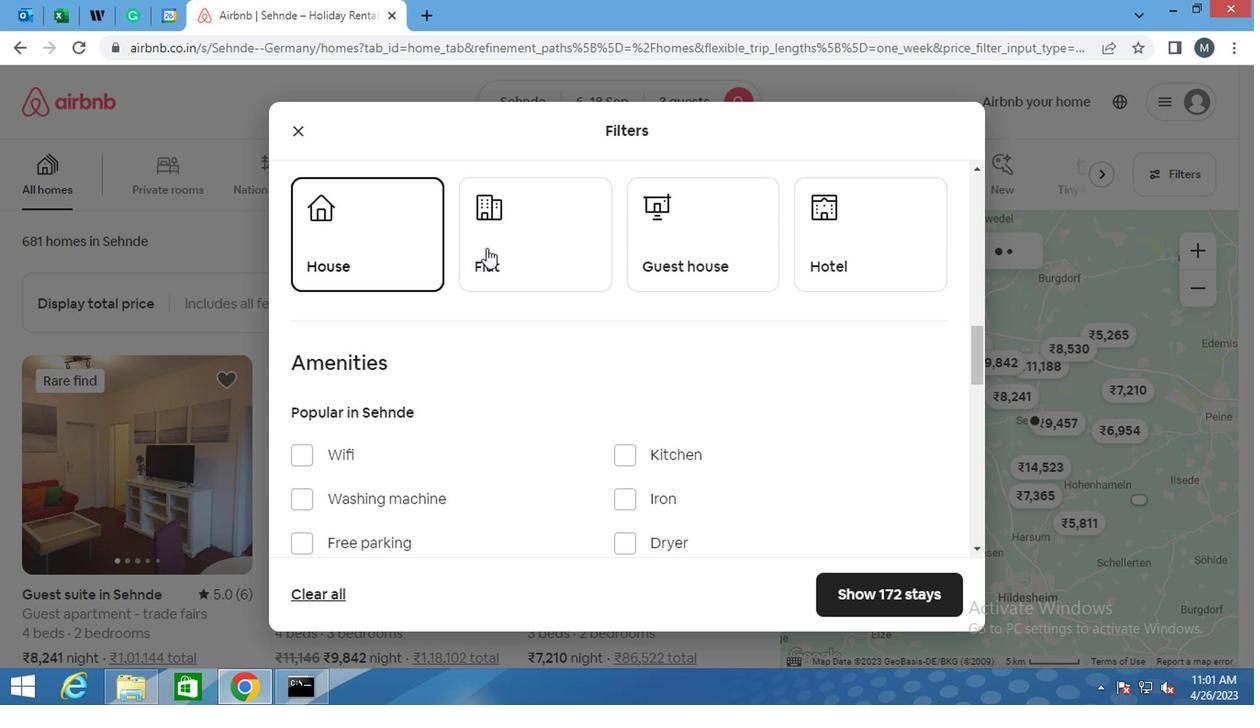
Action: Mouse moved to (706, 251)
Screenshot: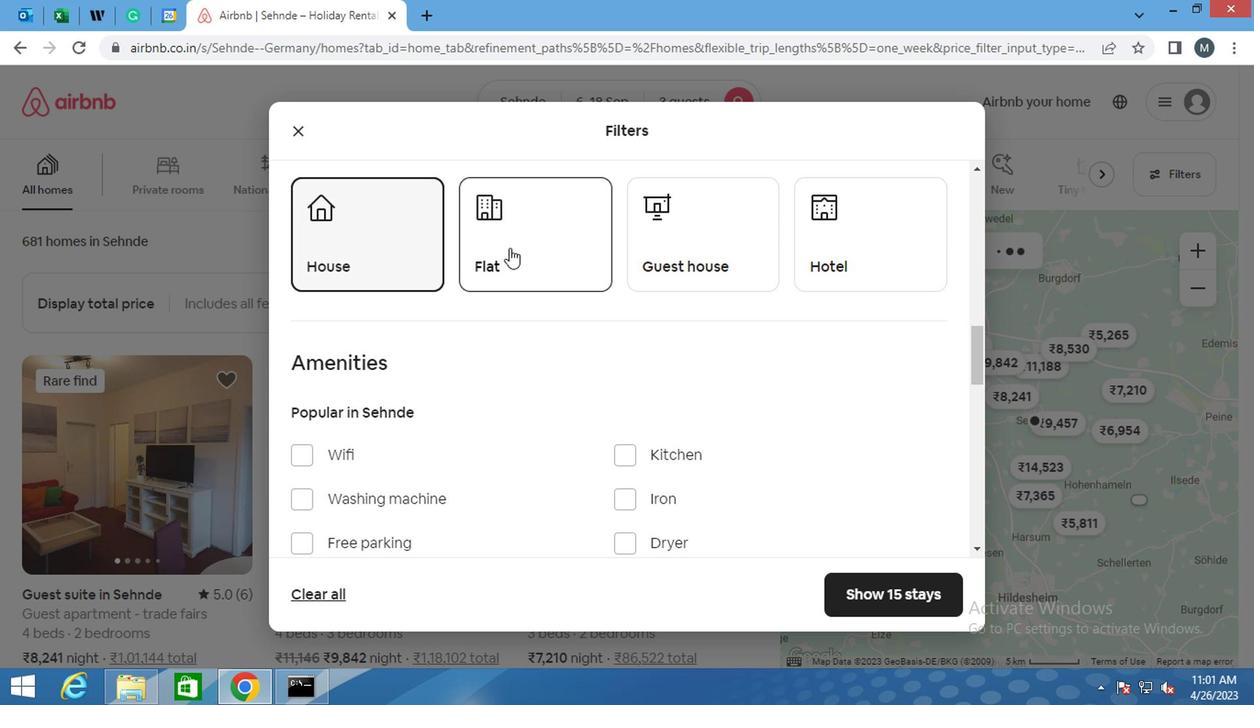 
Action: Mouse pressed left at (706, 251)
Screenshot: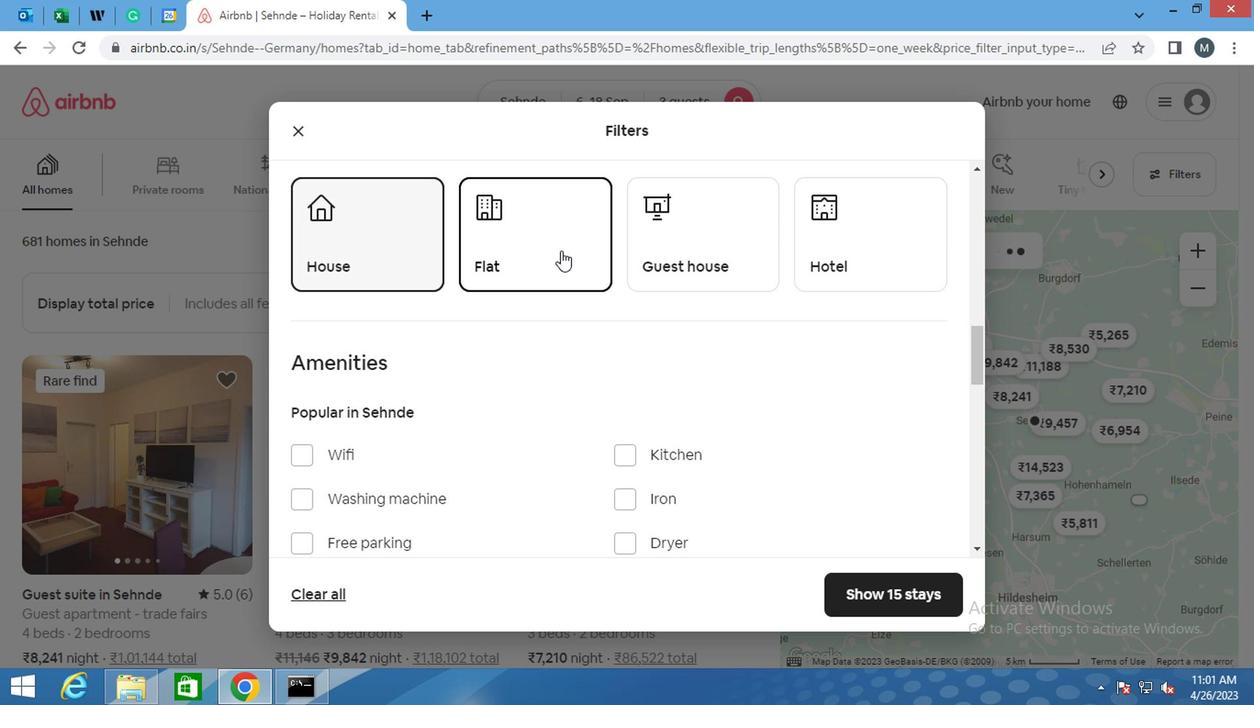 
Action: Mouse moved to (775, 251)
Screenshot: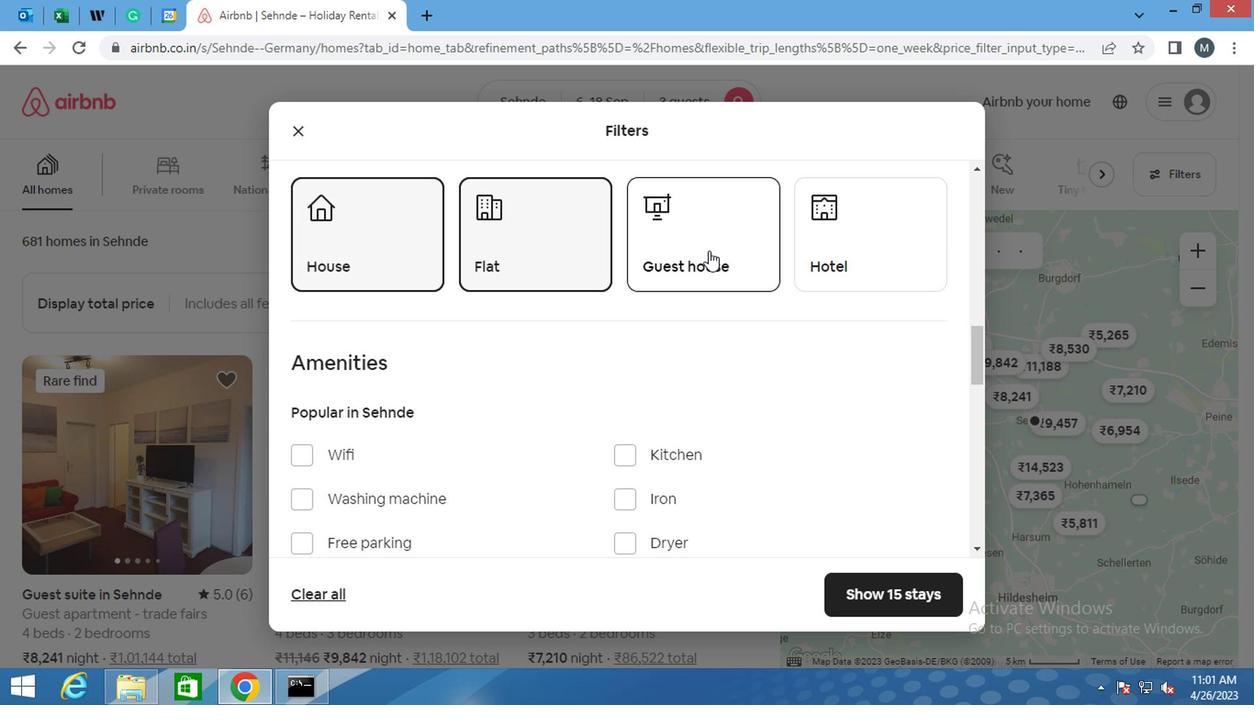 
Action: Mouse pressed left at (775, 251)
Screenshot: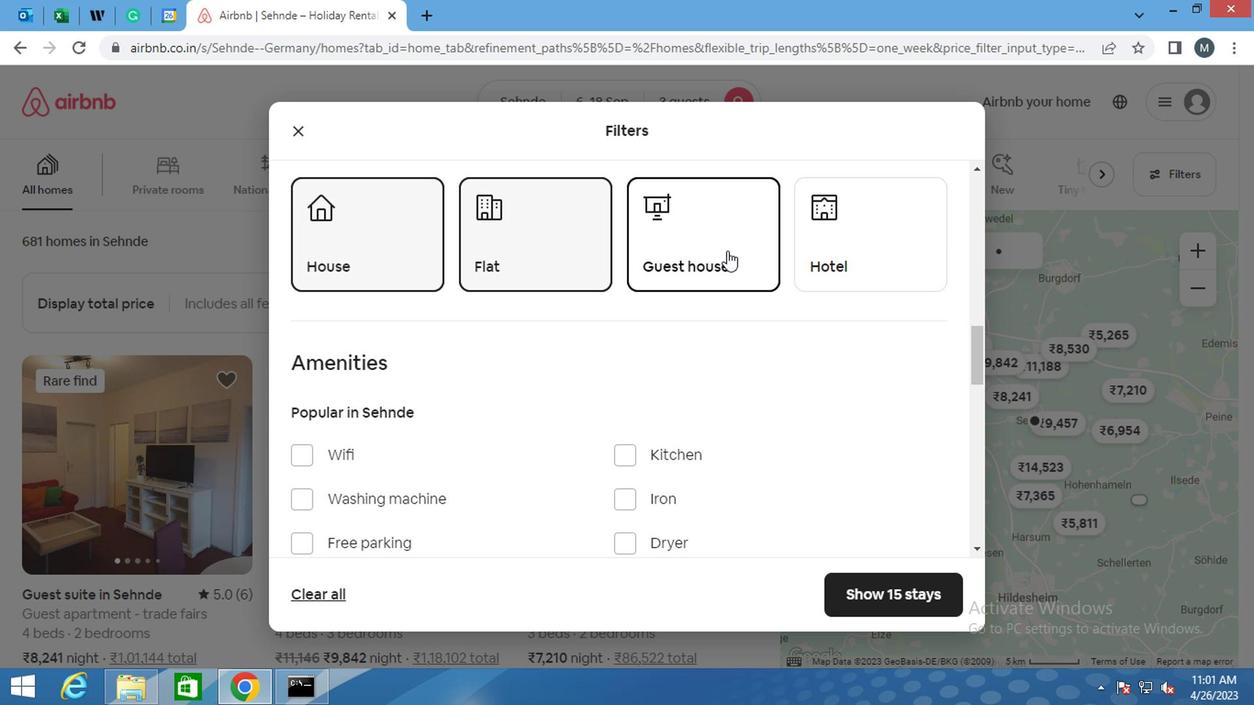 
Action: Mouse moved to (815, 249)
Screenshot: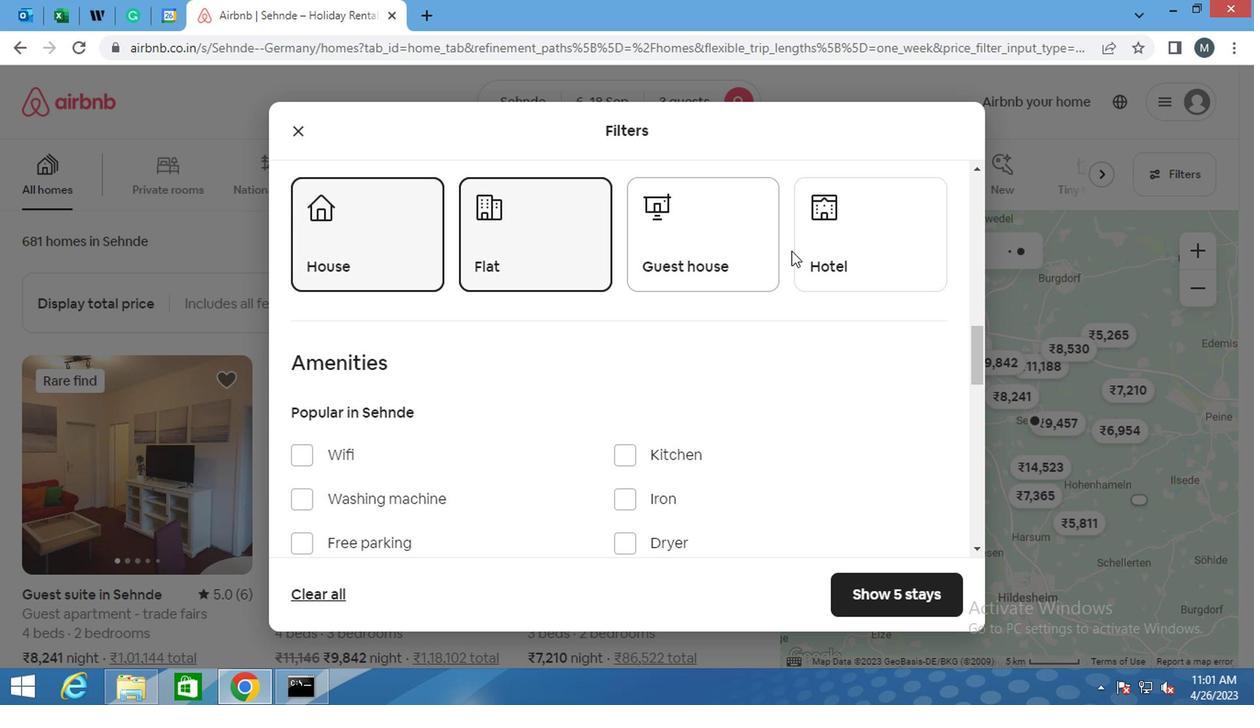 
Action: Mouse pressed left at (815, 249)
Screenshot: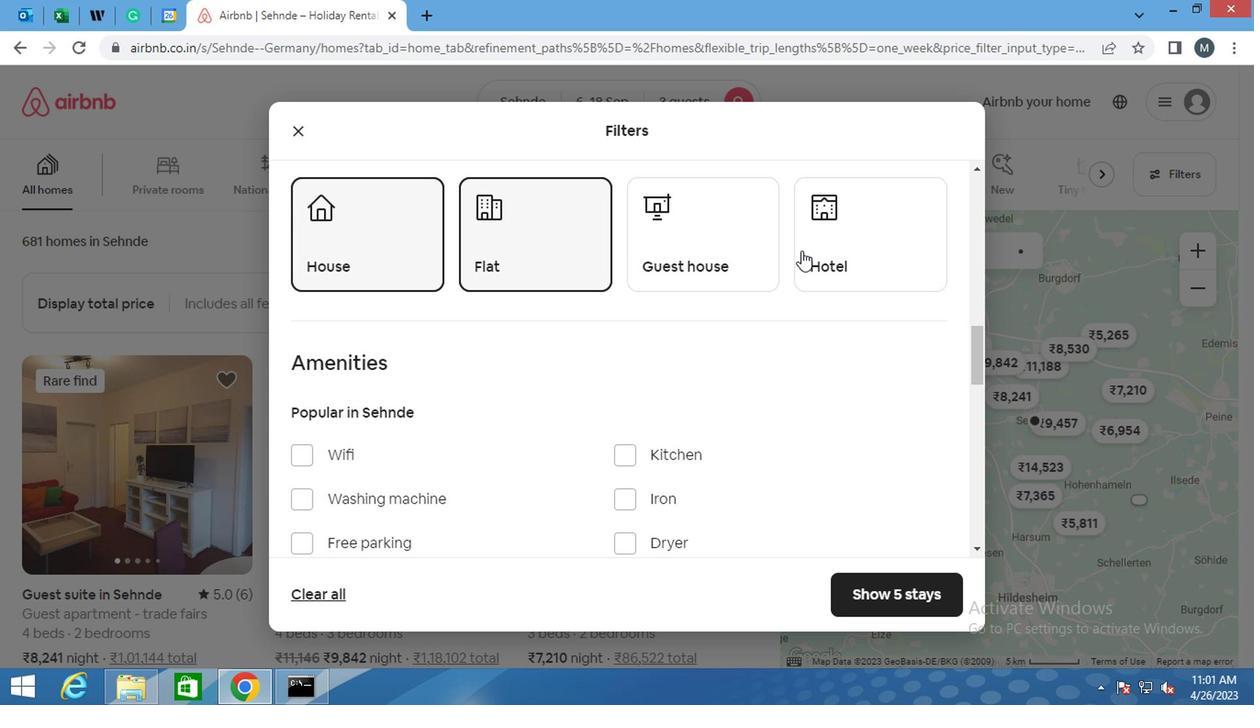 
Action: Mouse moved to (723, 254)
Screenshot: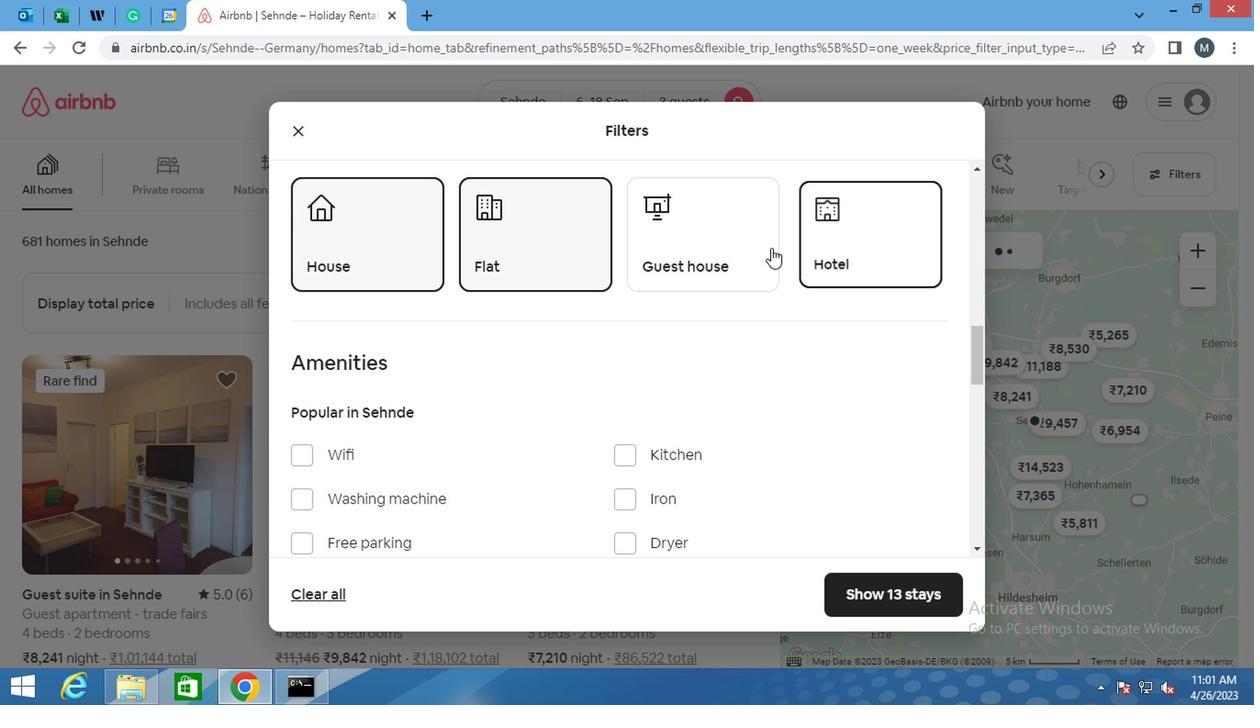 
Action: Mouse pressed left at (723, 254)
Screenshot: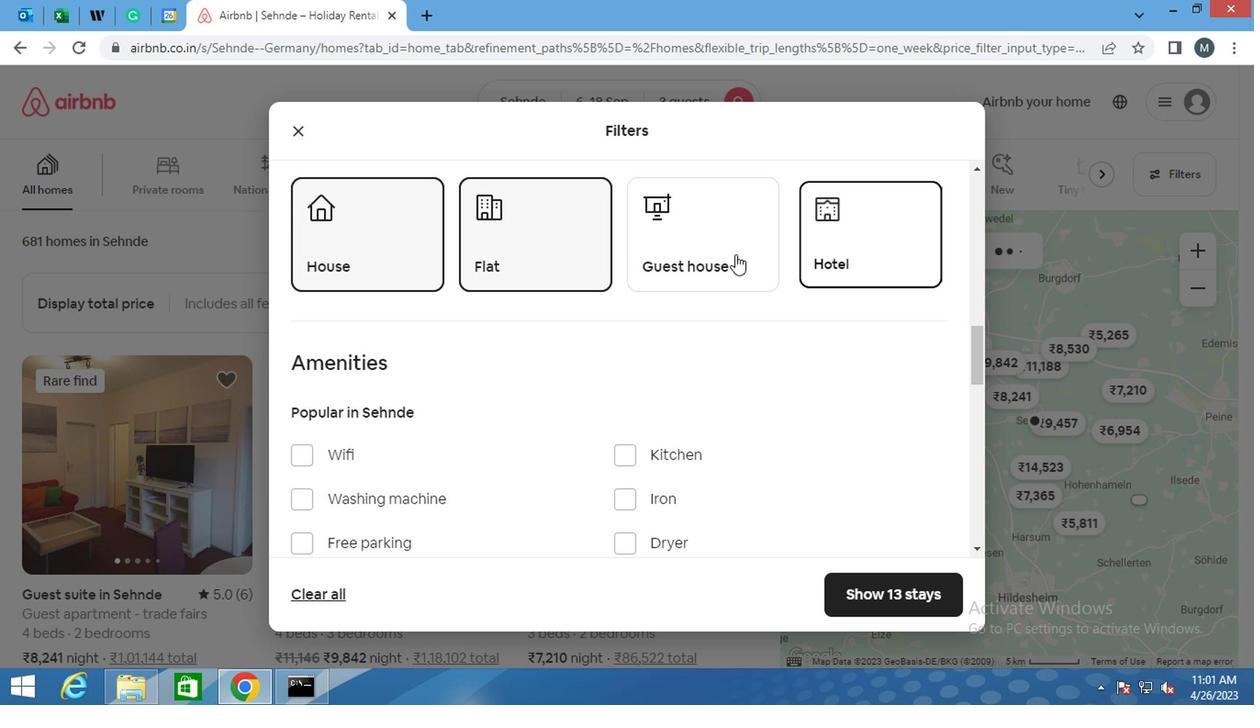 
Action: Mouse moved to (766, 295)
Screenshot: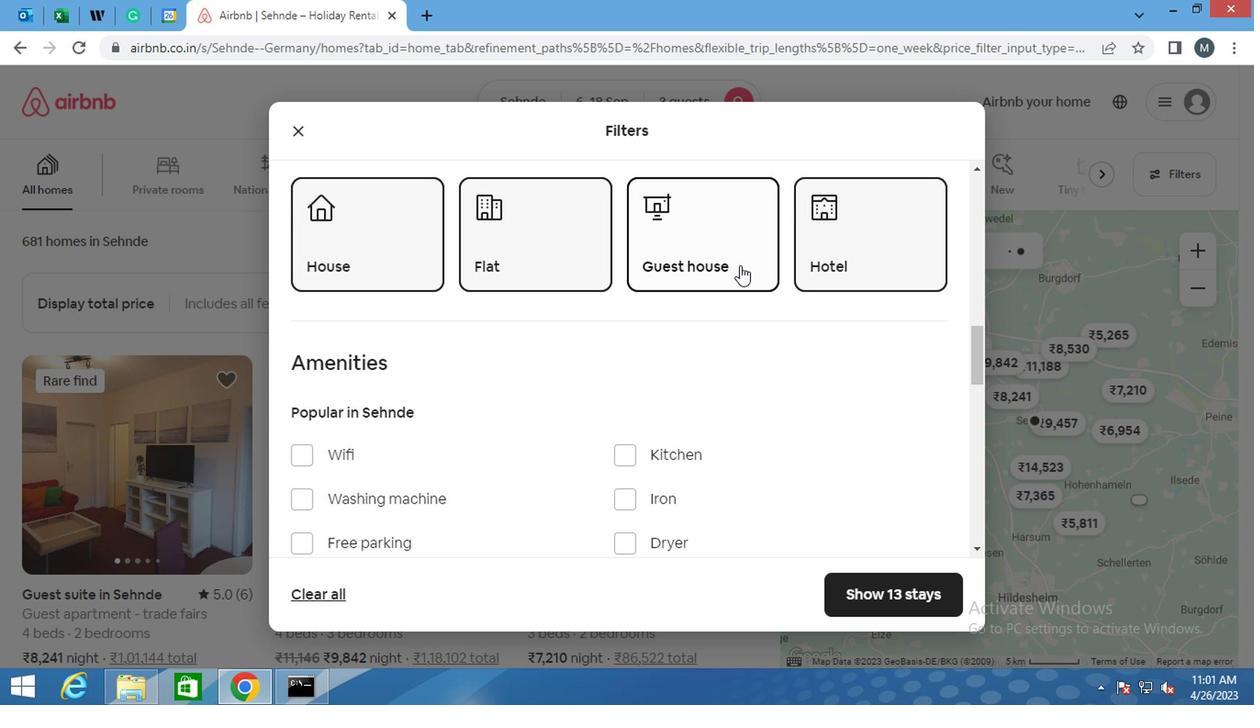 
Action: Mouse scrolled (766, 294) with delta (0, -1)
Screenshot: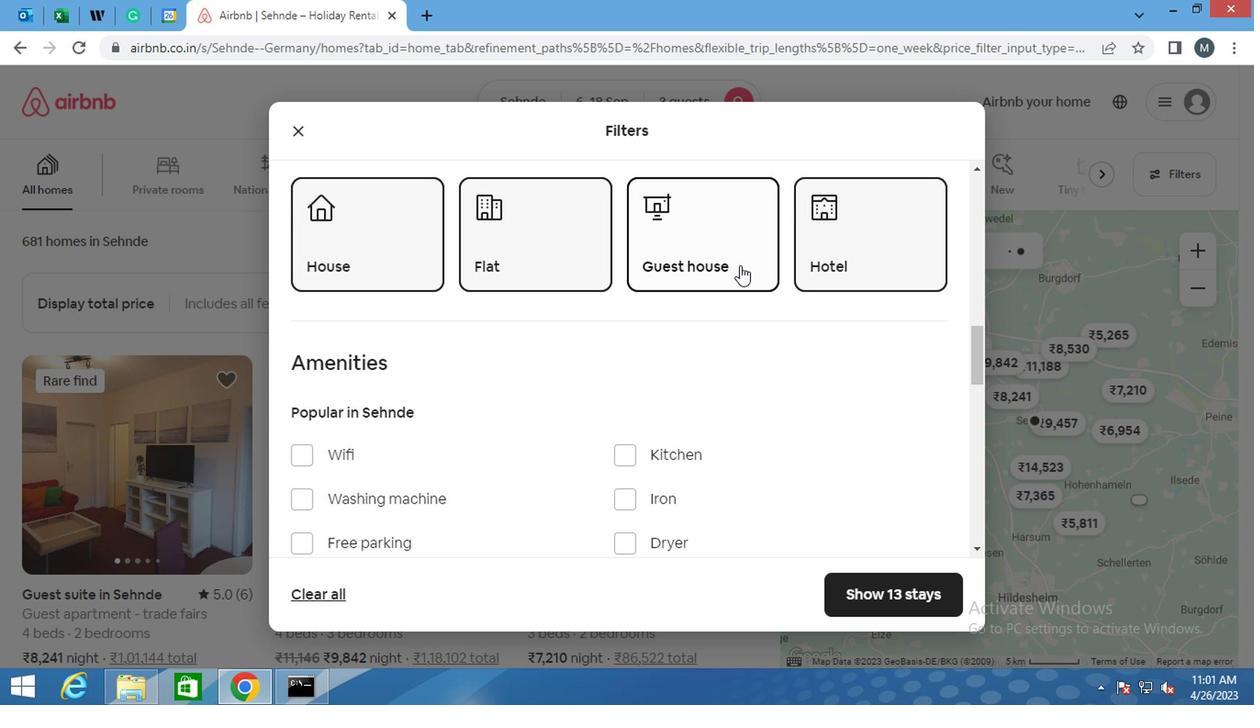 
Action: Mouse moved to (768, 301)
Screenshot: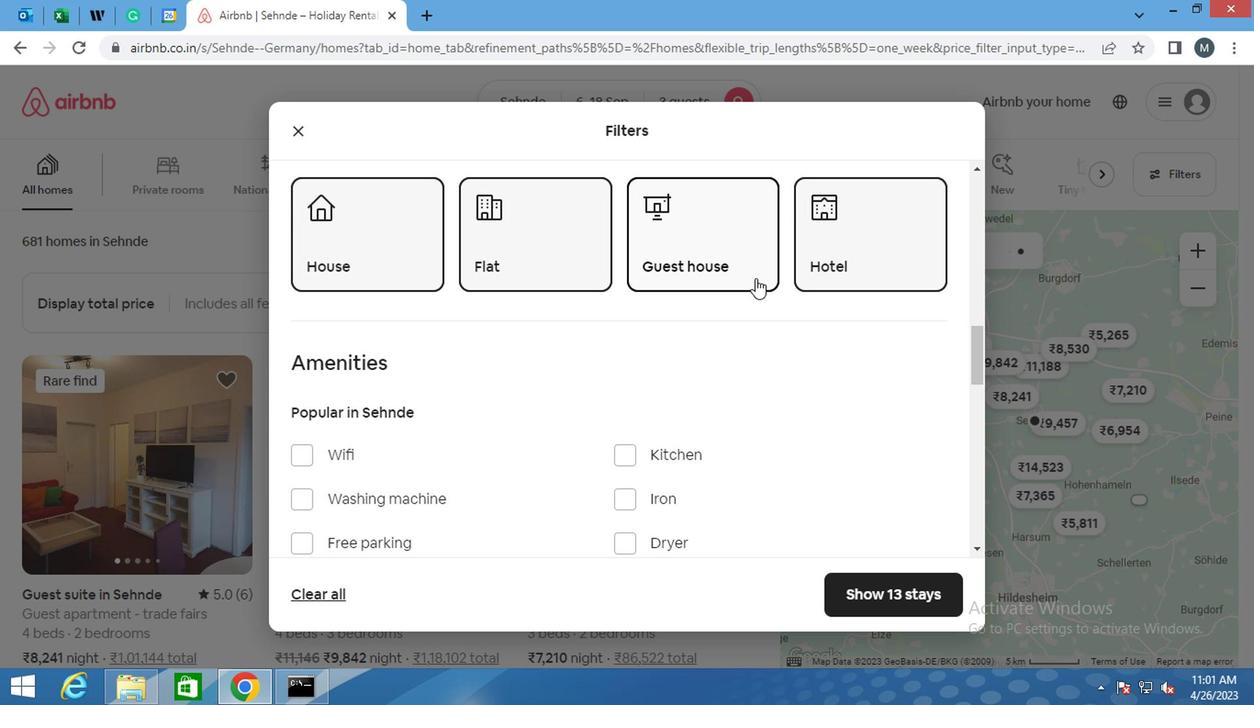 
Action: Mouse scrolled (768, 301) with delta (0, 0)
Screenshot: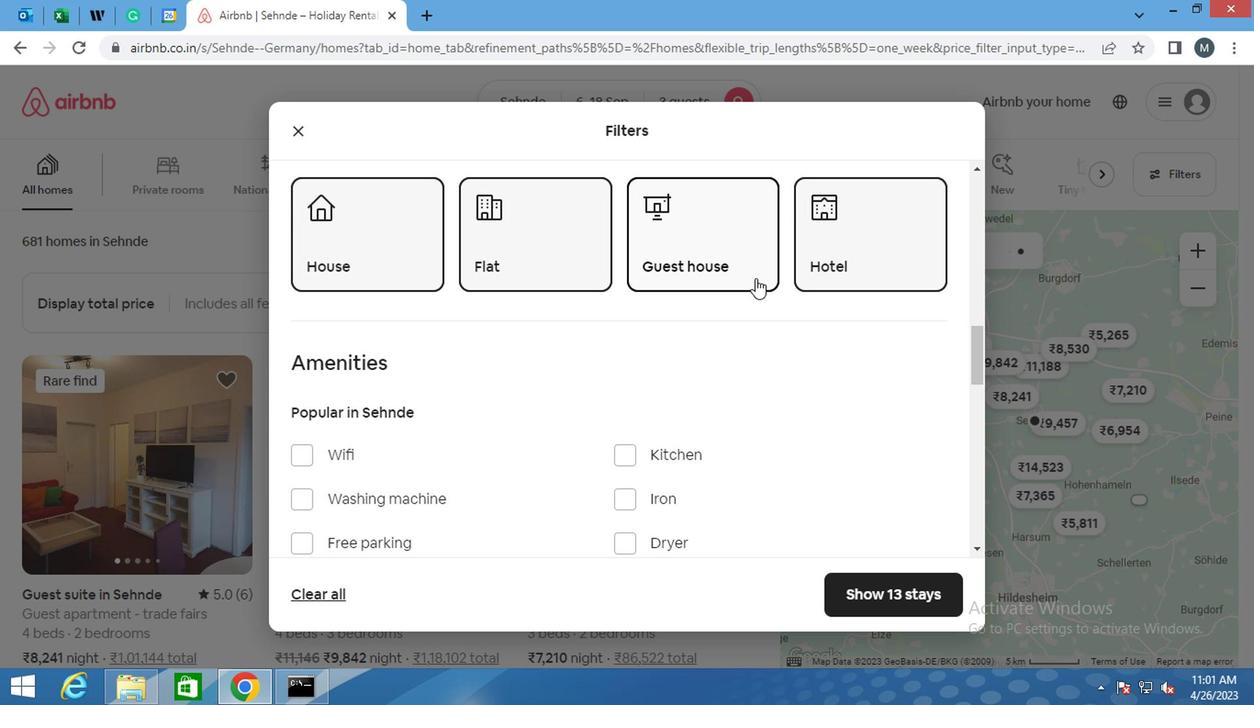 
Action: Mouse moved to (770, 307)
Screenshot: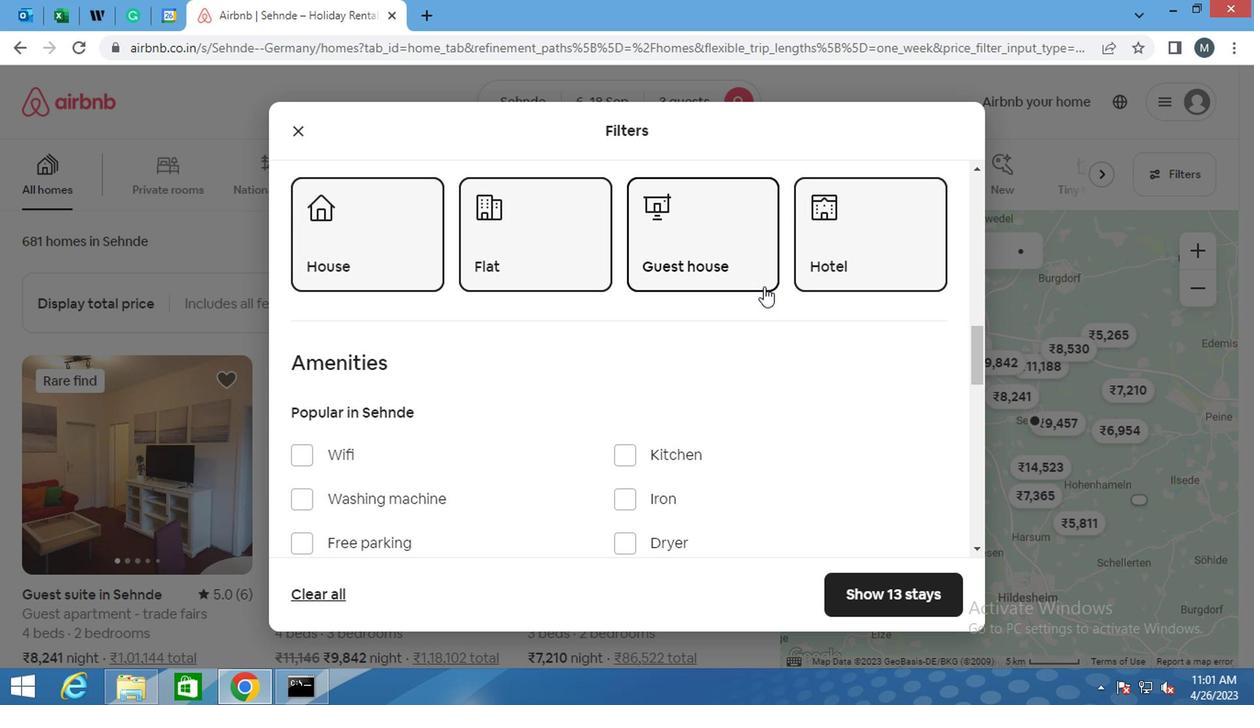 
Action: Mouse scrolled (770, 306) with delta (0, 0)
Screenshot: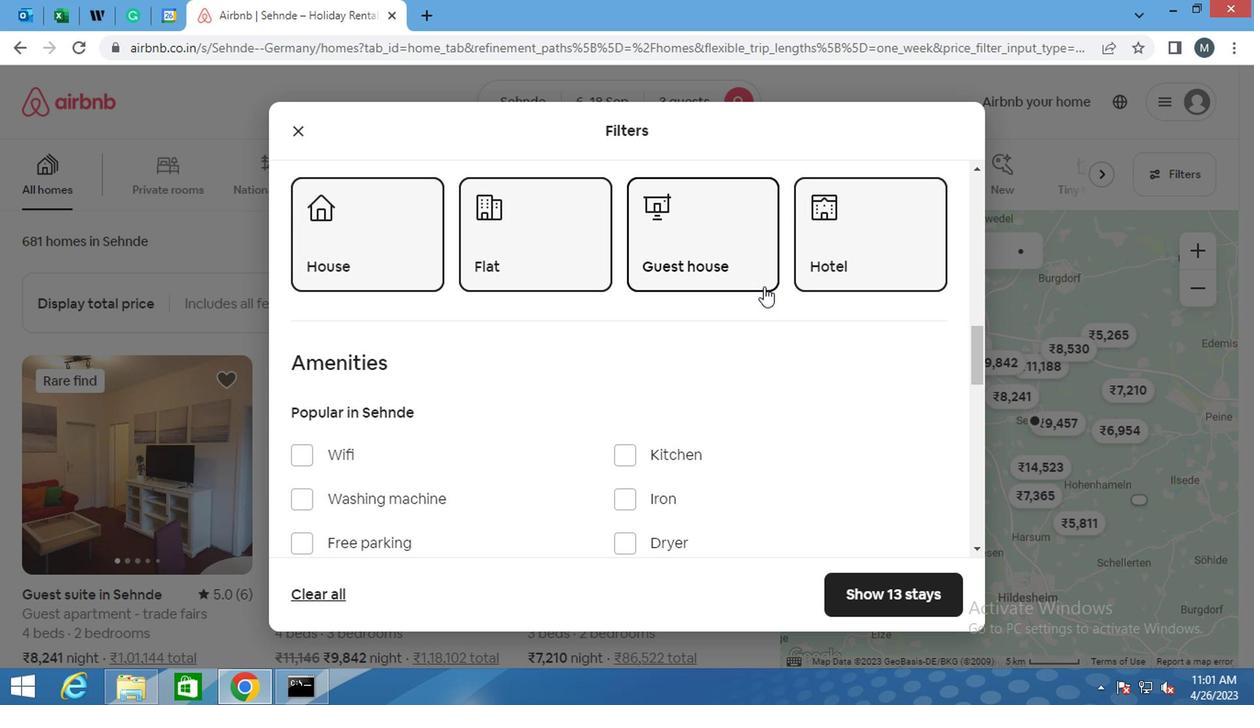 
Action: Mouse moved to (774, 320)
Screenshot: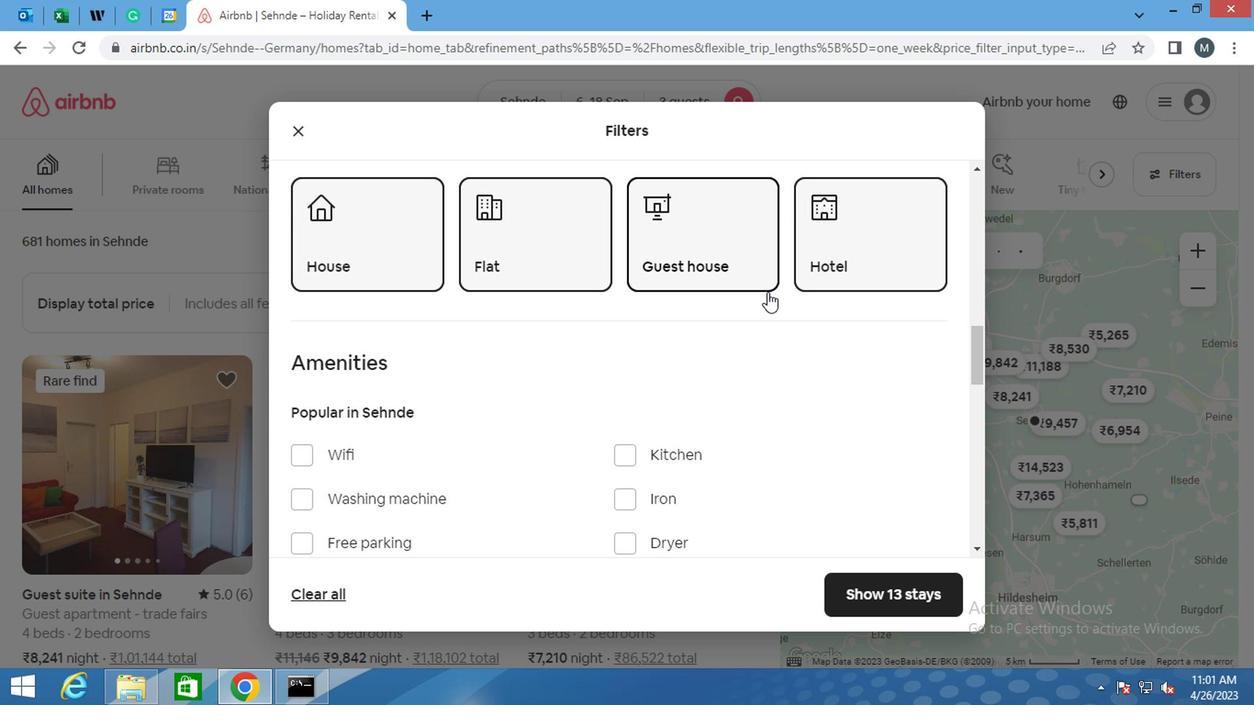 
Action: Mouse scrolled (774, 319) with delta (0, -1)
Screenshot: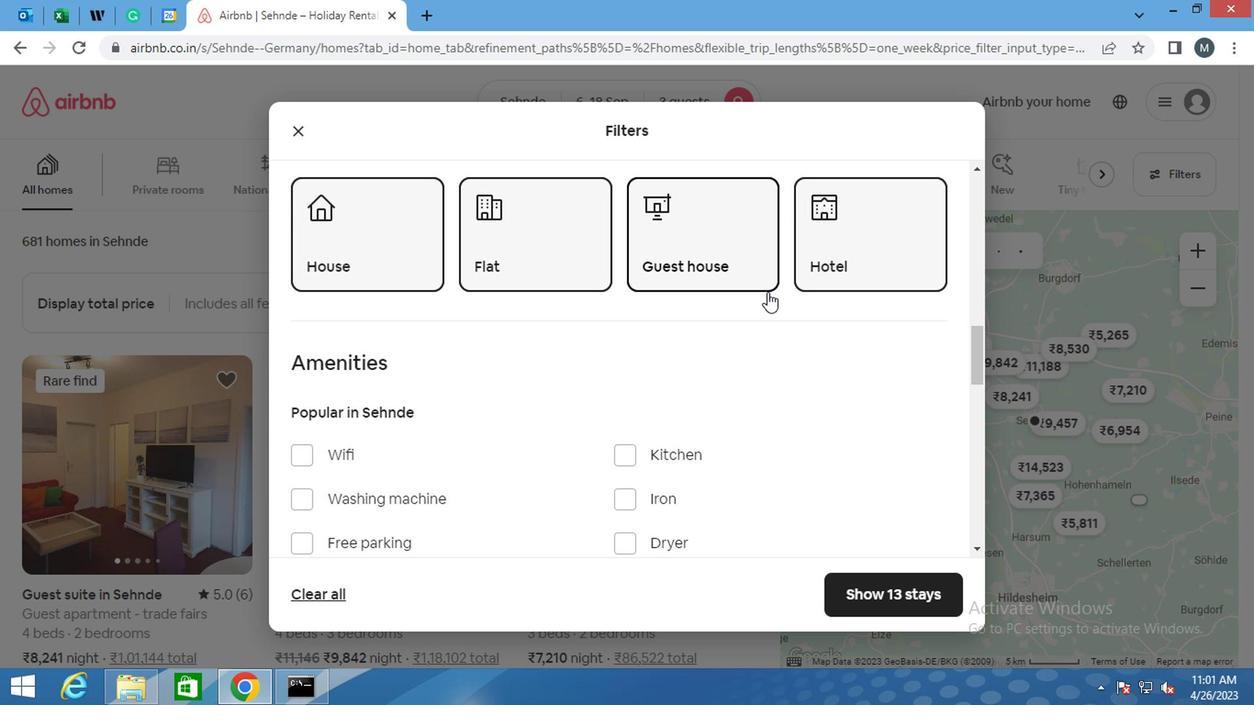 
Action: Mouse moved to (899, 417)
Screenshot: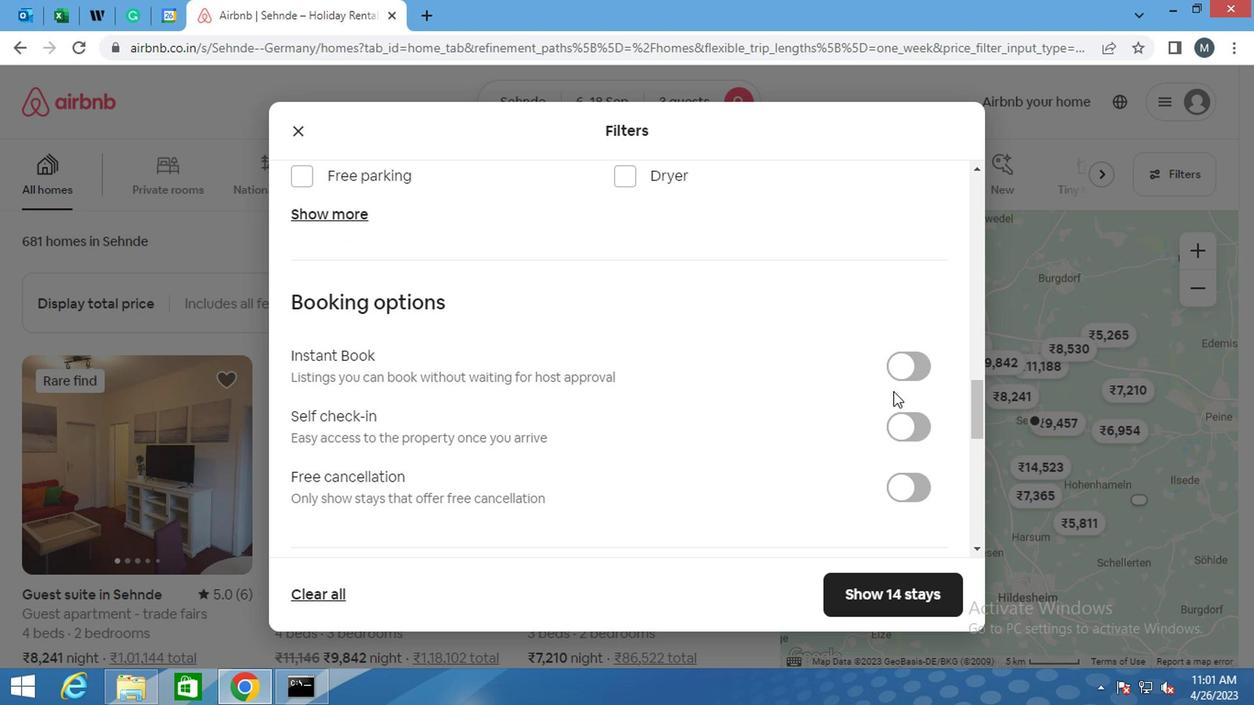 
Action: Mouse pressed left at (899, 417)
Screenshot: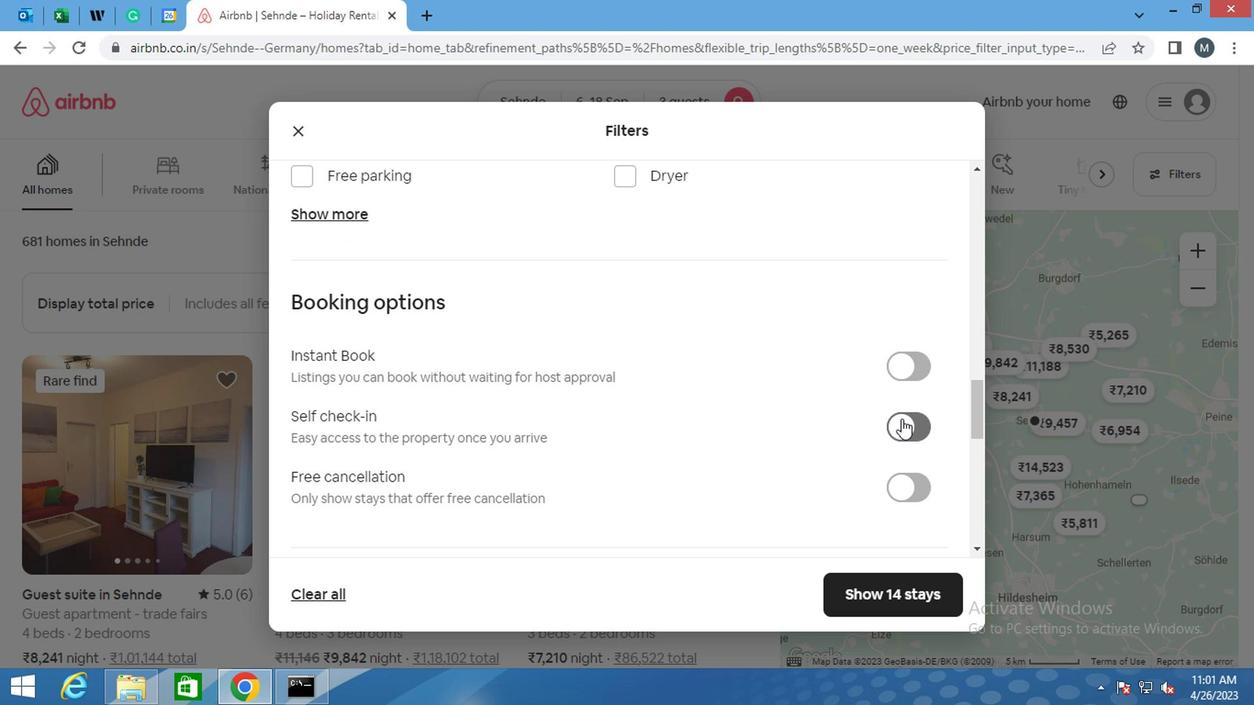 
Action: Mouse moved to (611, 407)
Screenshot: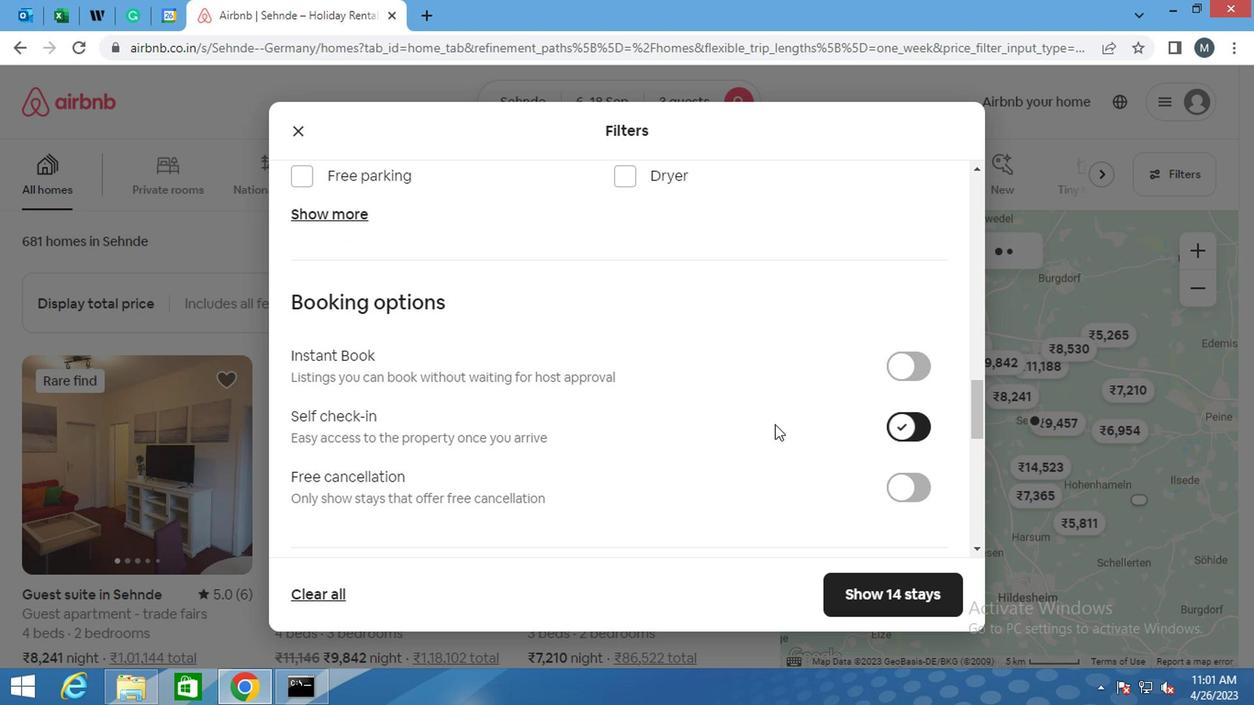 
Action: Mouse scrolled (611, 405) with delta (0, -1)
Screenshot: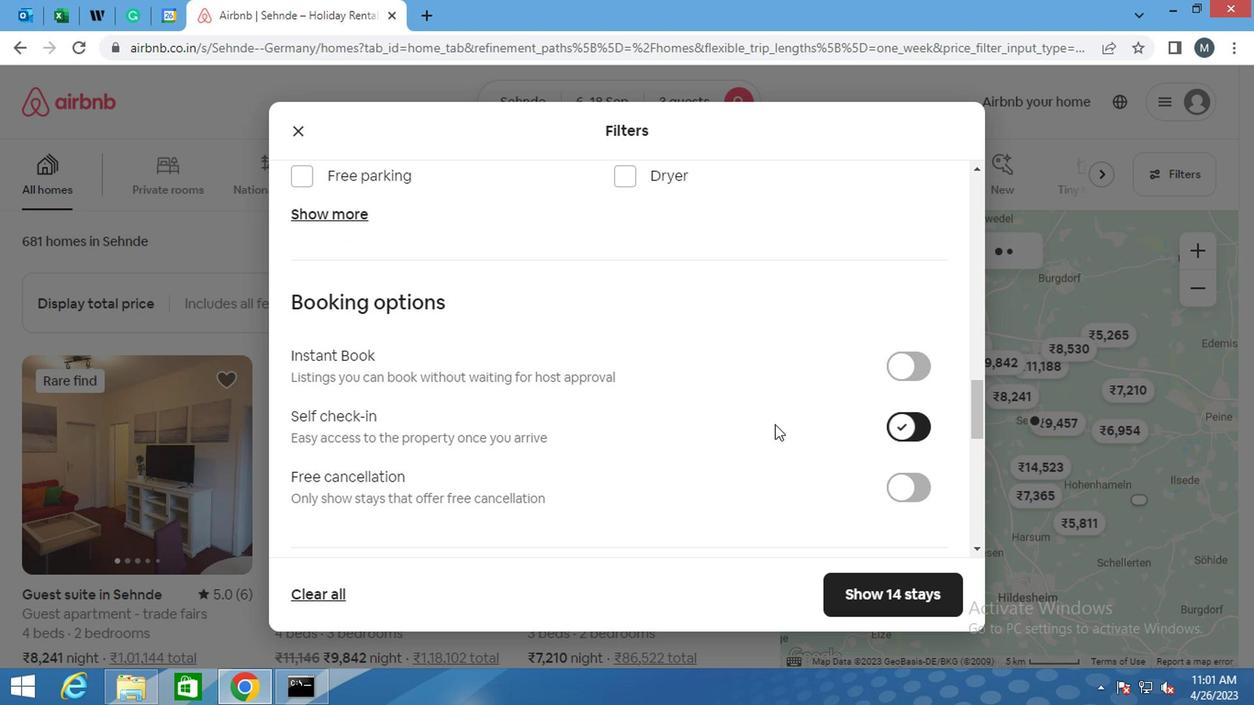 
Action: Mouse moved to (609, 407)
Screenshot: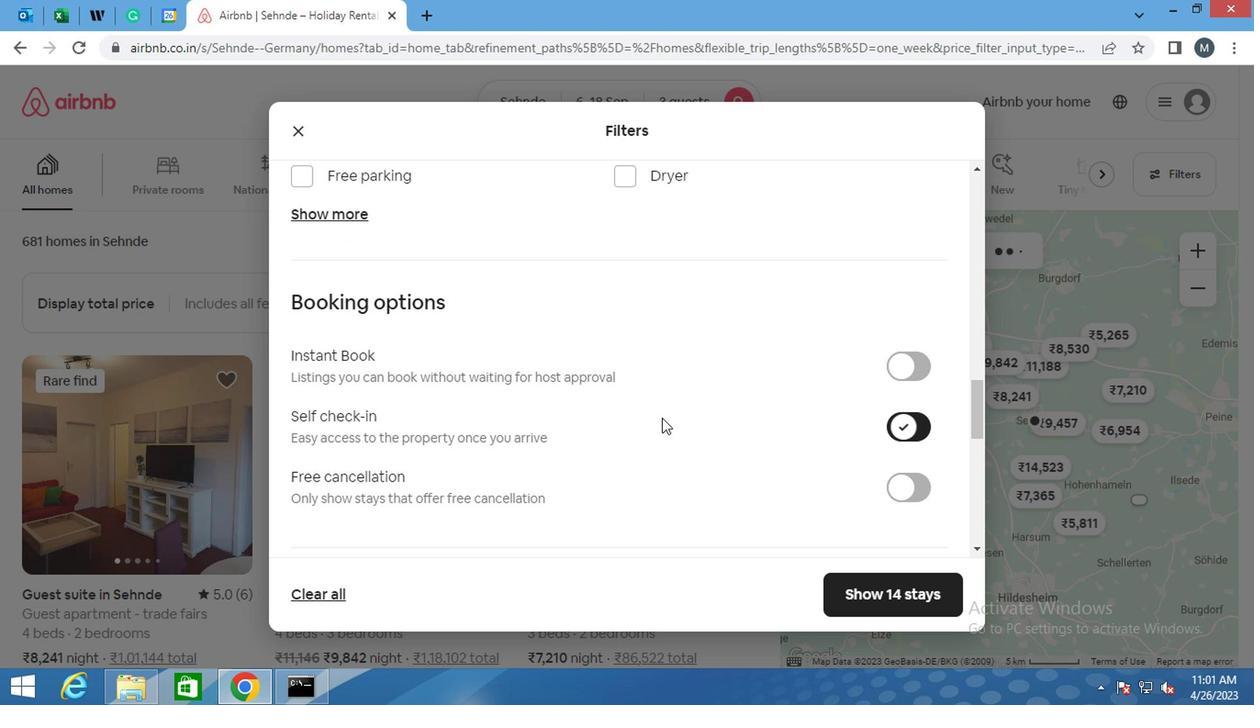 
Action: Mouse scrolled (609, 405) with delta (0, -1)
Screenshot: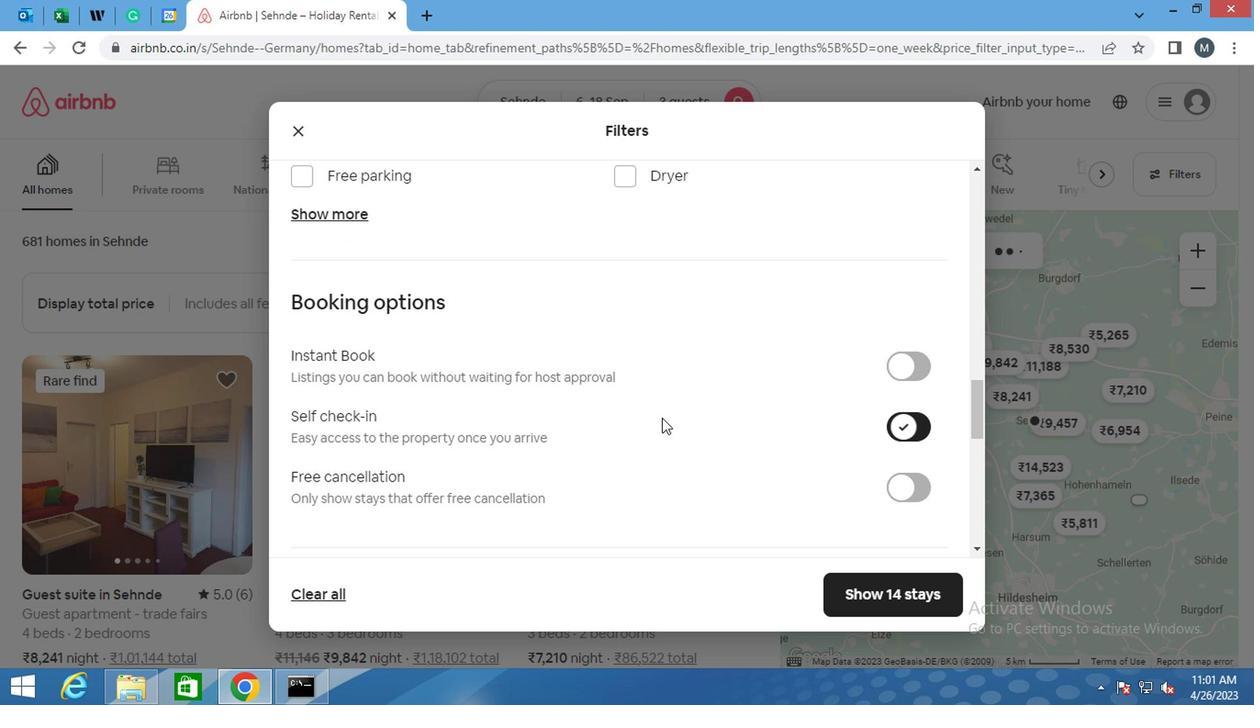 
Action: Mouse moved to (609, 407)
Screenshot: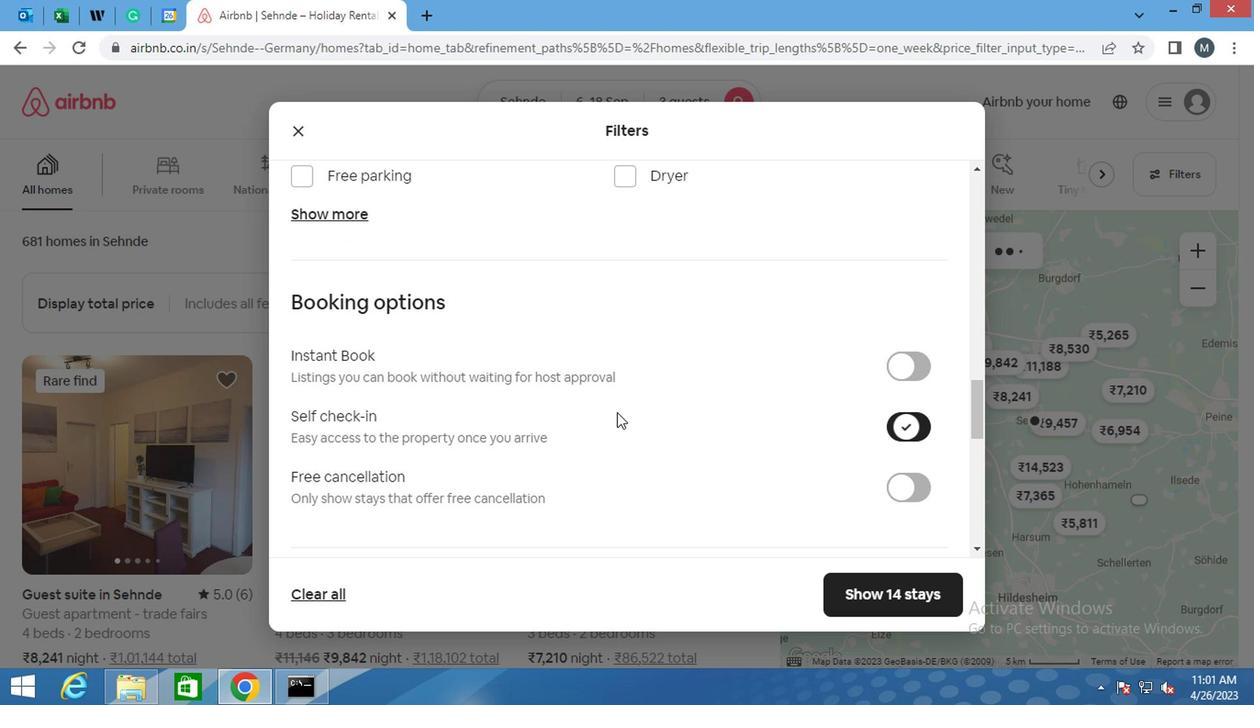 
Action: Mouse scrolled (609, 405) with delta (0, -1)
Screenshot: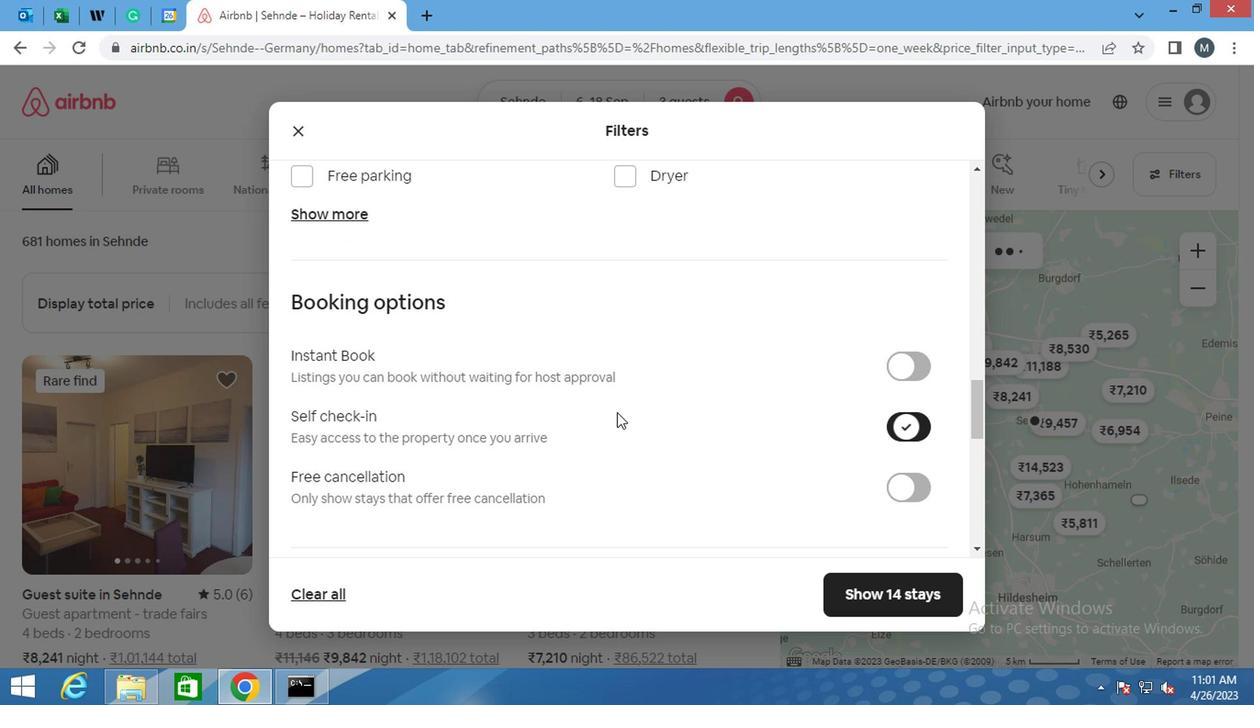 
Action: Mouse moved to (603, 409)
Screenshot: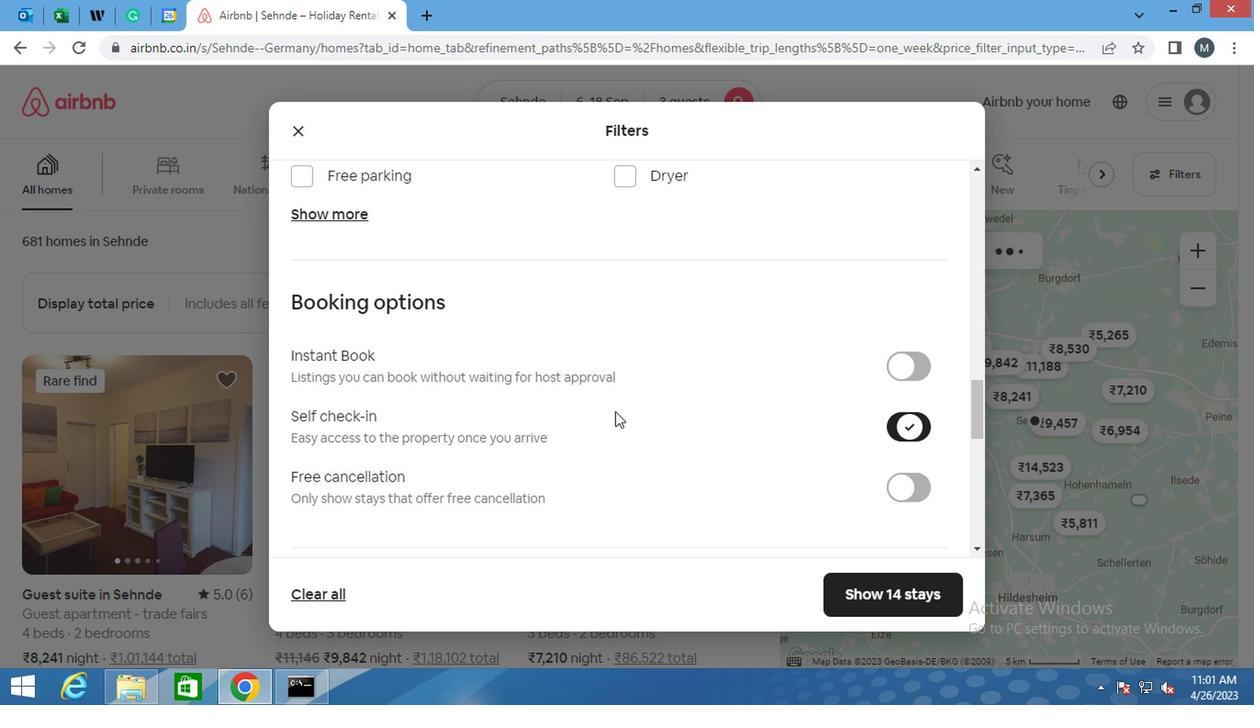 
Action: Mouse scrolled (603, 408) with delta (0, -1)
Screenshot: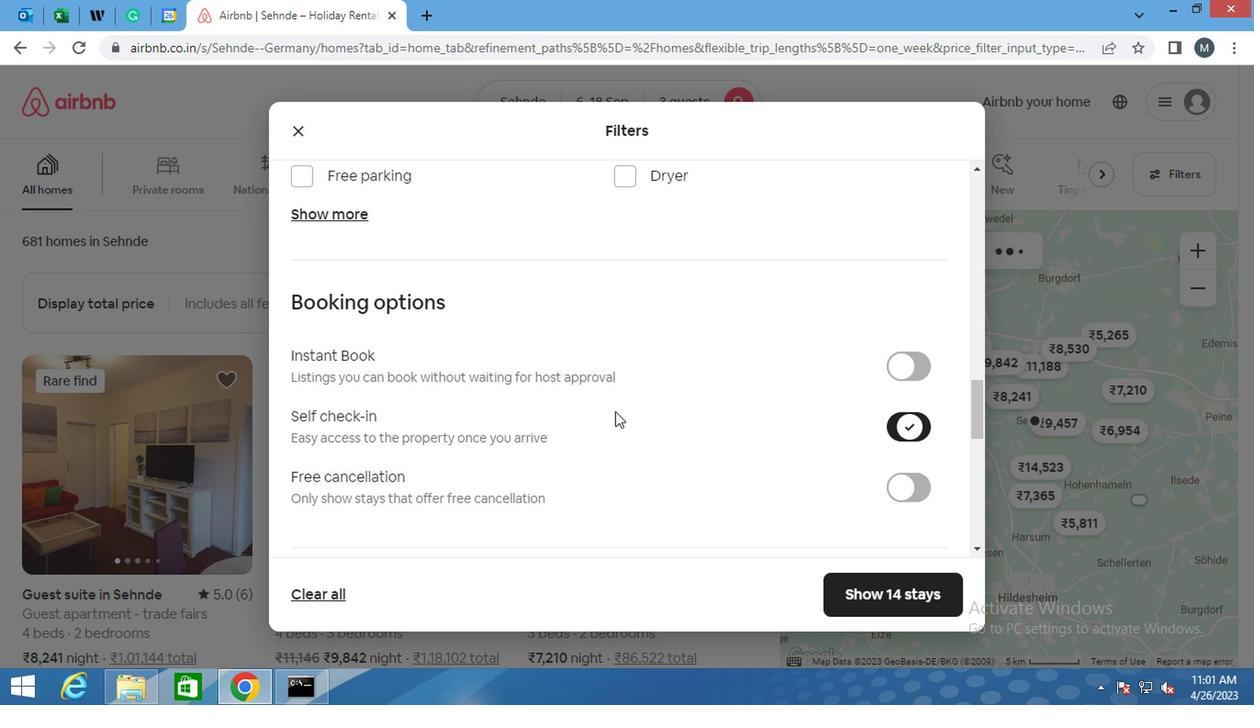 
Action: Mouse moved to (416, 461)
Screenshot: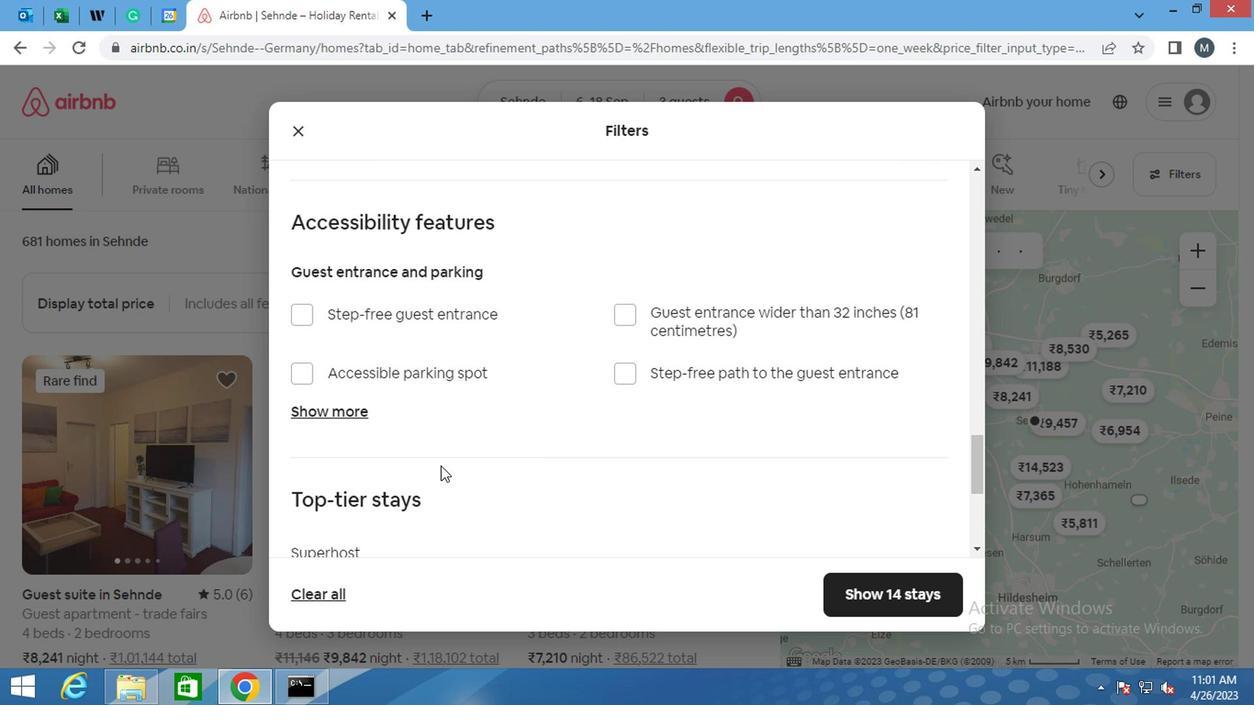 
Action: Mouse scrolled (416, 459) with delta (0, -1)
Screenshot: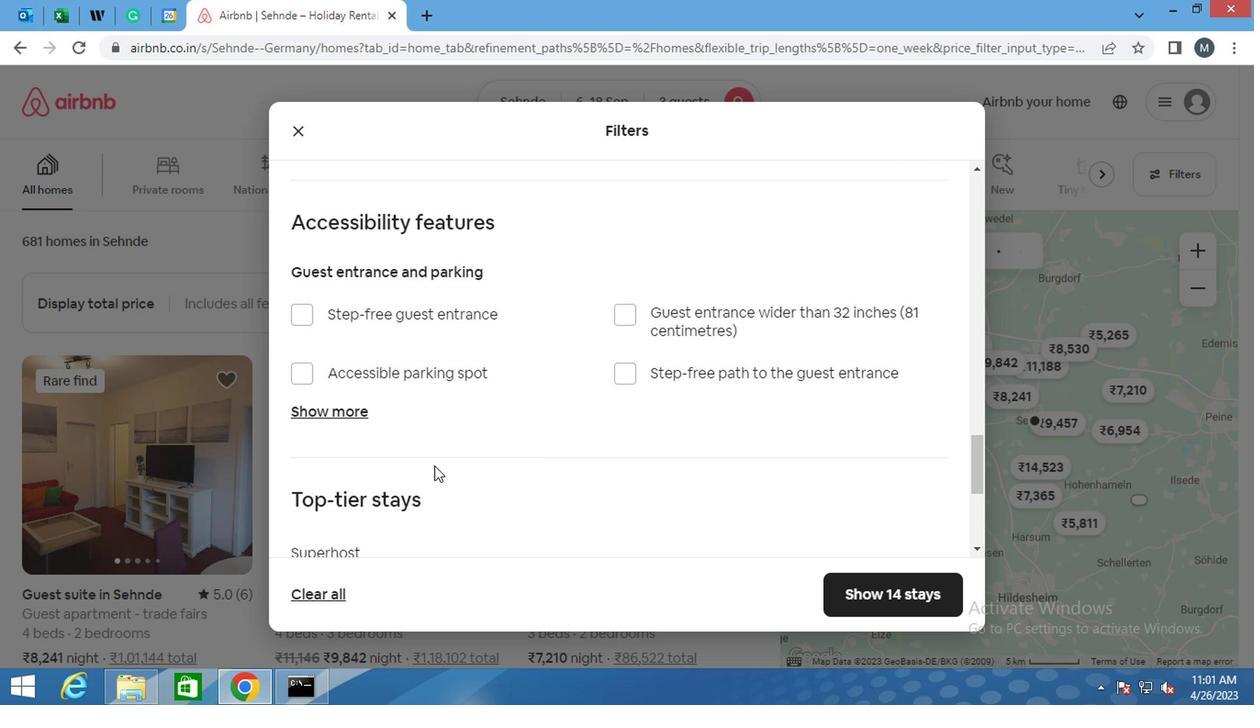 
Action: Mouse scrolled (416, 459) with delta (0, -1)
Screenshot: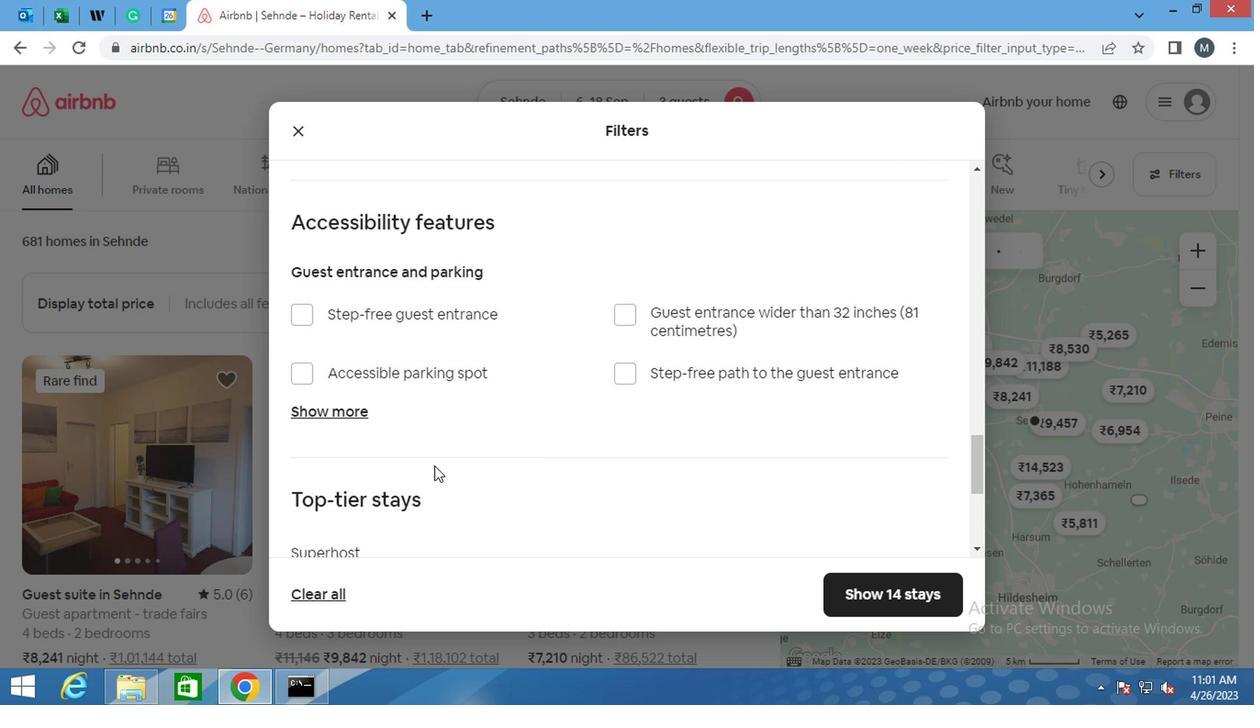 
Action: Mouse scrolled (416, 459) with delta (0, -1)
Screenshot: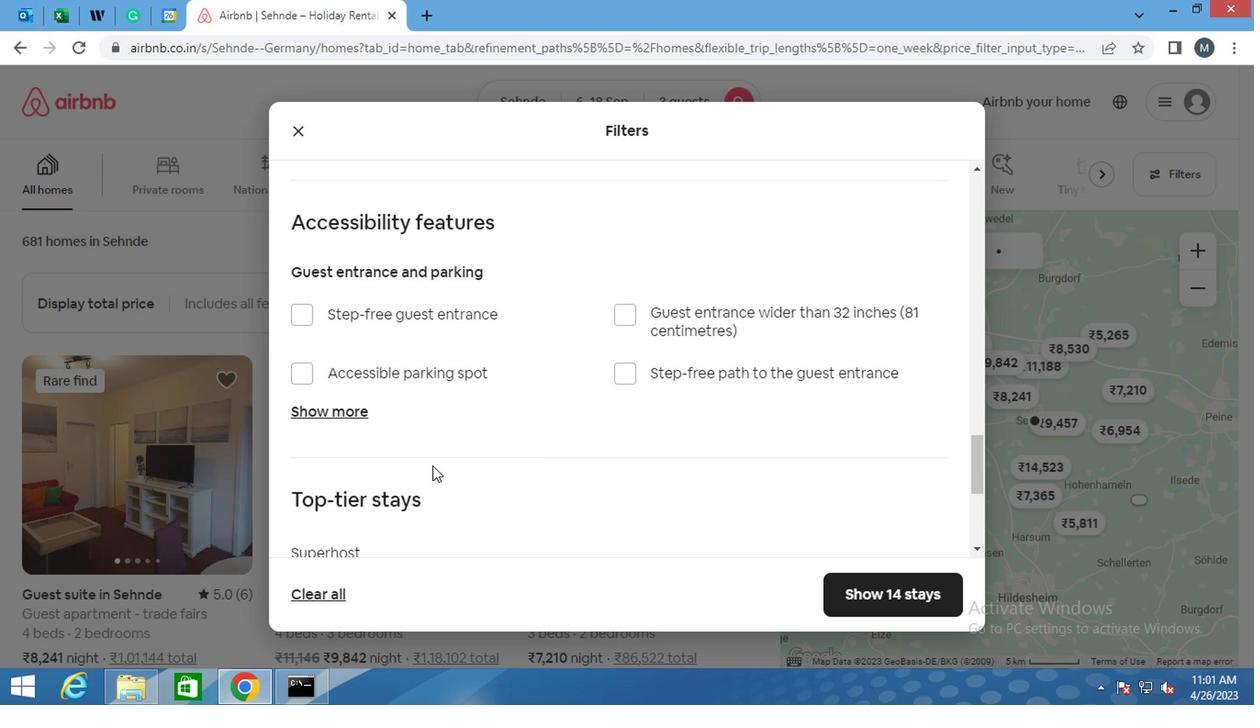 
Action: Mouse scrolled (416, 459) with delta (0, -1)
Screenshot: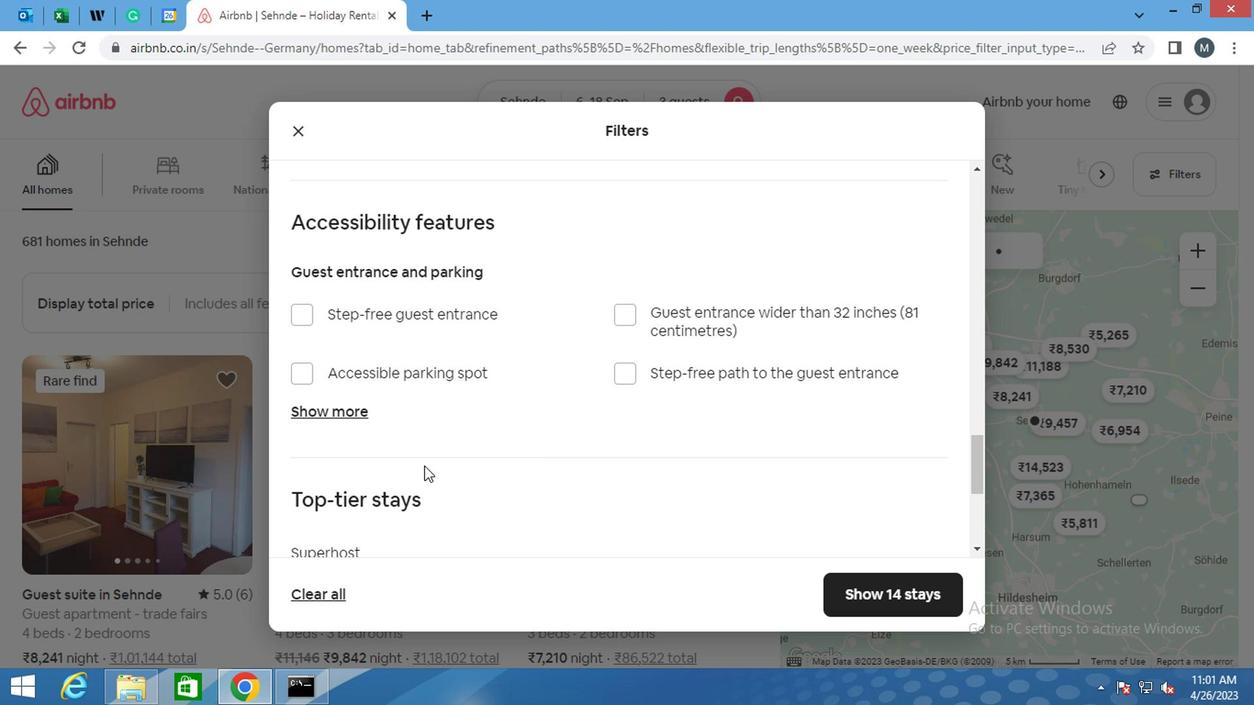 
Action: Mouse moved to (358, 422)
Screenshot: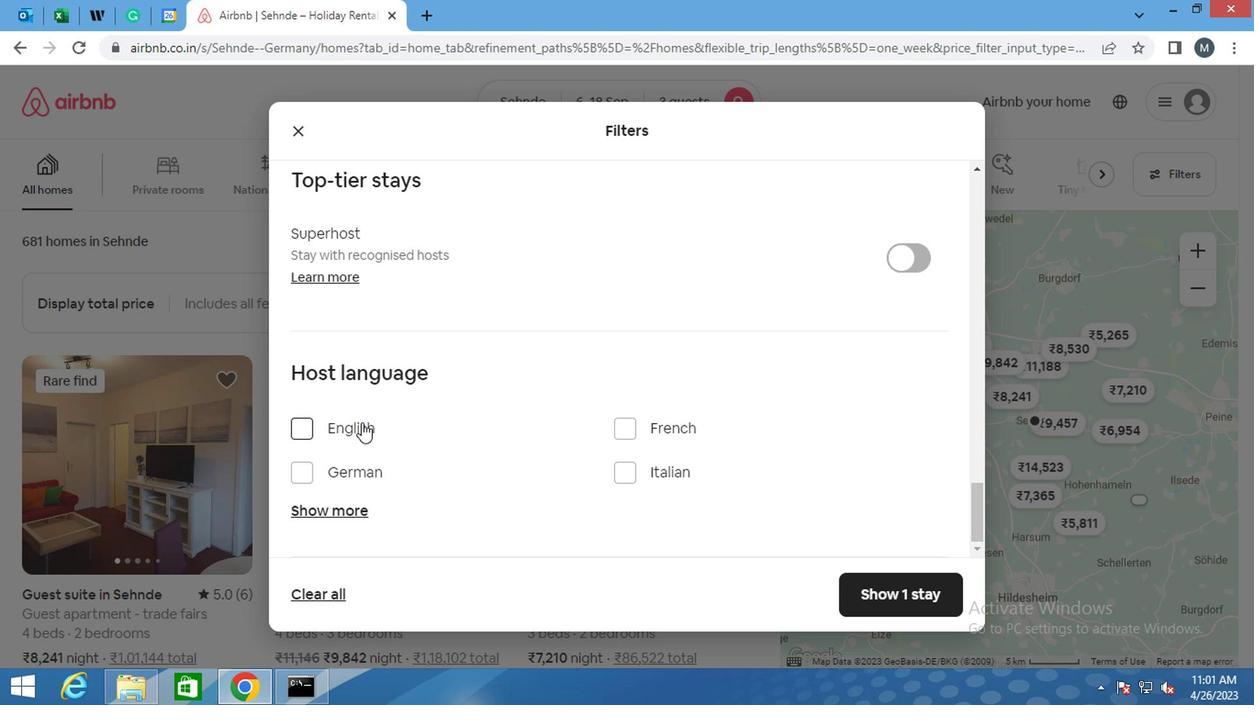 
Action: Mouse pressed left at (358, 422)
Screenshot: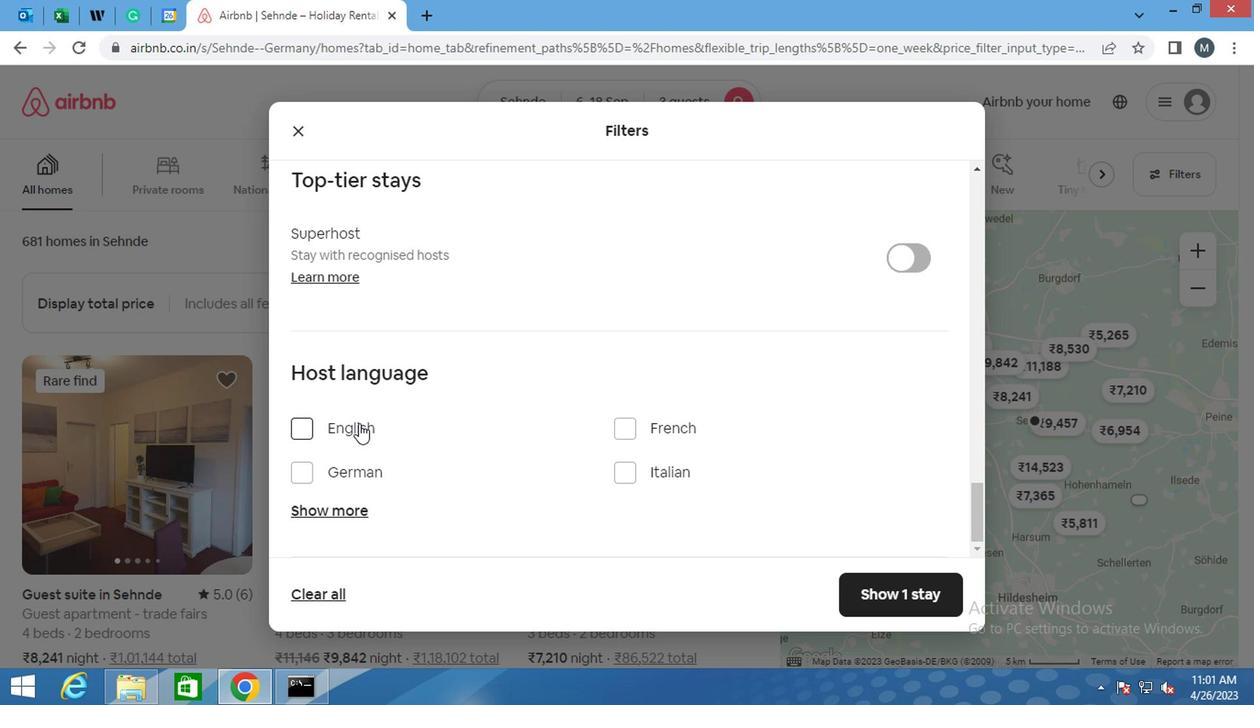 
Action: Mouse moved to (885, 576)
Screenshot: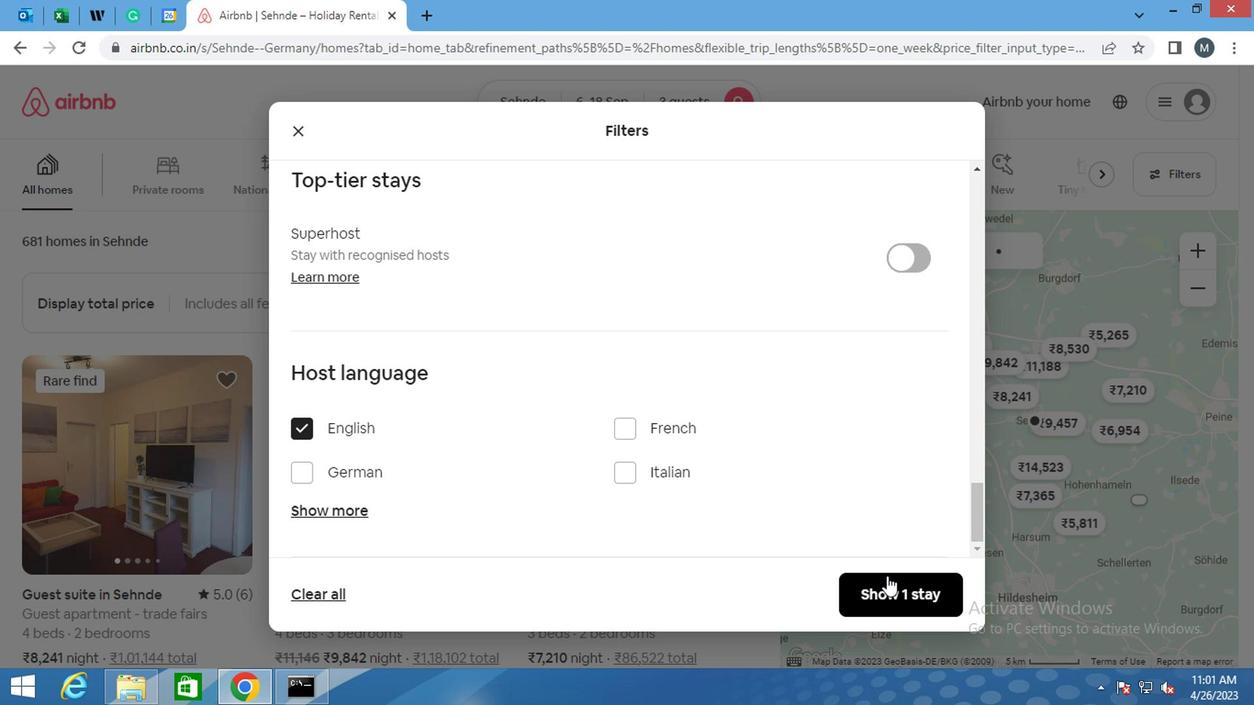 
Action: Mouse pressed left at (885, 576)
Screenshot: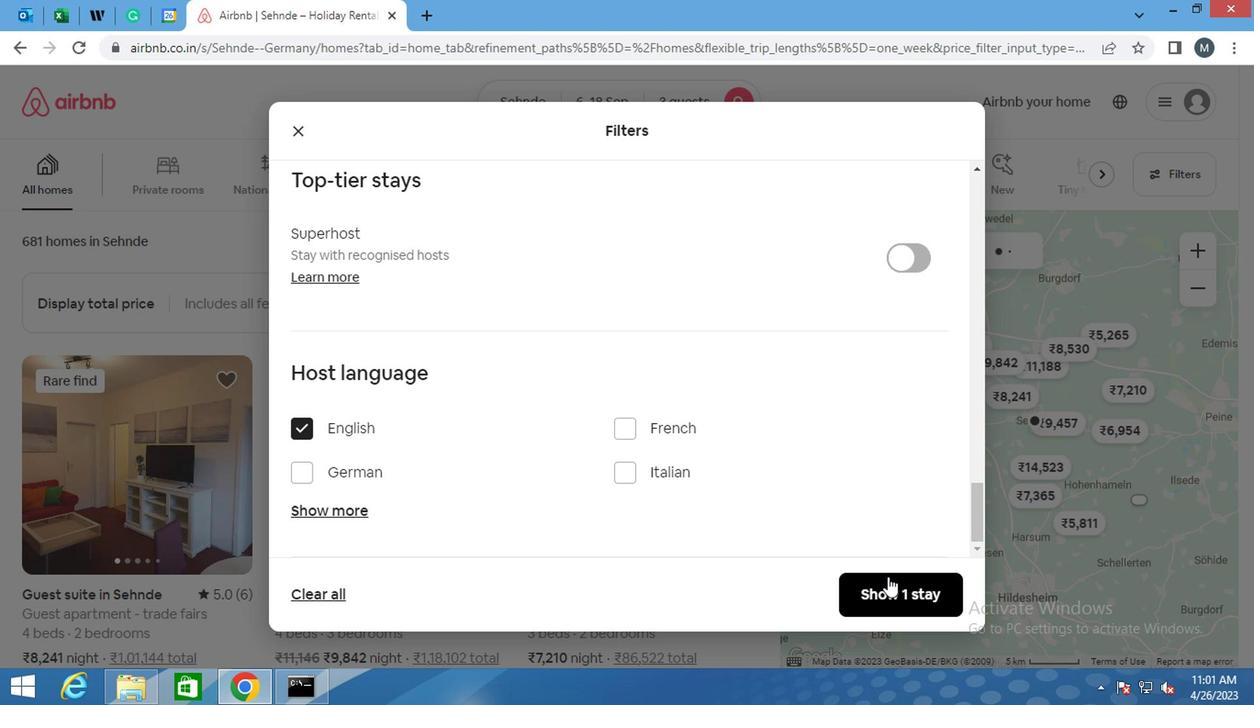 
Action: Mouse moved to (326, 486)
Screenshot: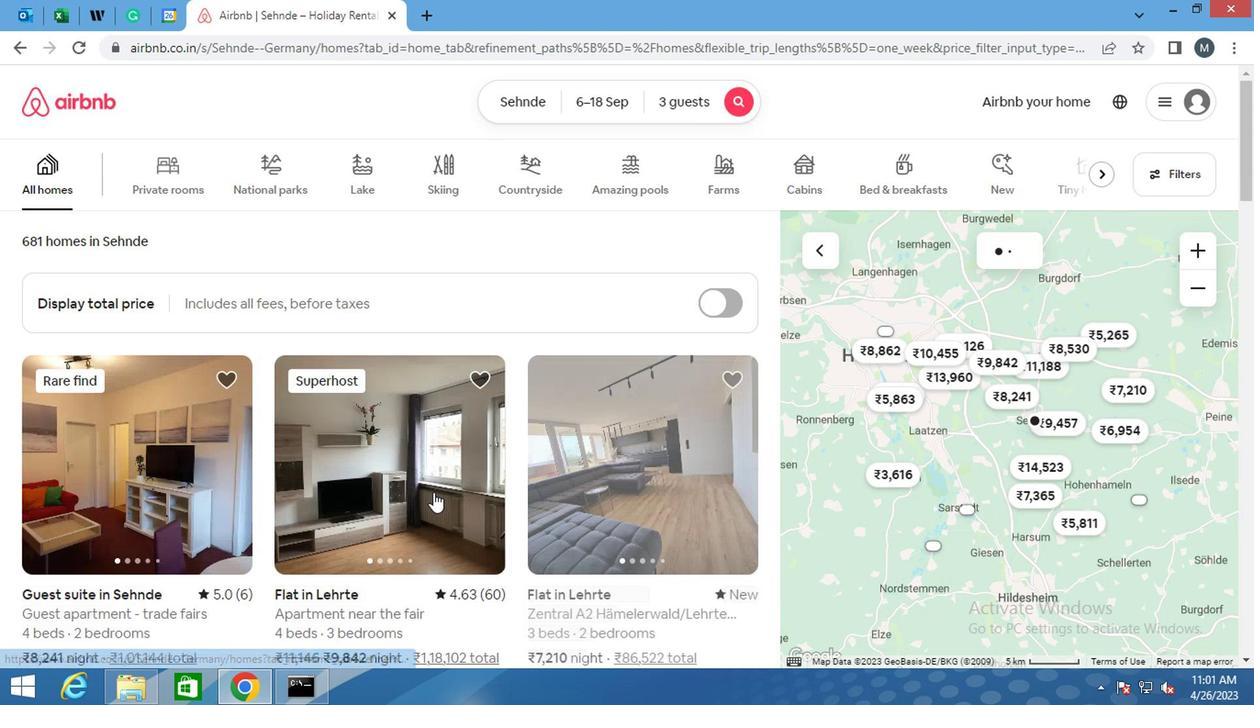 
Action: Key pressed <Key.f8>
Screenshot: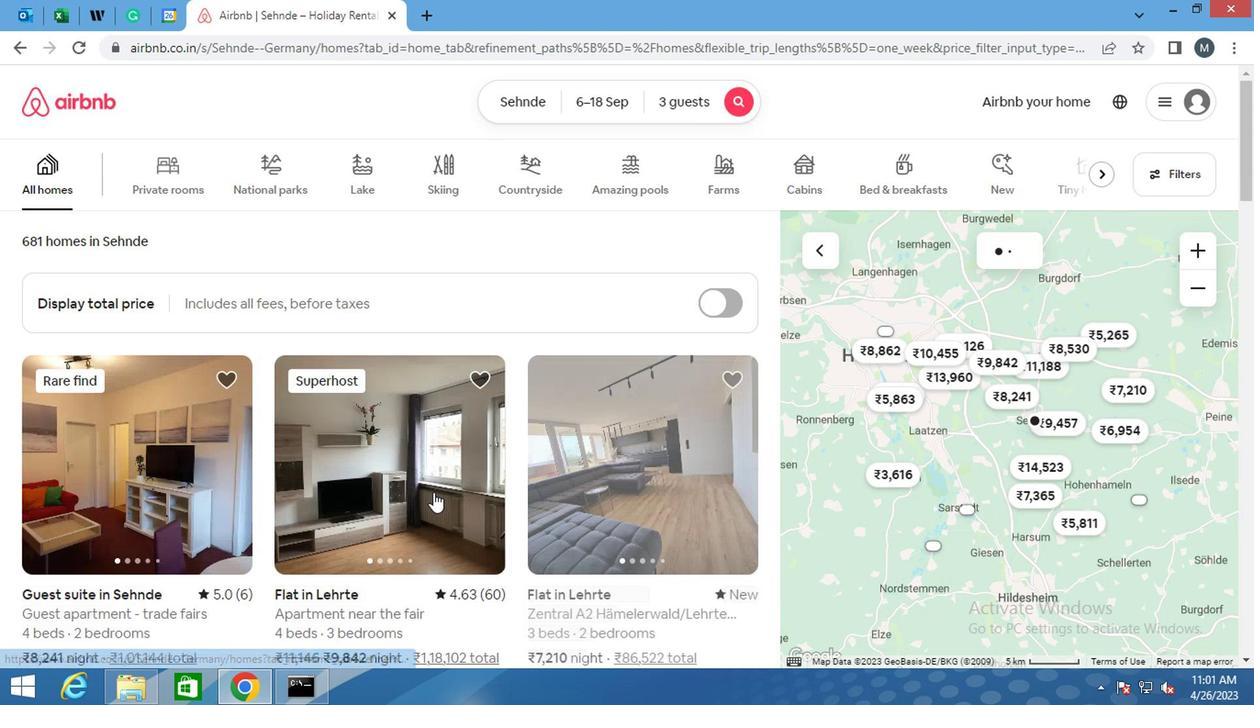 
